 Task: Find connections with filter location Jüchen with filter topic #Hiringandpromotionwith filter profile language German with filter current company SBI Life Insurance Co. Ltd. with filter school PDM University  with filter industry Space Research and Technology with filter service category Personal Injury Law with filter keywords title Public Relations Specialist
Action: Mouse moved to (615, 99)
Screenshot: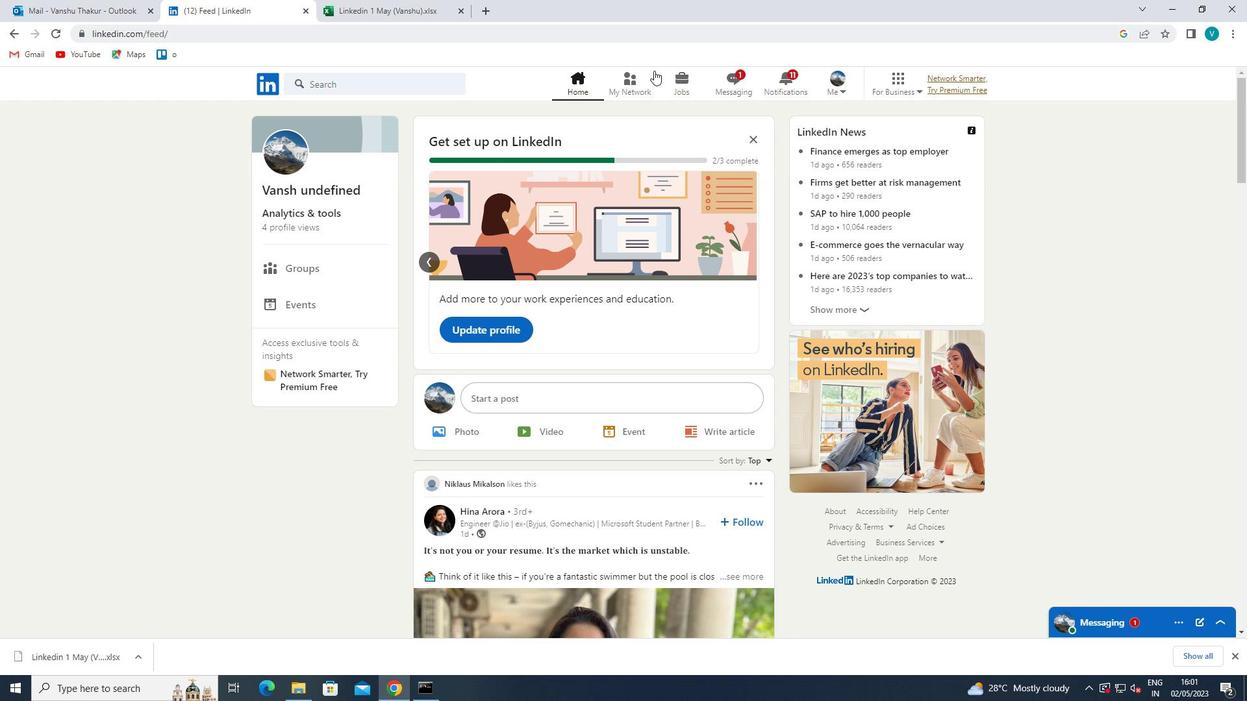 
Action: Mouse pressed left at (615, 99)
Screenshot: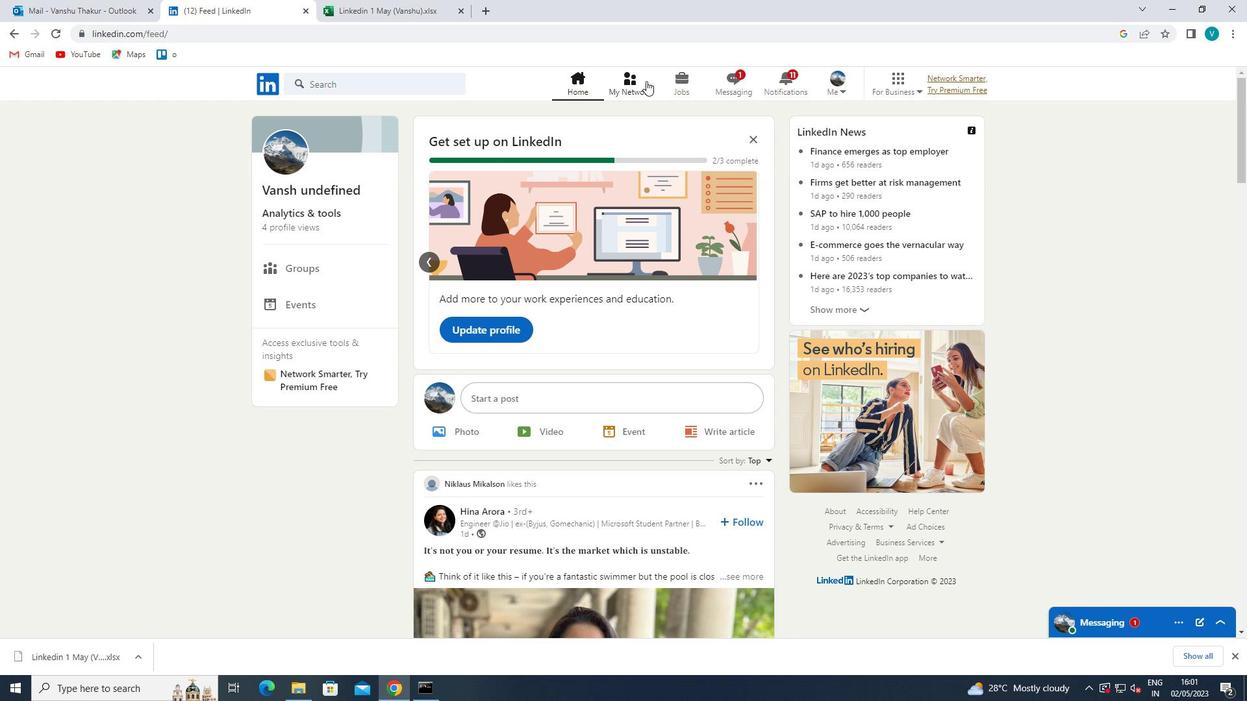 
Action: Mouse moved to (626, 86)
Screenshot: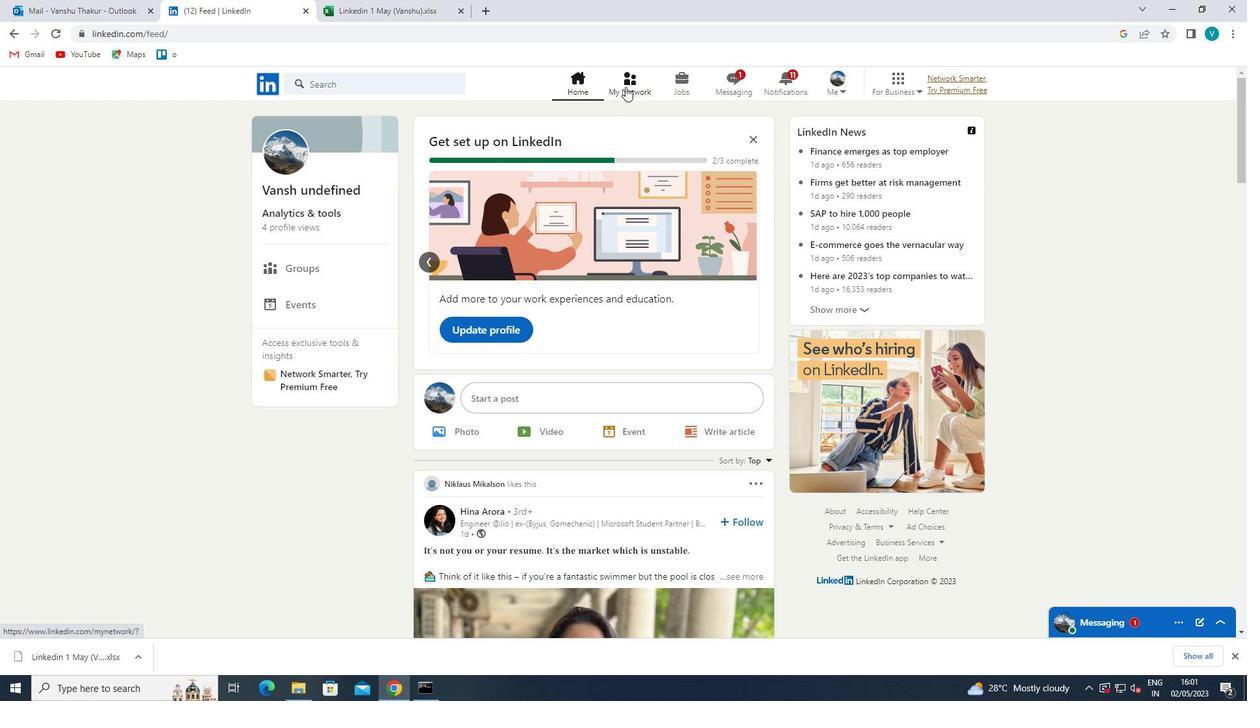 
Action: Mouse pressed left at (626, 86)
Screenshot: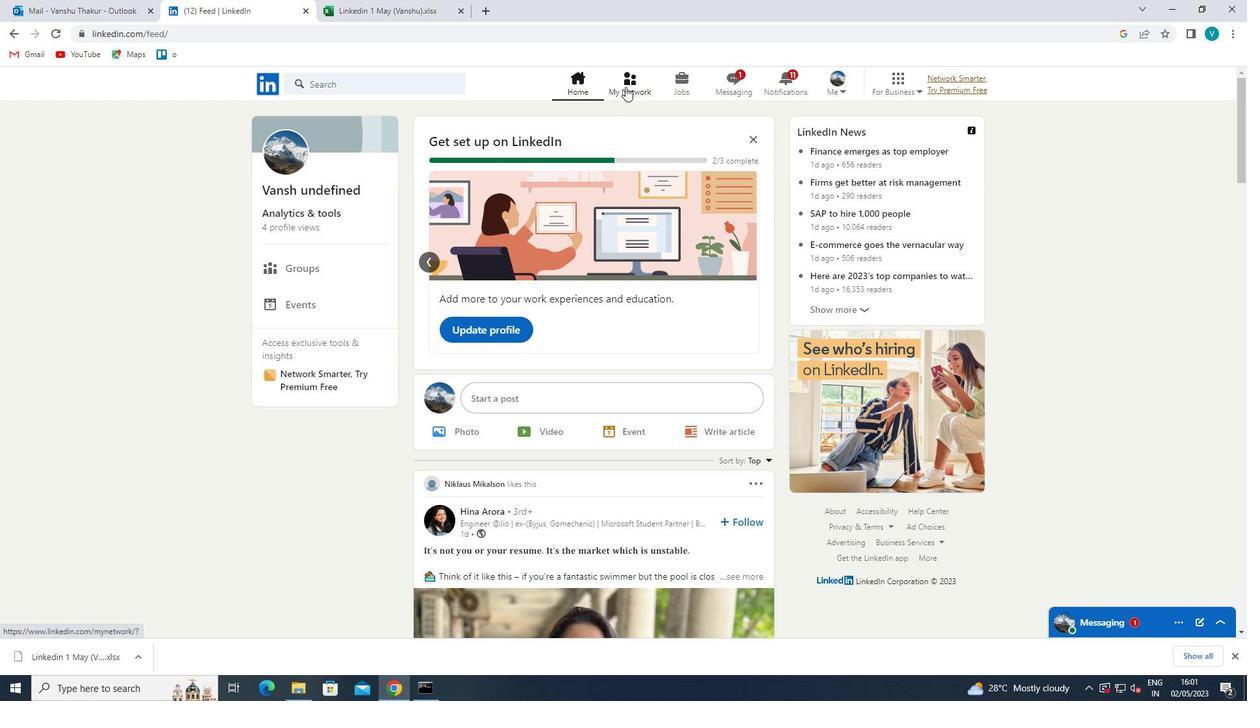 
Action: Mouse moved to (329, 159)
Screenshot: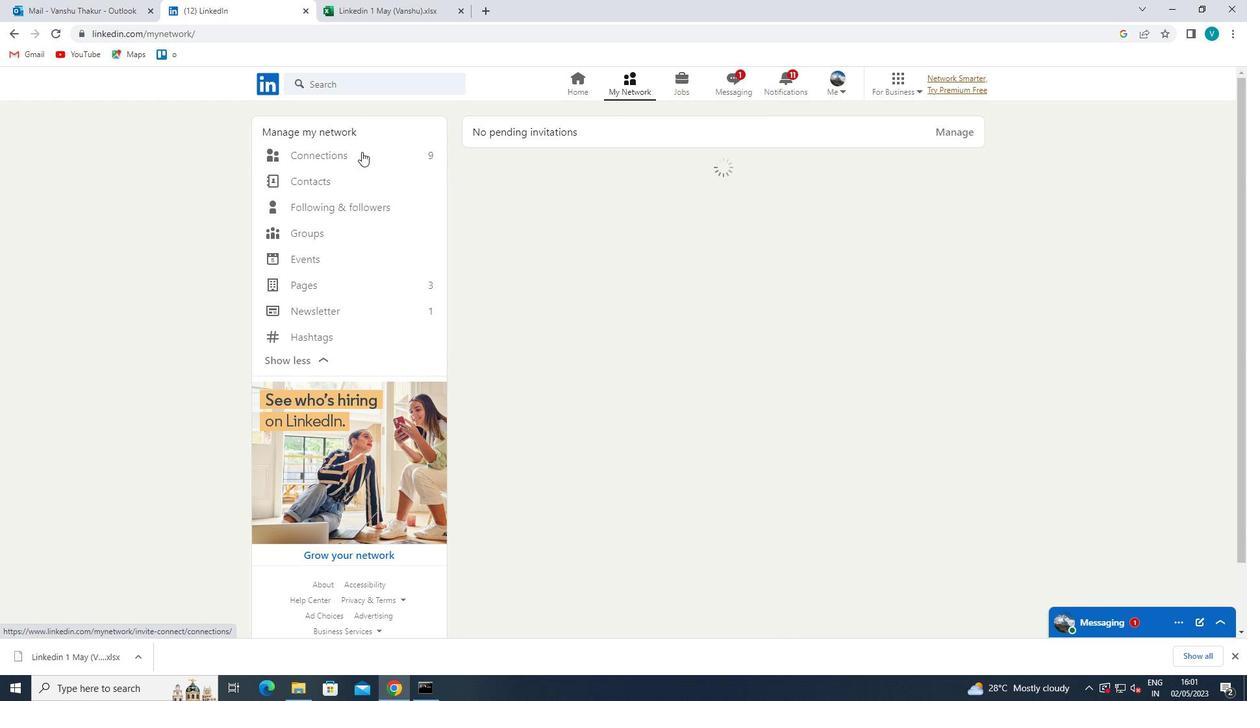 
Action: Mouse pressed left at (329, 159)
Screenshot: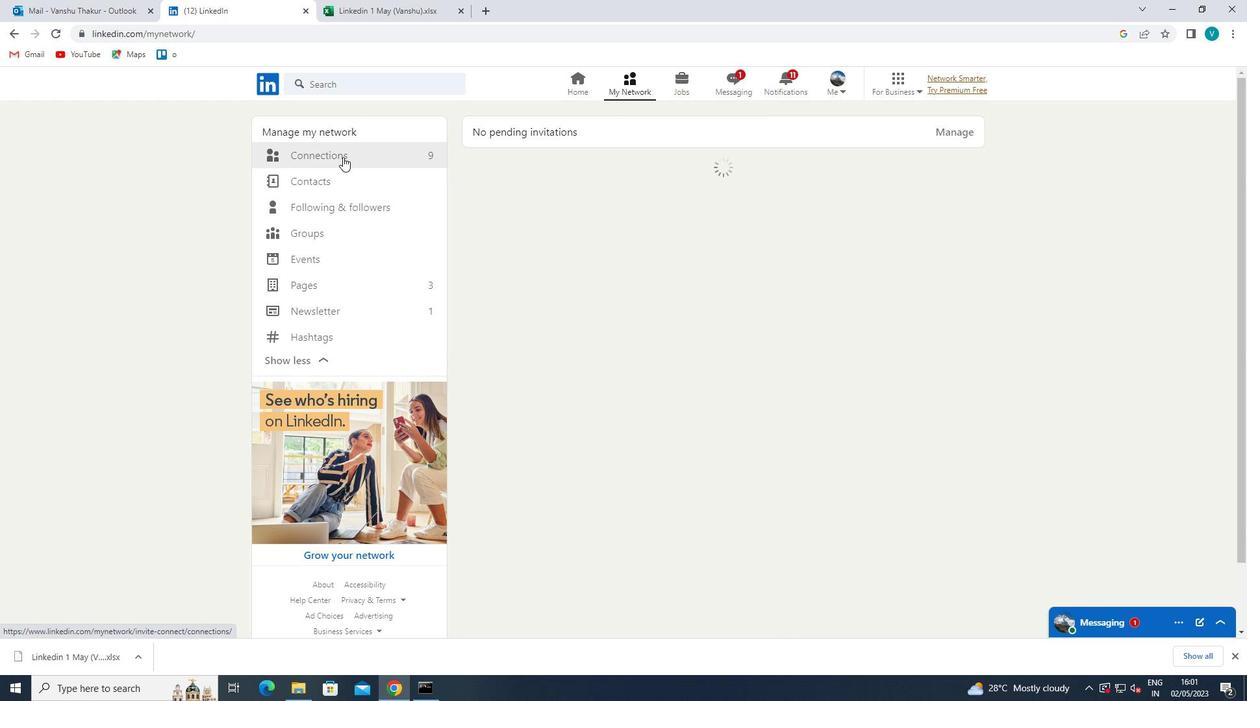 
Action: Mouse moved to (720, 153)
Screenshot: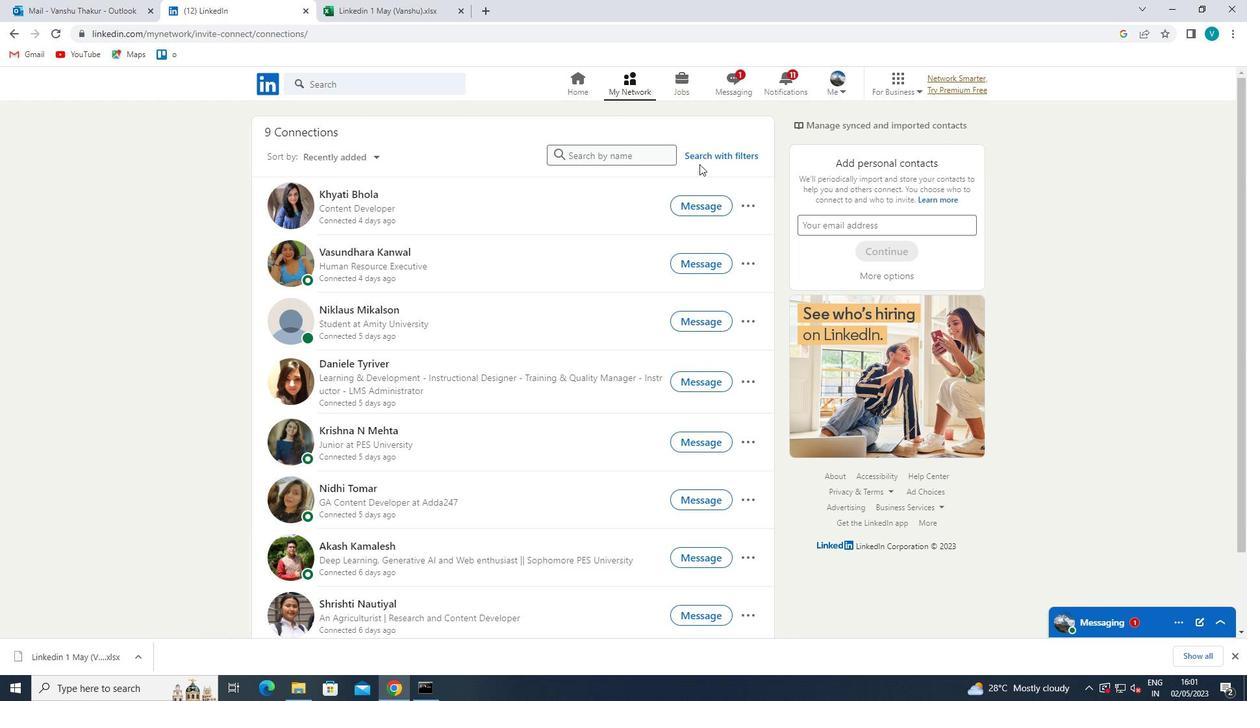 
Action: Mouse pressed left at (720, 153)
Screenshot: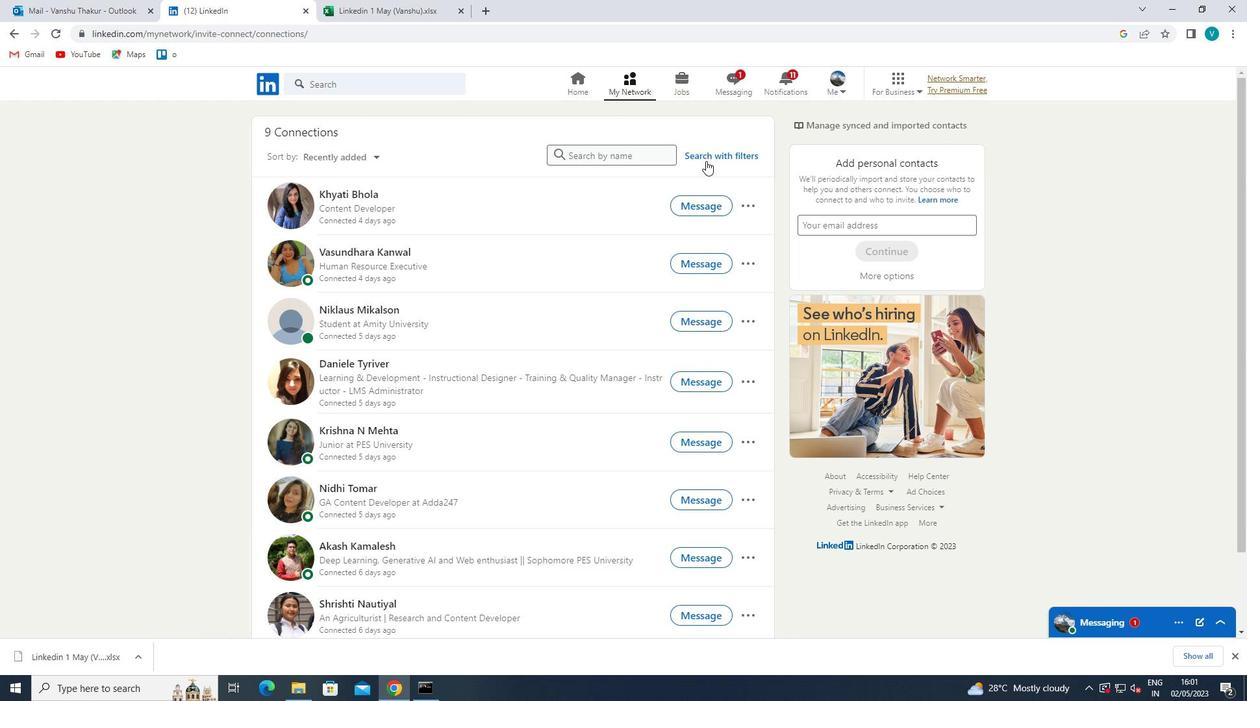 
Action: Mouse moved to (625, 126)
Screenshot: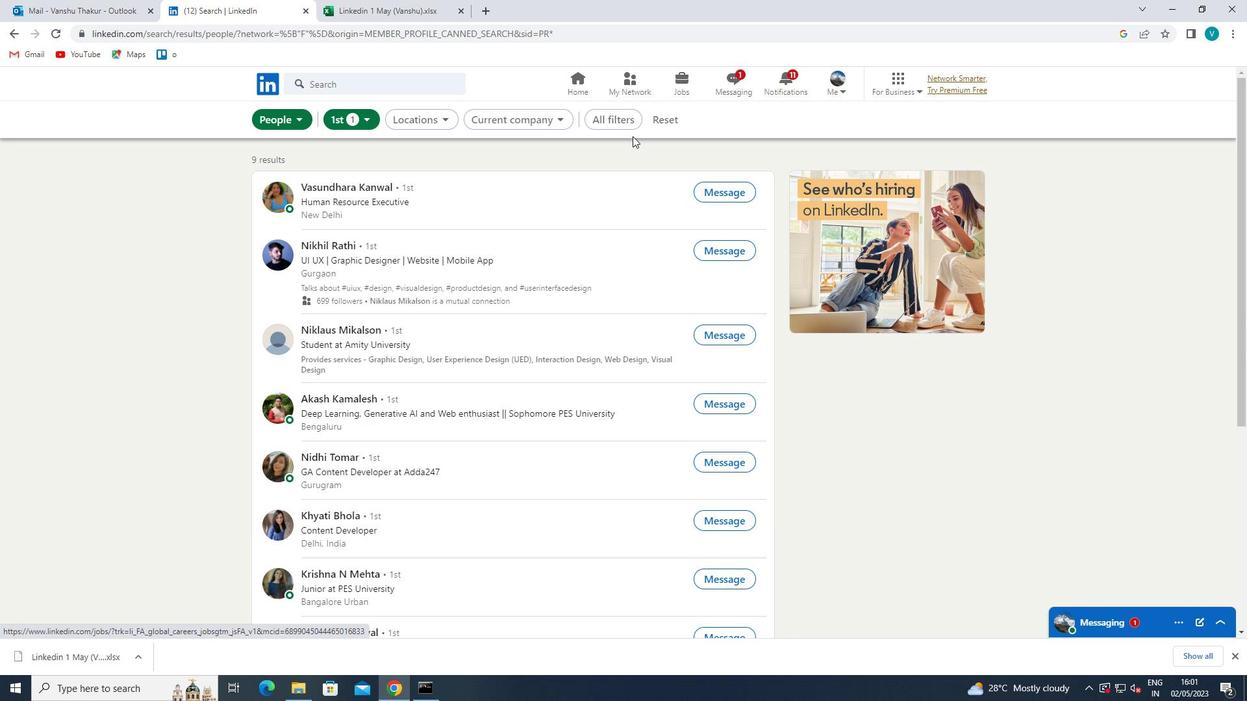 
Action: Mouse pressed left at (625, 126)
Screenshot: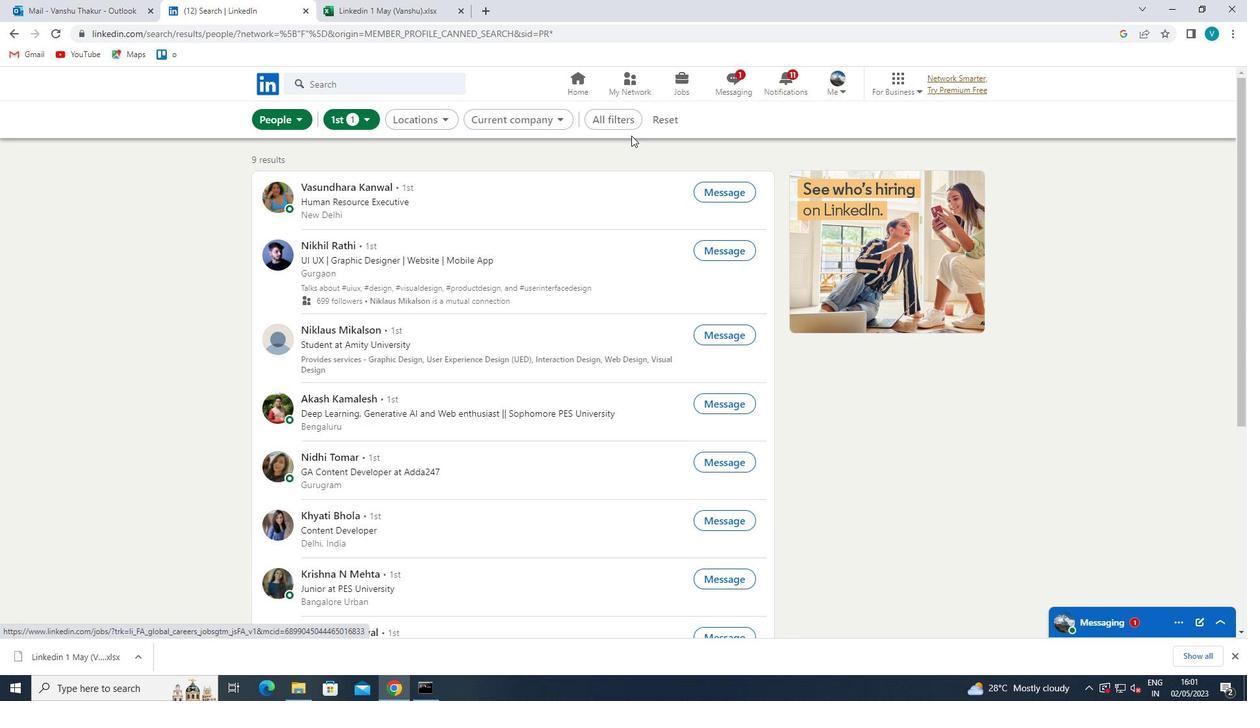 
Action: Mouse moved to (1088, 340)
Screenshot: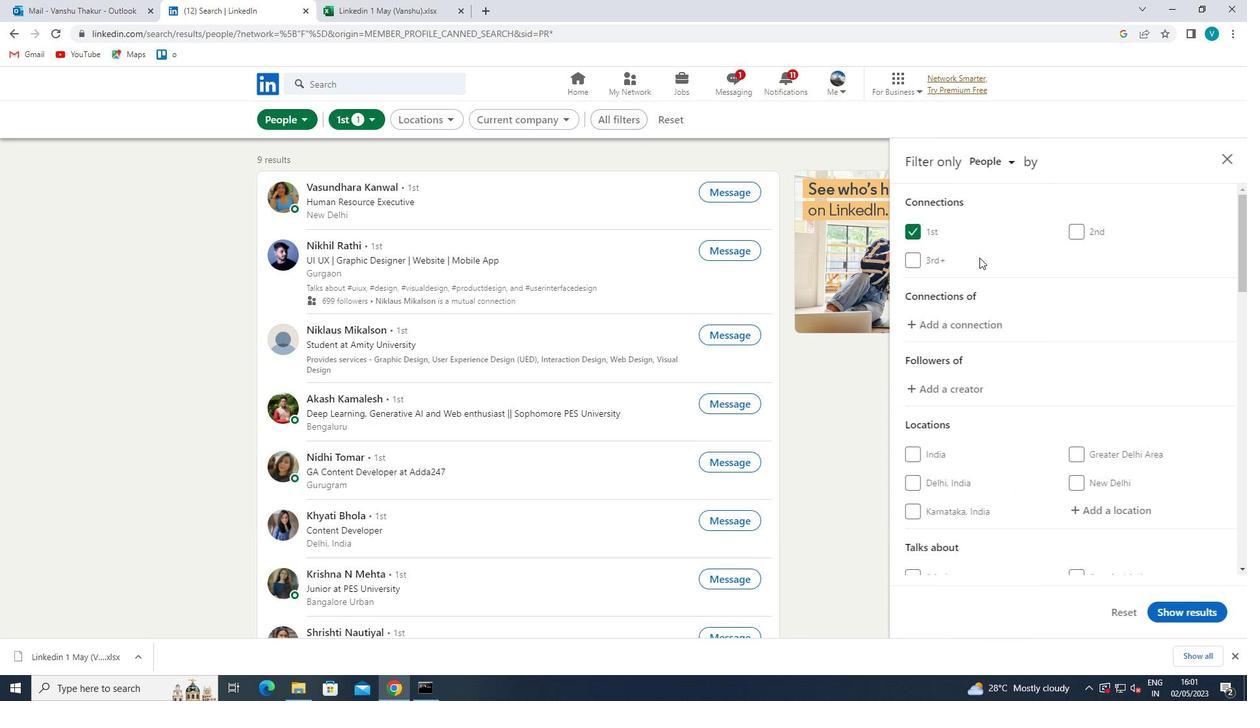 
Action: Mouse scrolled (1088, 339) with delta (0, 0)
Screenshot: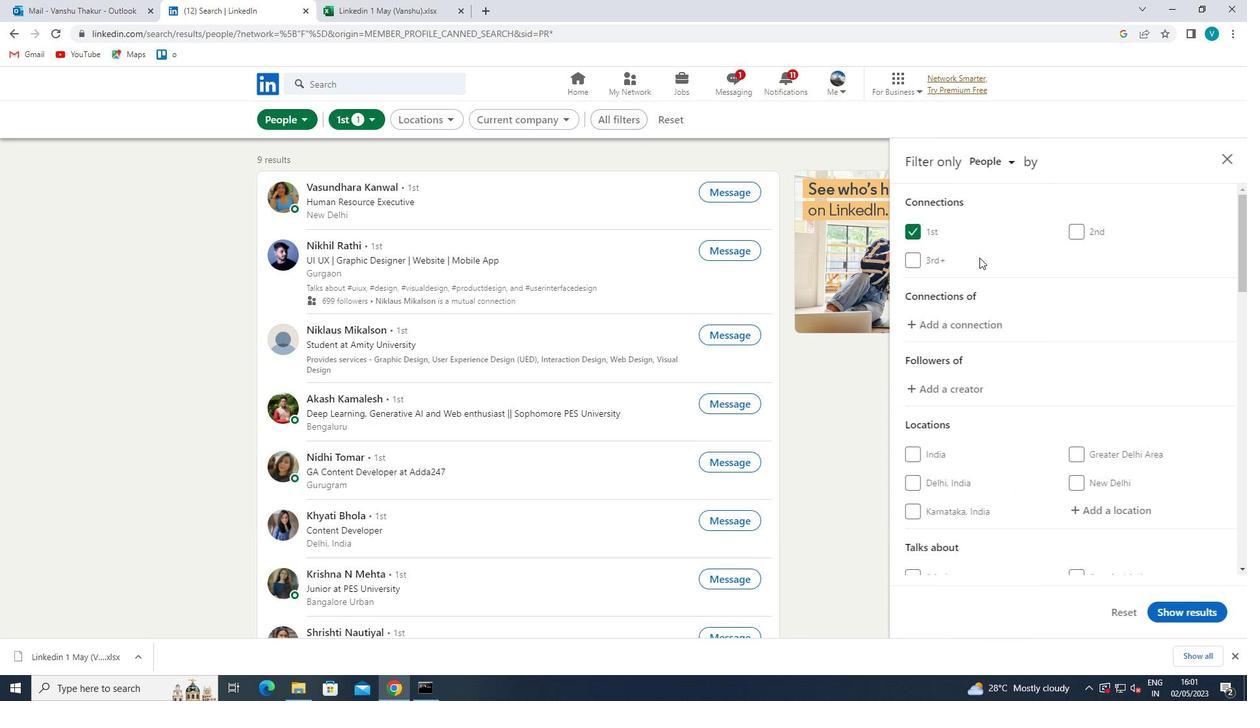 
Action: Mouse moved to (1089, 345)
Screenshot: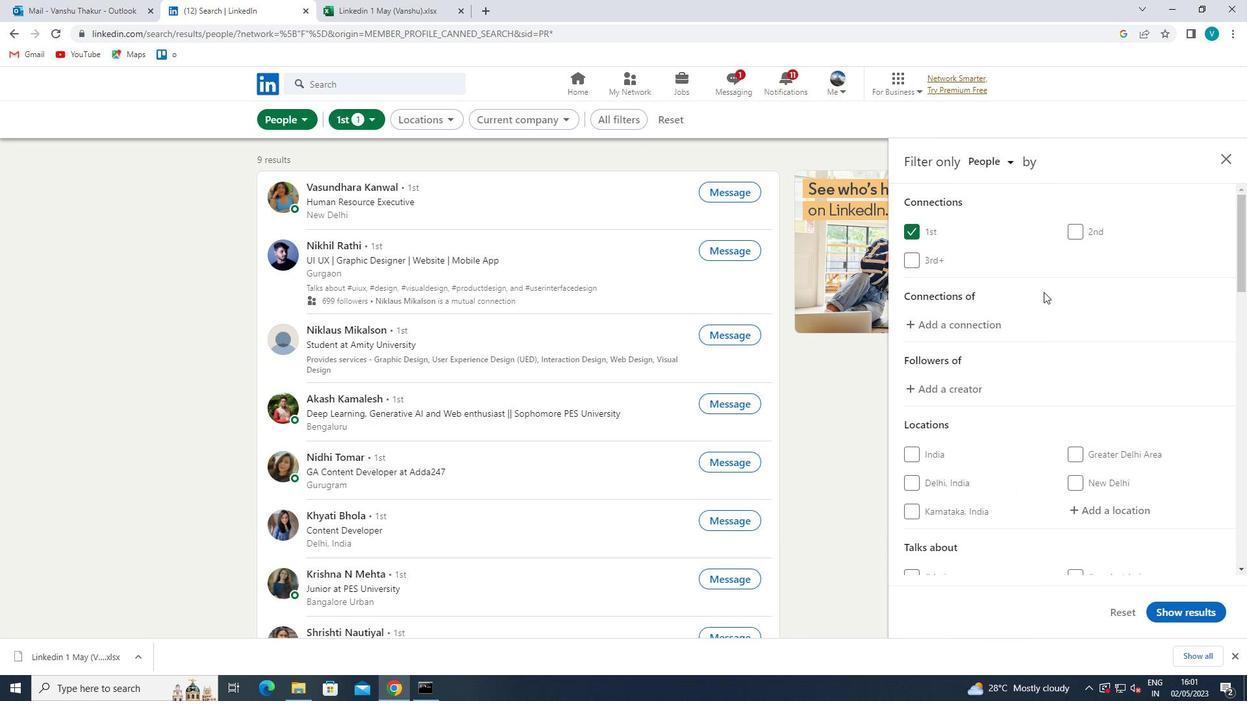
Action: Mouse scrolled (1089, 344) with delta (0, 0)
Screenshot: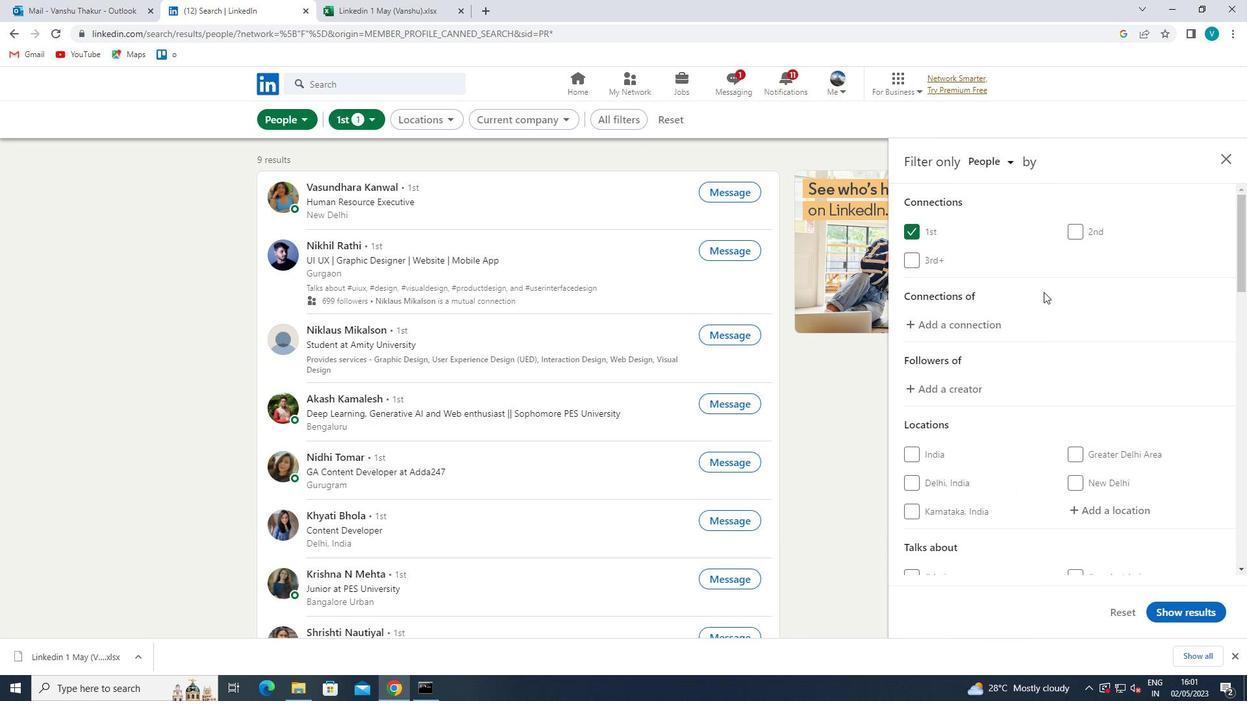
Action: Mouse moved to (1095, 378)
Screenshot: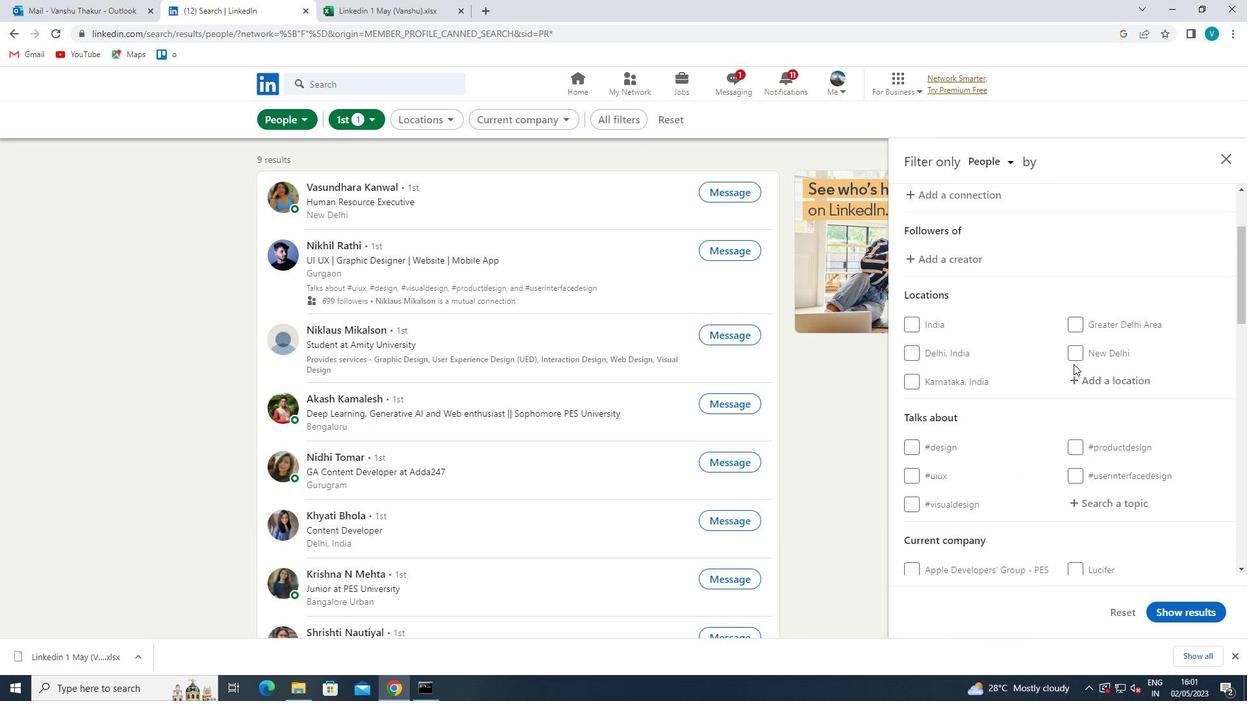 
Action: Mouse pressed left at (1095, 378)
Screenshot: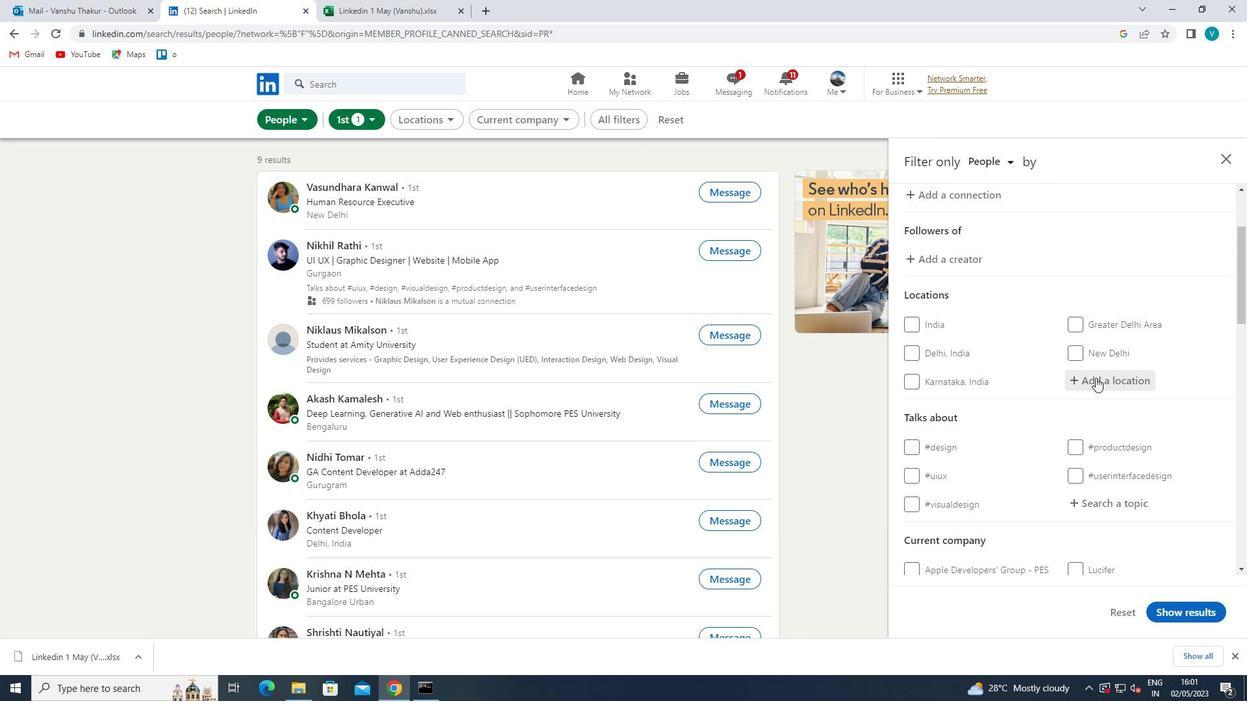 
Action: Mouse moved to (1047, 394)
Screenshot: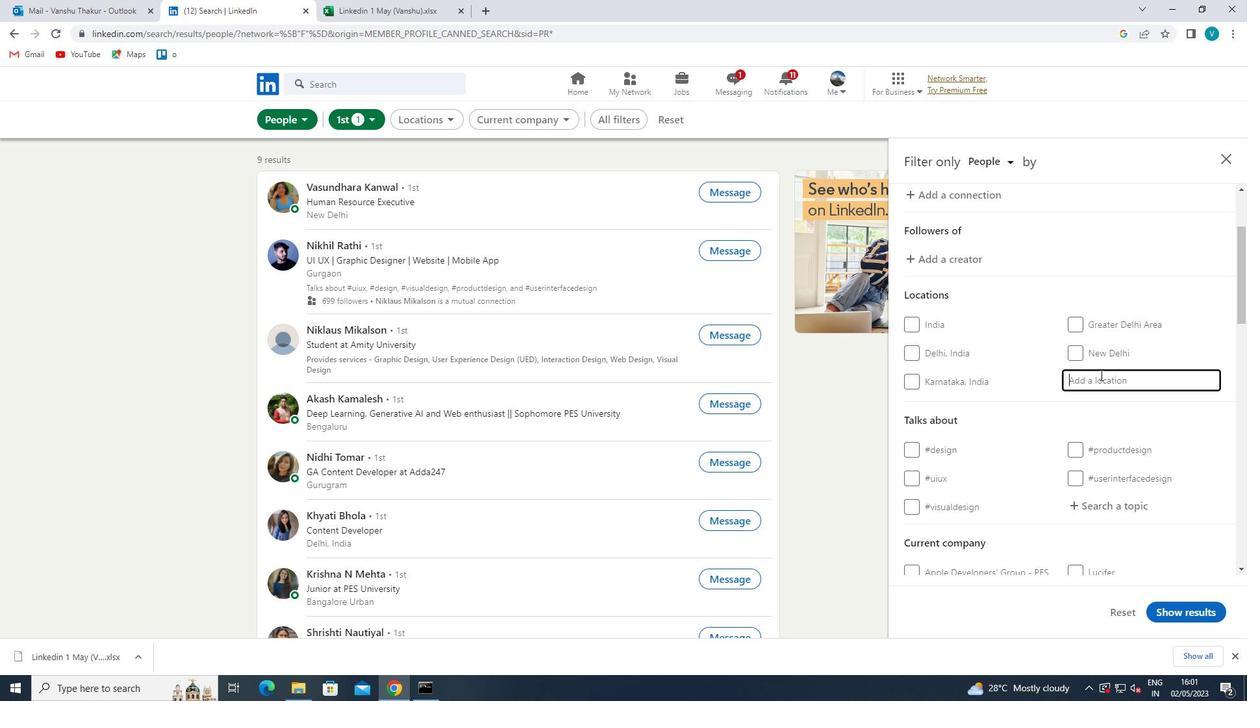 
Action: Key pressed <Key.shift>
Screenshot: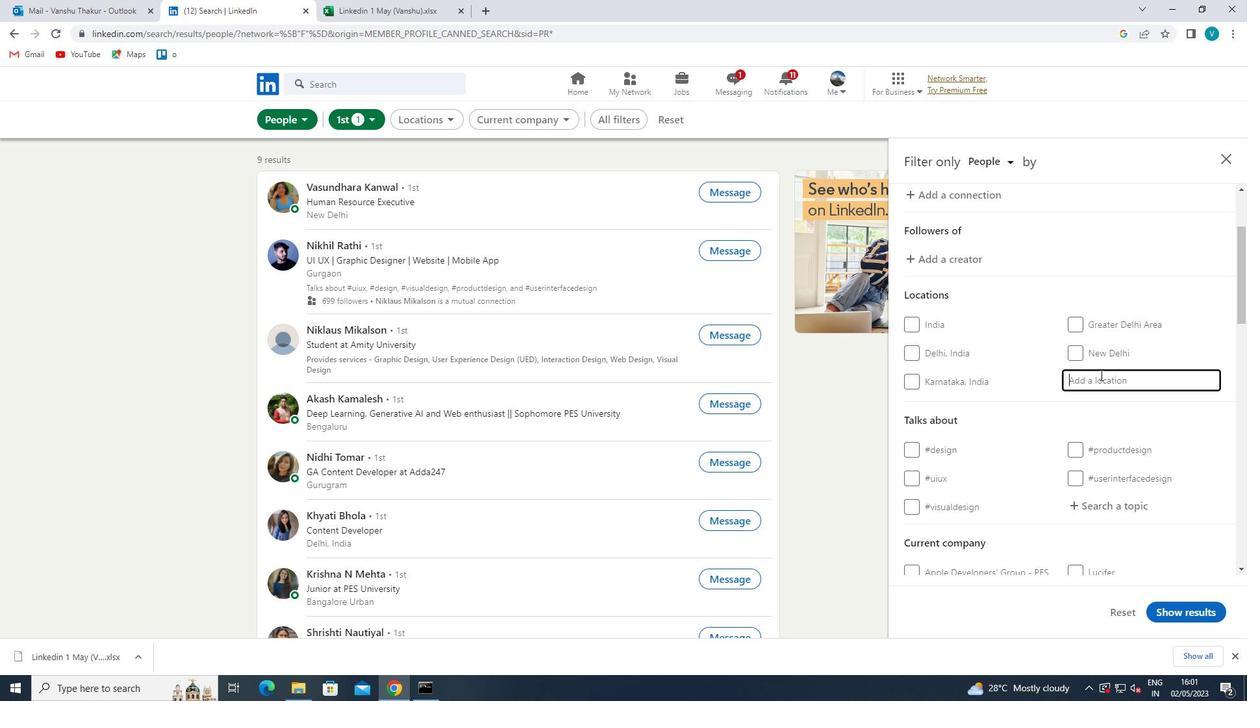 
Action: Mouse moved to (691, 373)
Screenshot: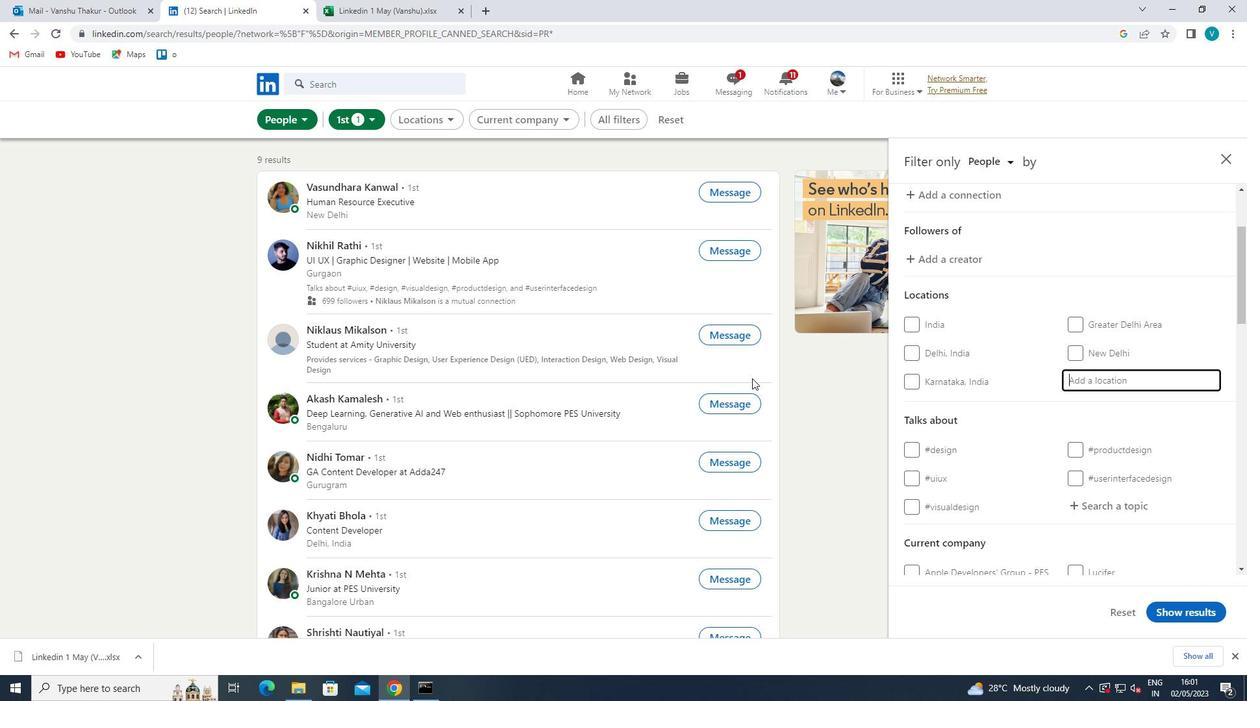 
Action: Key pressed <Key.shift><Key.shift>JUCHEN<Key.space>
Screenshot: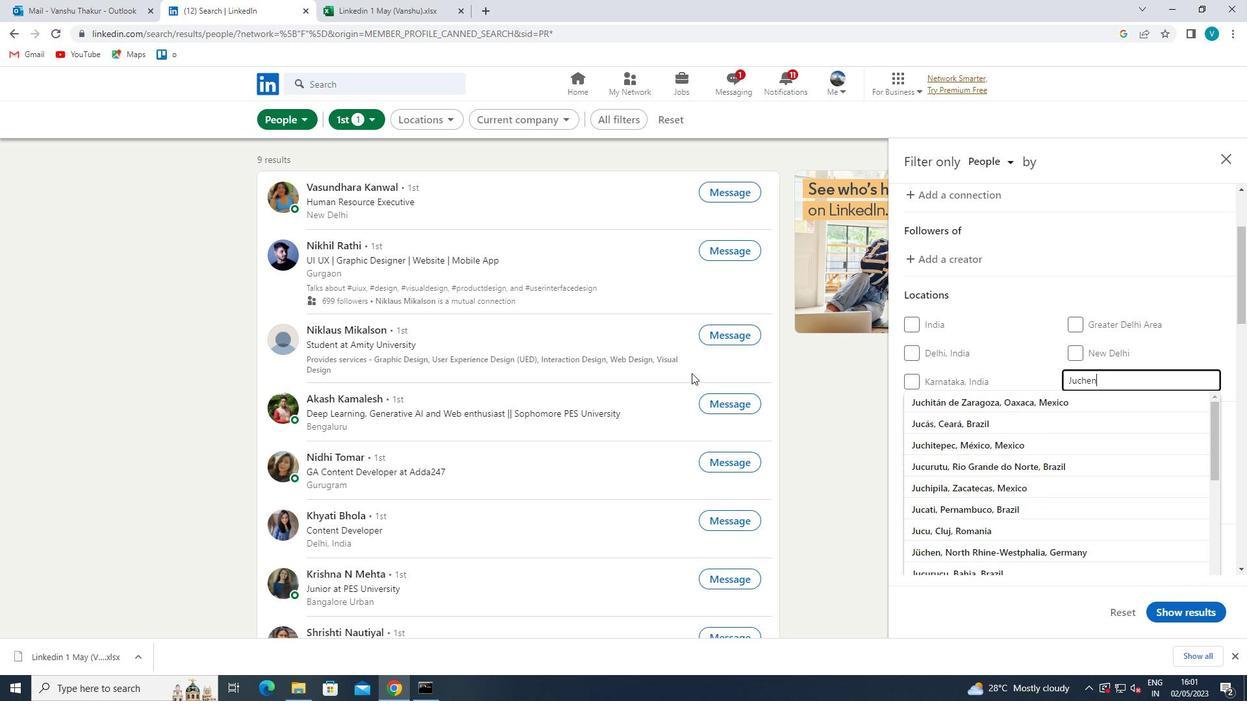 
Action: Mouse moved to (1004, 404)
Screenshot: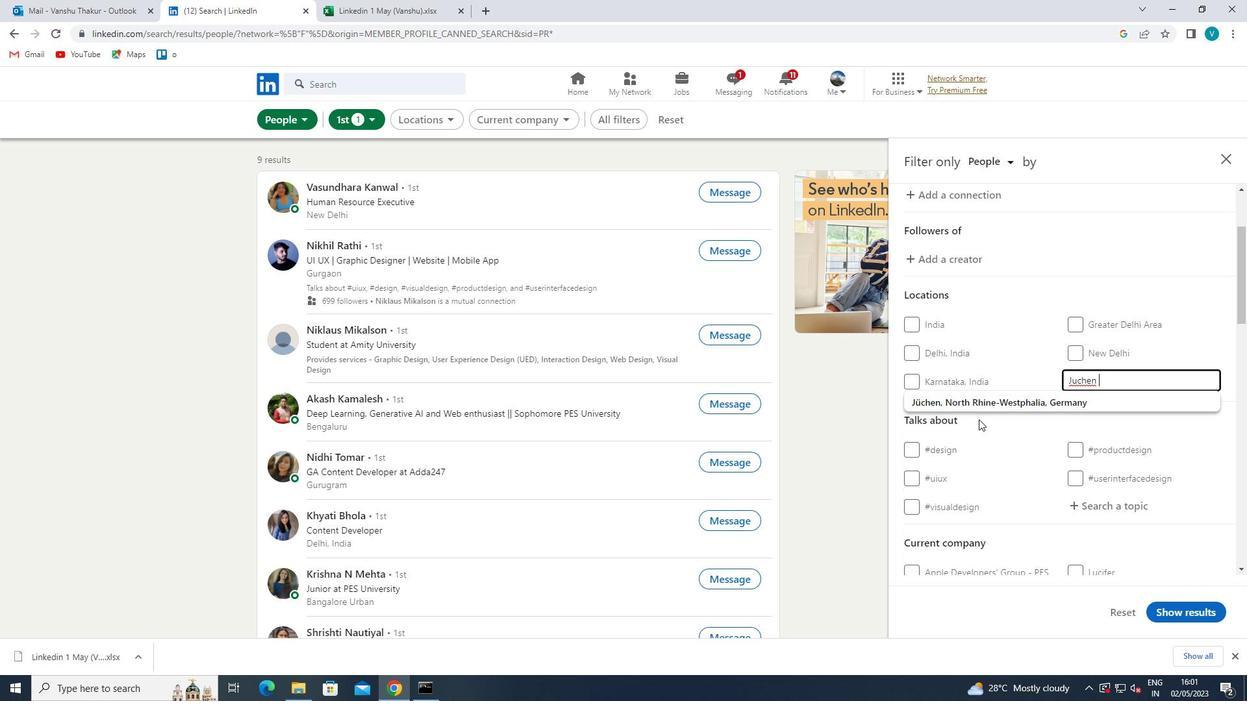 
Action: Mouse pressed left at (1004, 404)
Screenshot: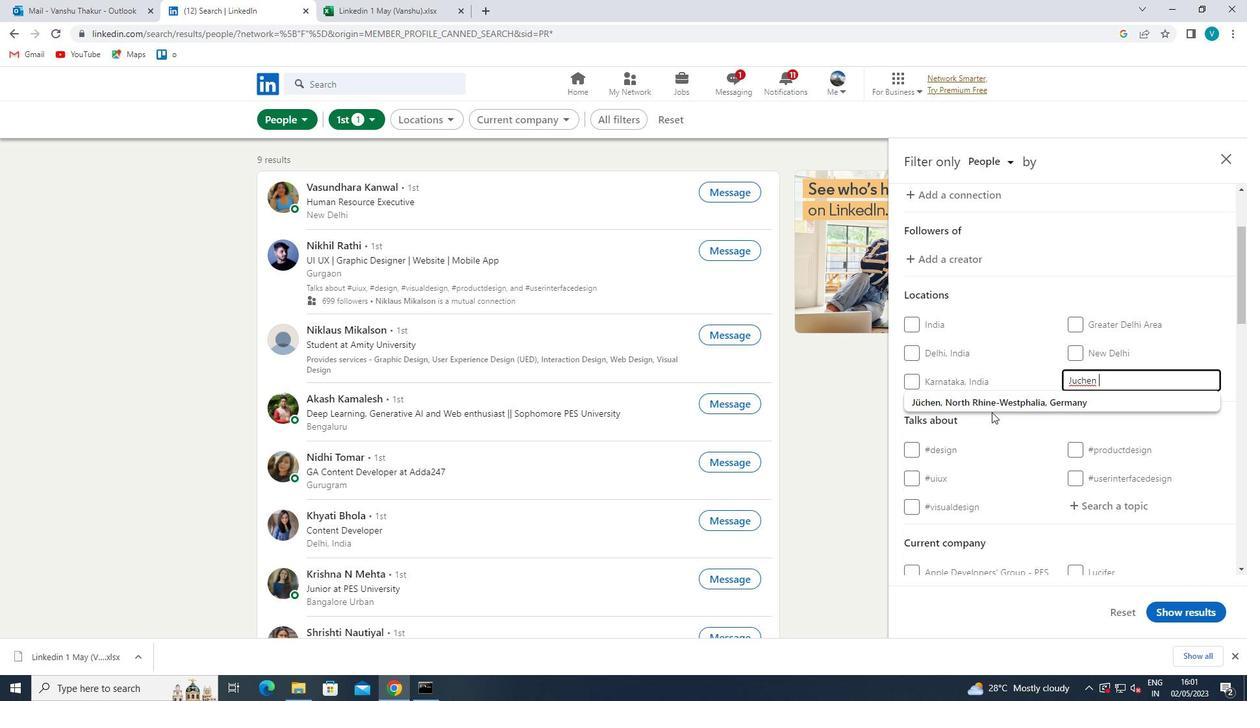 
Action: Mouse moved to (1007, 394)
Screenshot: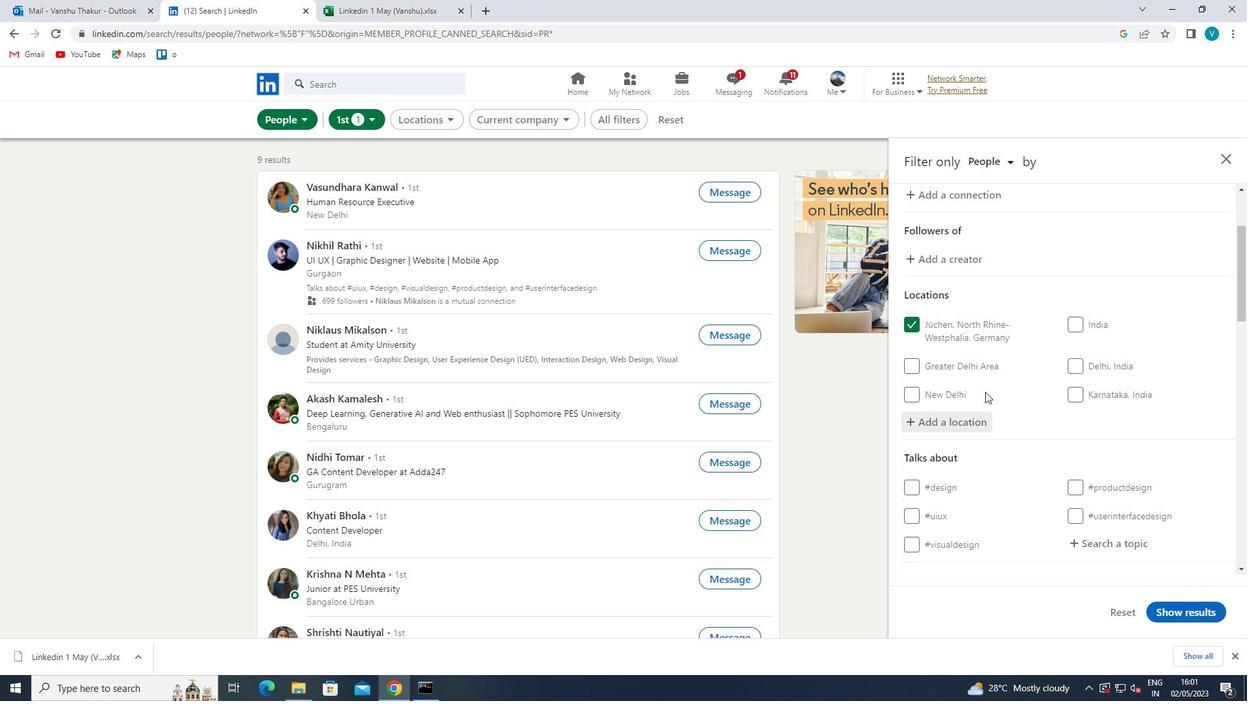 
Action: Mouse scrolled (1007, 394) with delta (0, 0)
Screenshot: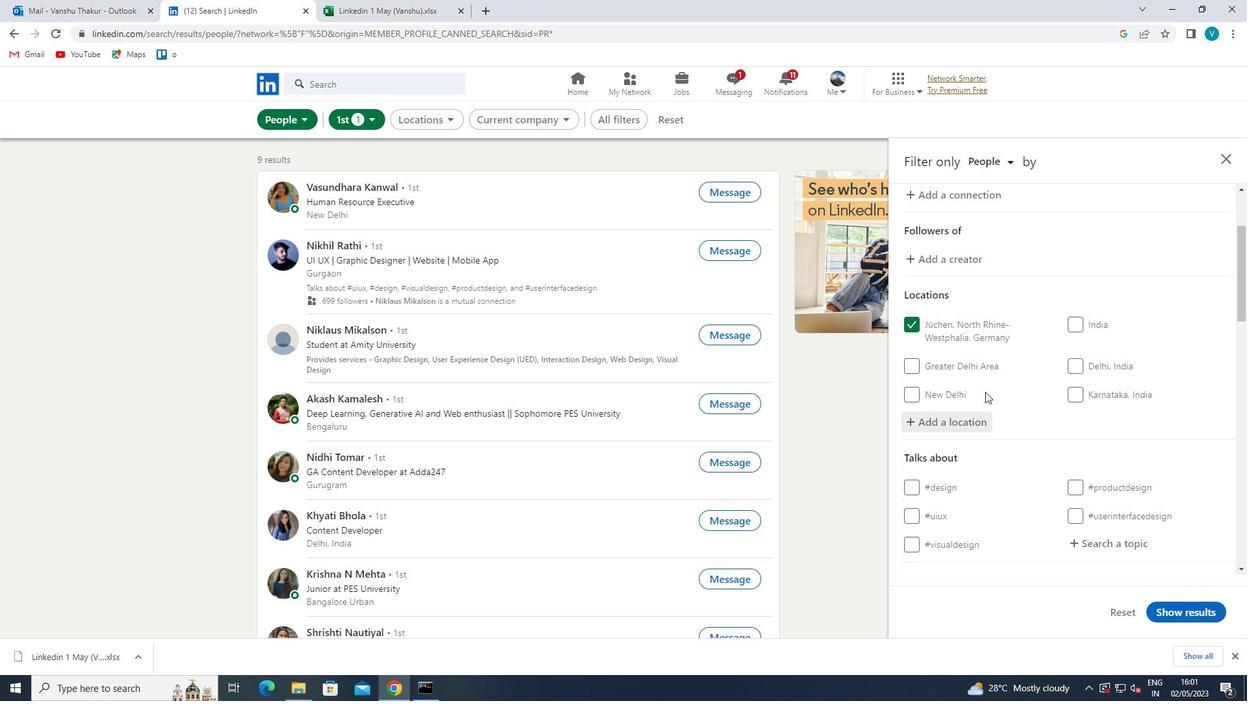 
Action: Mouse moved to (1010, 396)
Screenshot: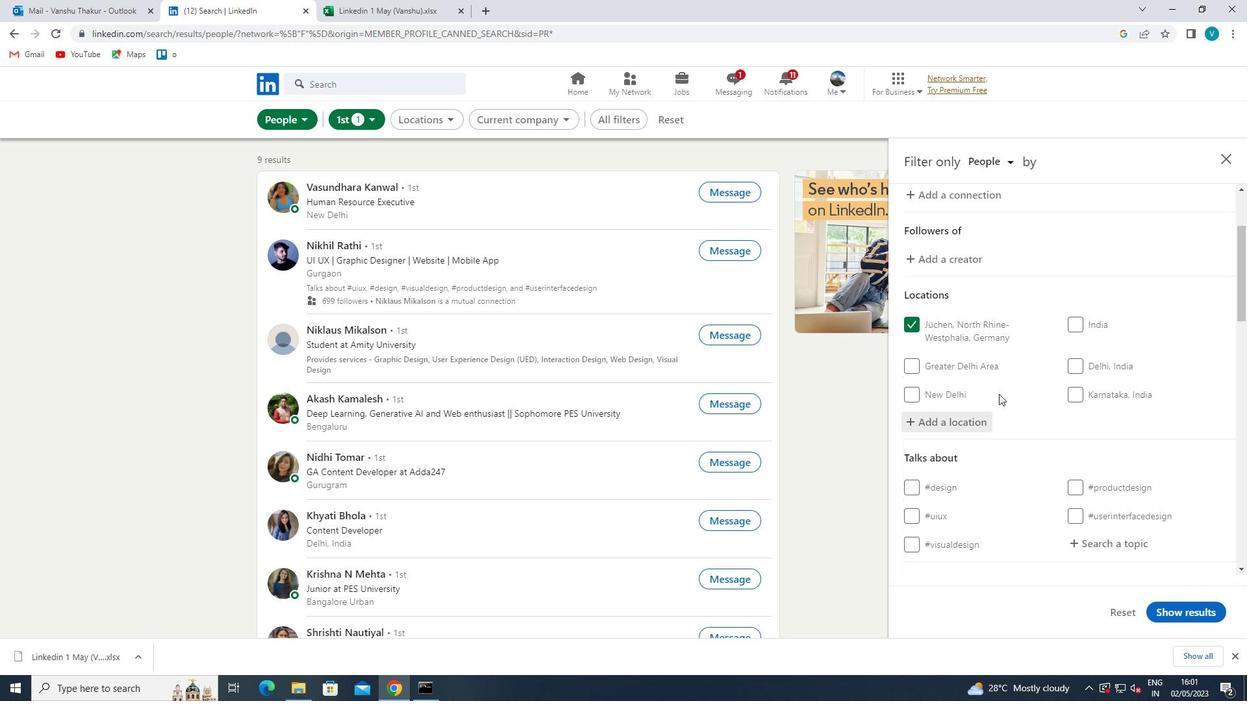 
Action: Mouse scrolled (1010, 395) with delta (0, 0)
Screenshot: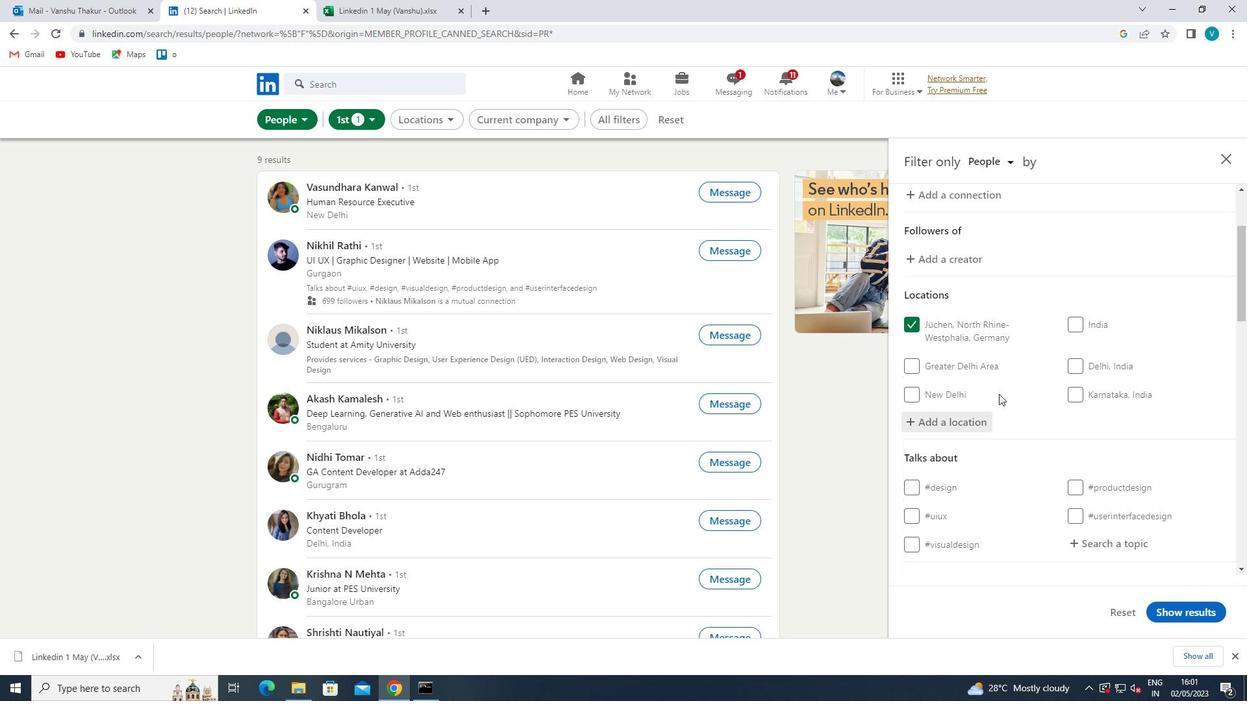 
Action: Mouse moved to (1117, 416)
Screenshot: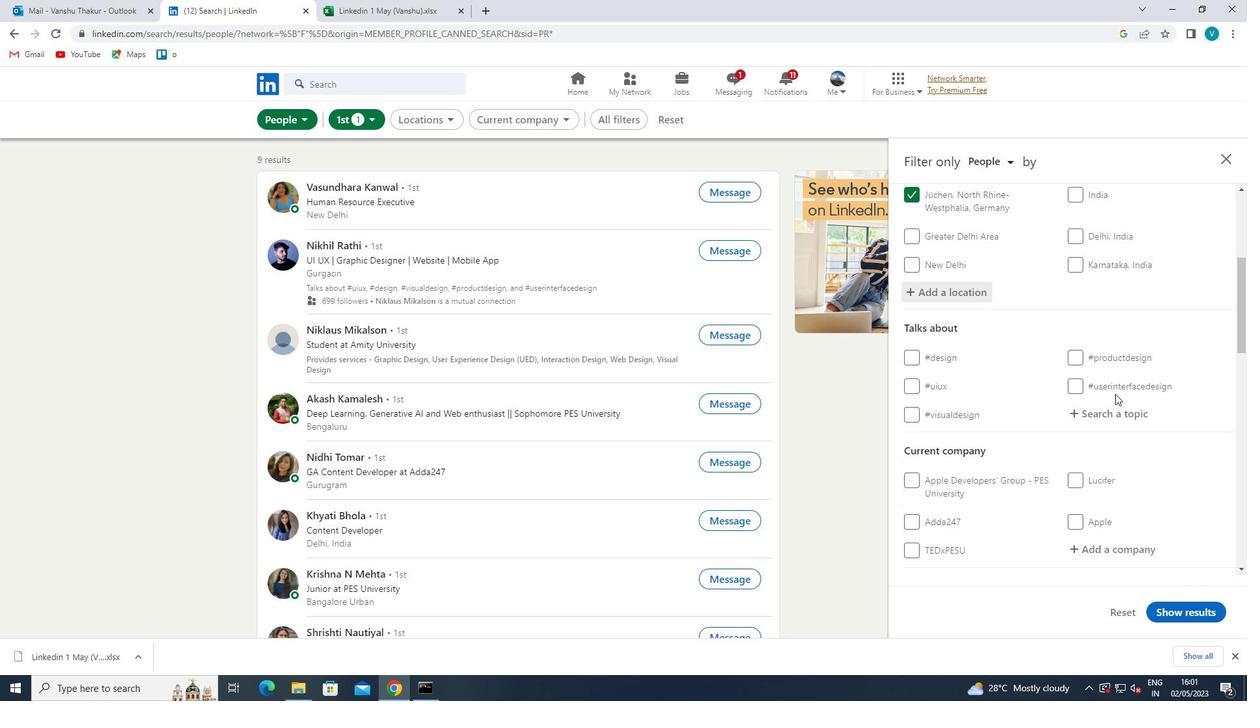 
Action: Mouse pressed left at (1117, 416)
Screenshot: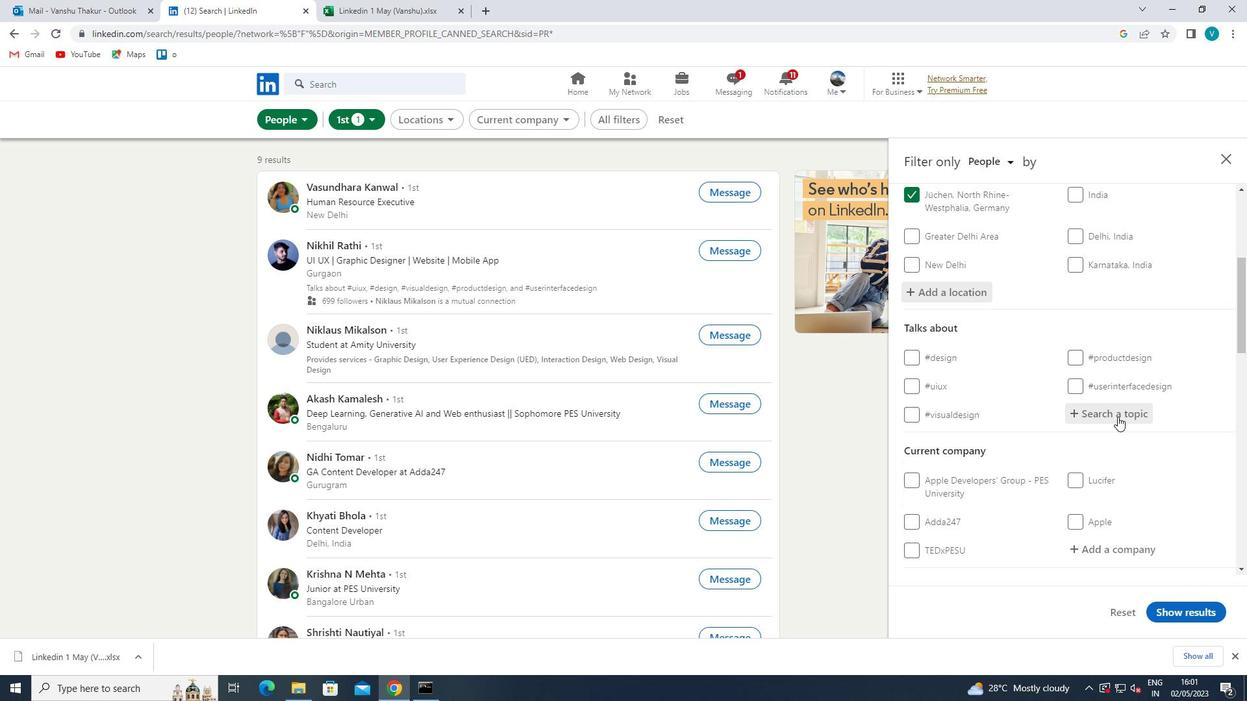 
Action: Mouse moved to (806, 449)
Screenshot: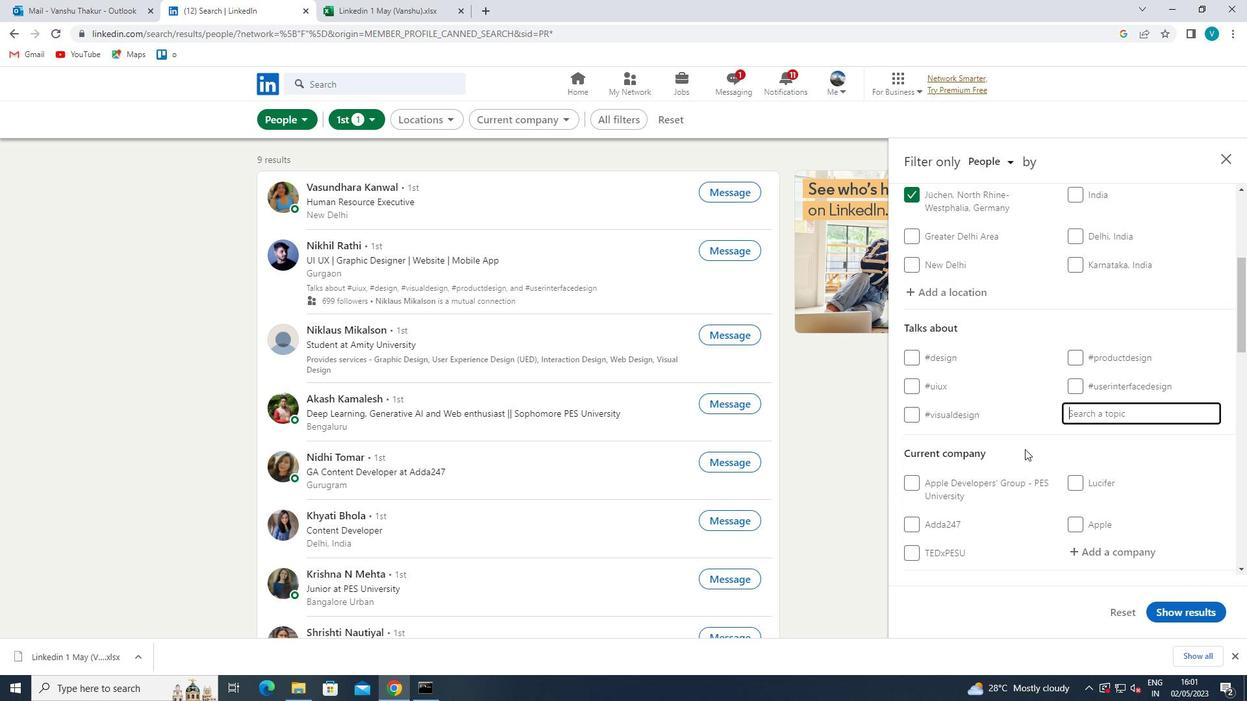 
Action: Key pressed HIRINGA
Screenshot: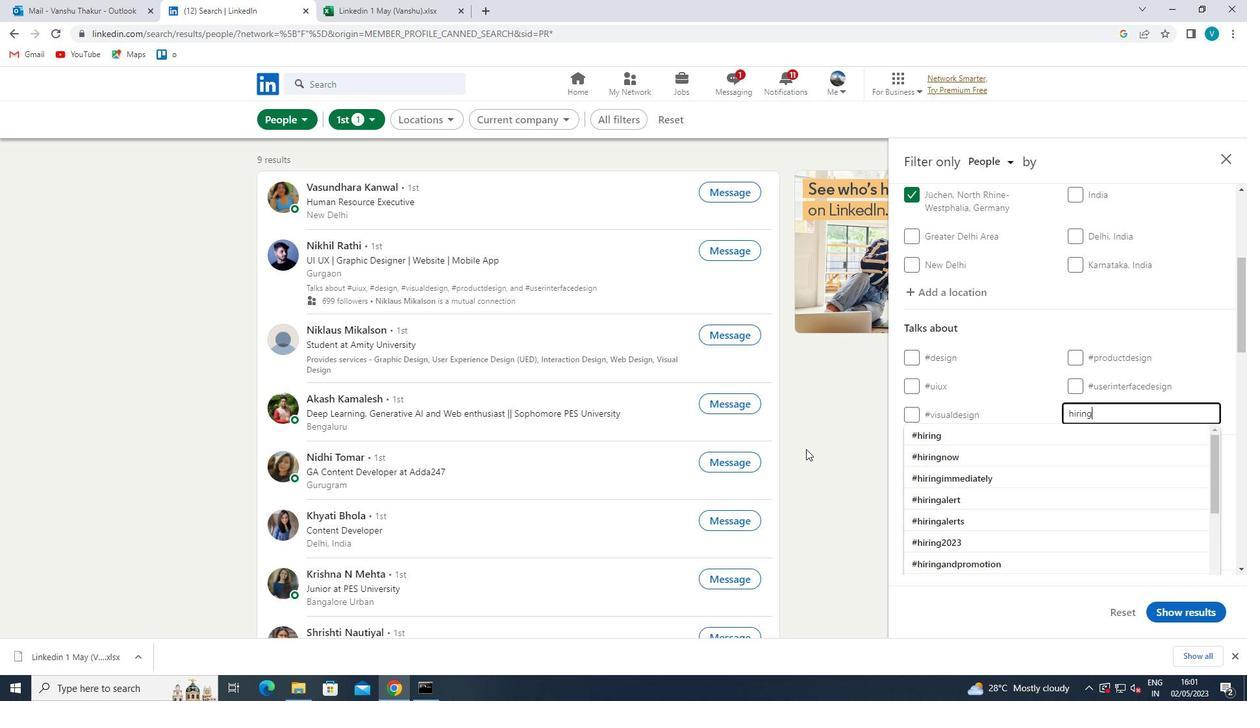 
Action: Mouse moved to (1027, 470)
Screenshot: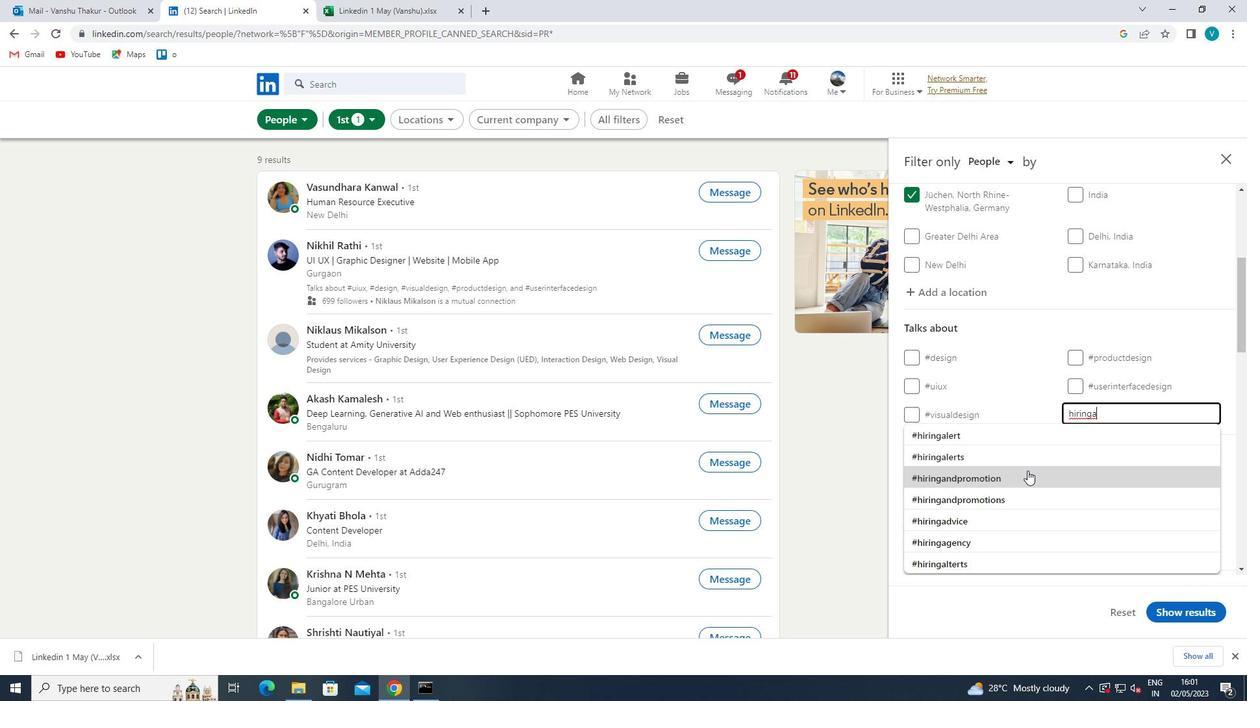 
Action: Mouse pressed left at (1027, 470)
Screenshot: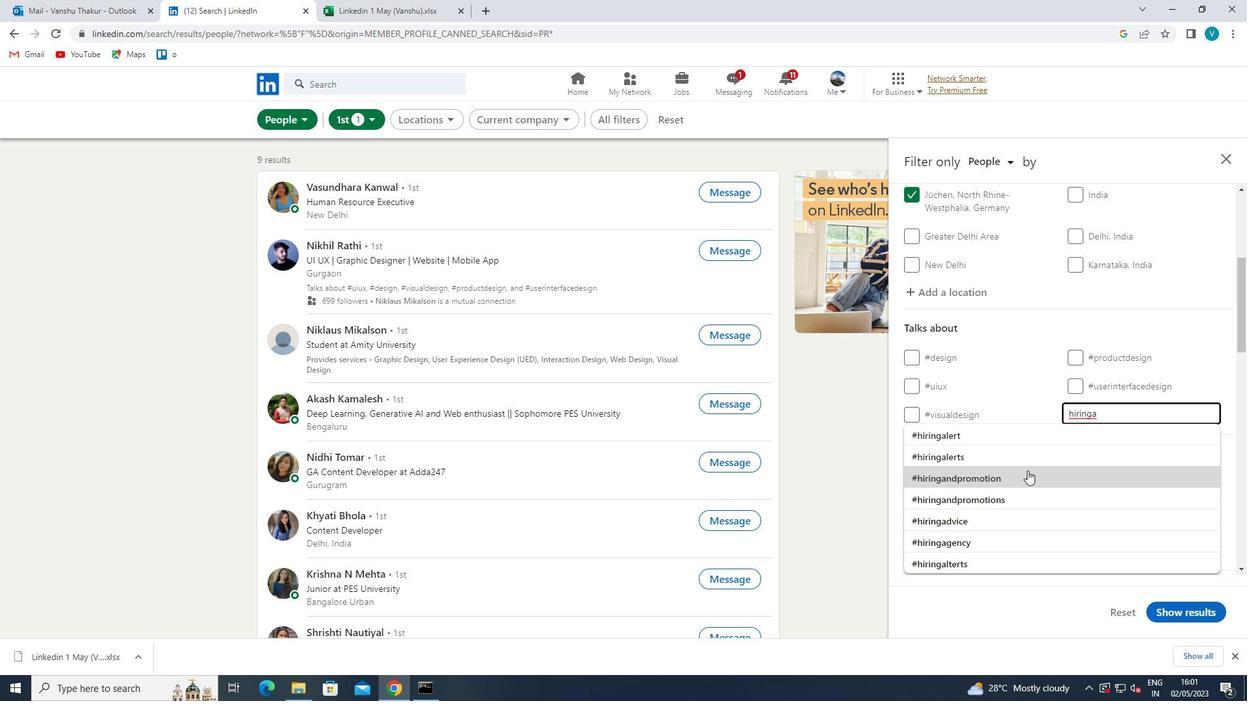 
Action: Mouse moved to (1066, 448)
Screenshot: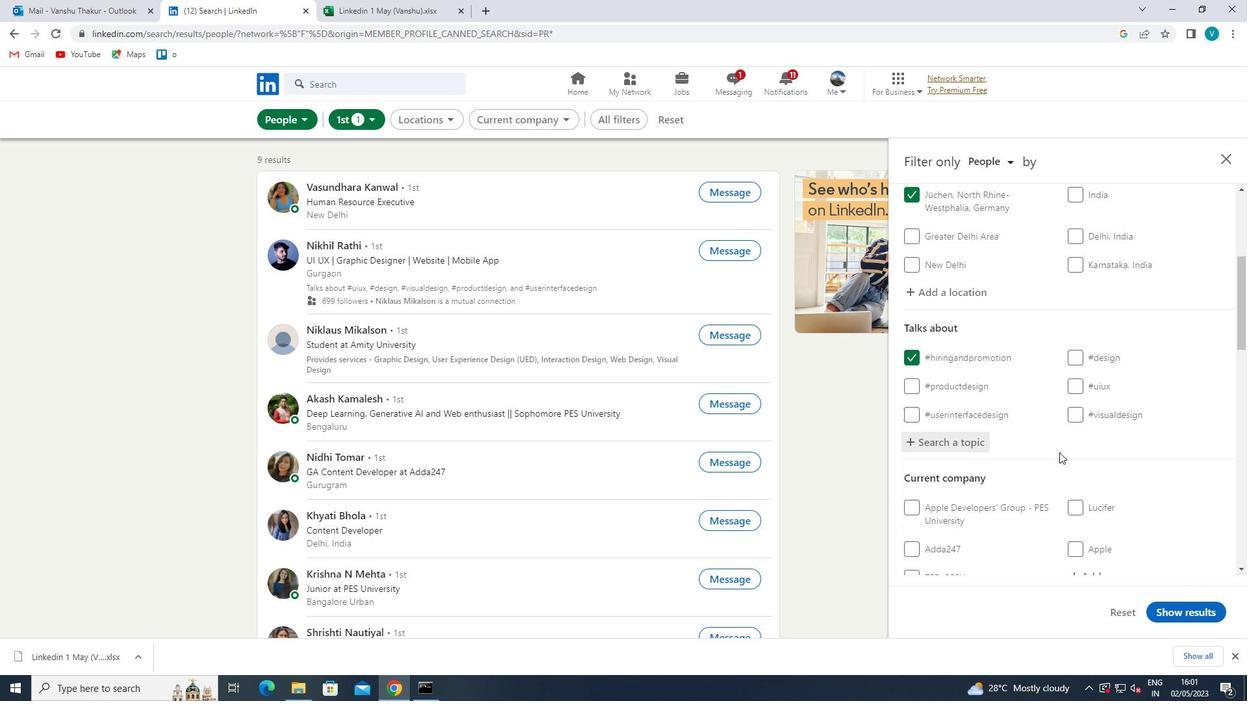 
Action: Mouse scrolled (1066, 448) with delta (0, 0)
Screenshot: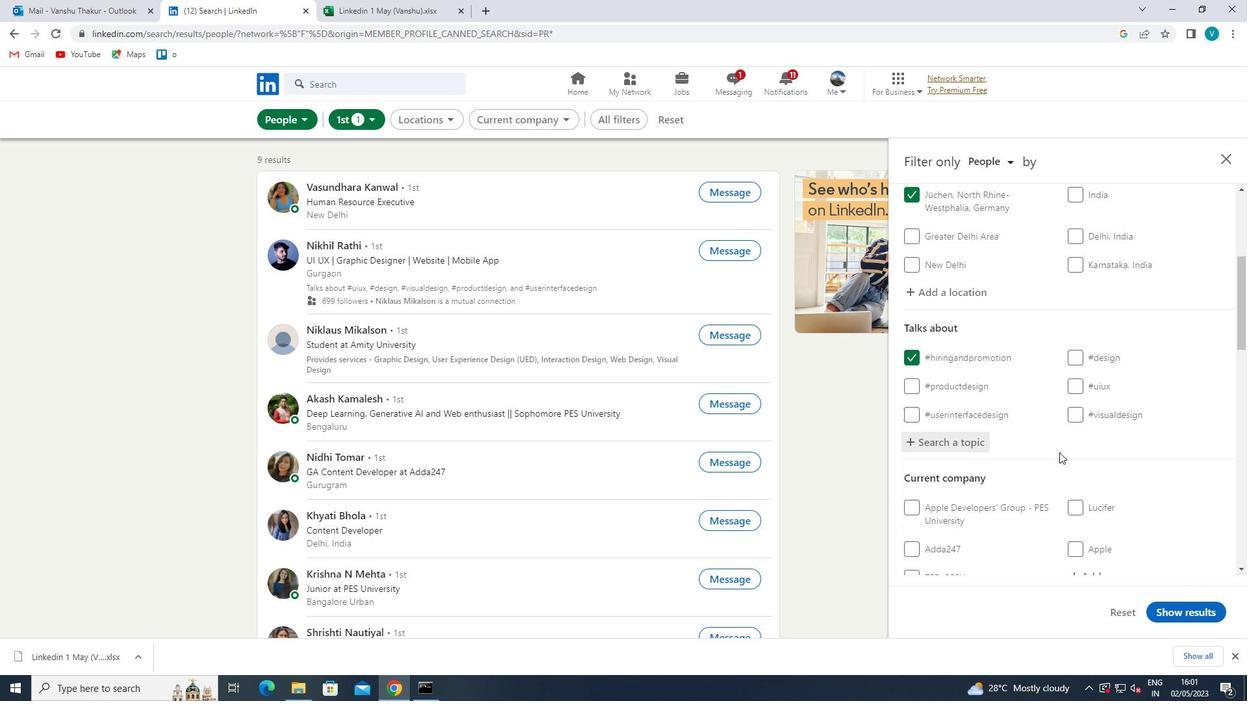 
Action: Mouse moved to (1069, 446)
Screenshot: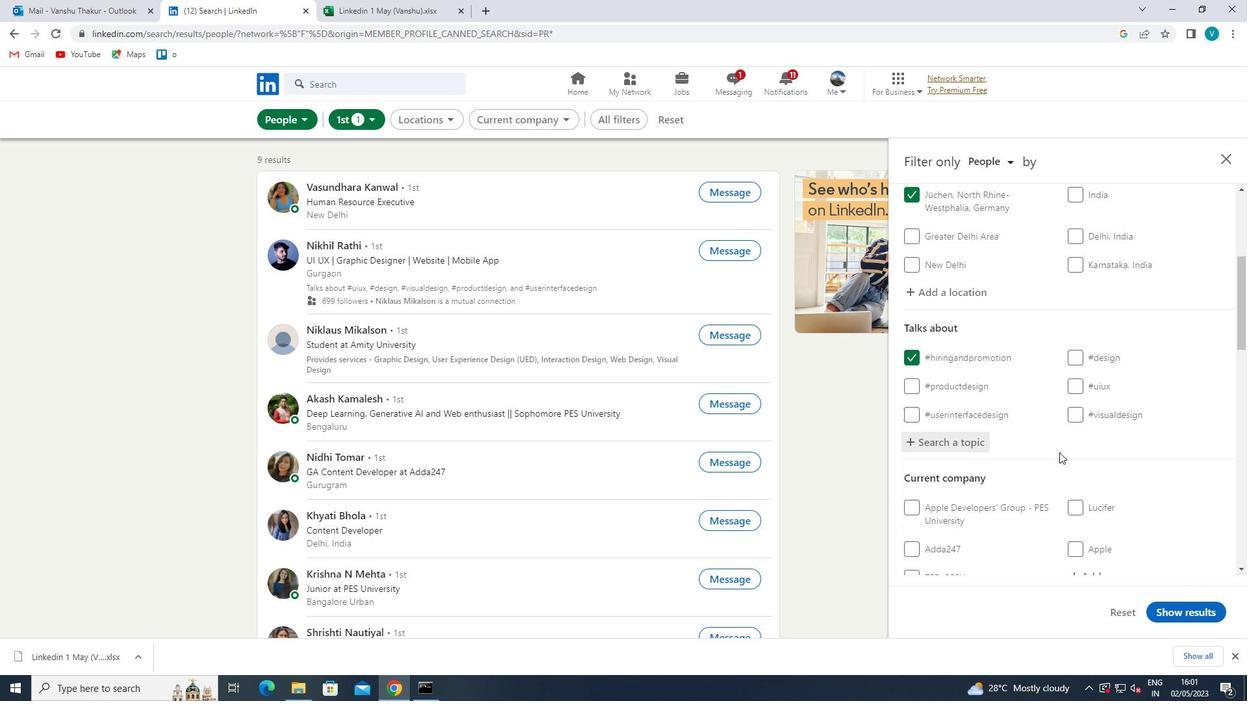 
Action: Mouse scrolled (1069, 446) with delta (0, 0)
Screenshot: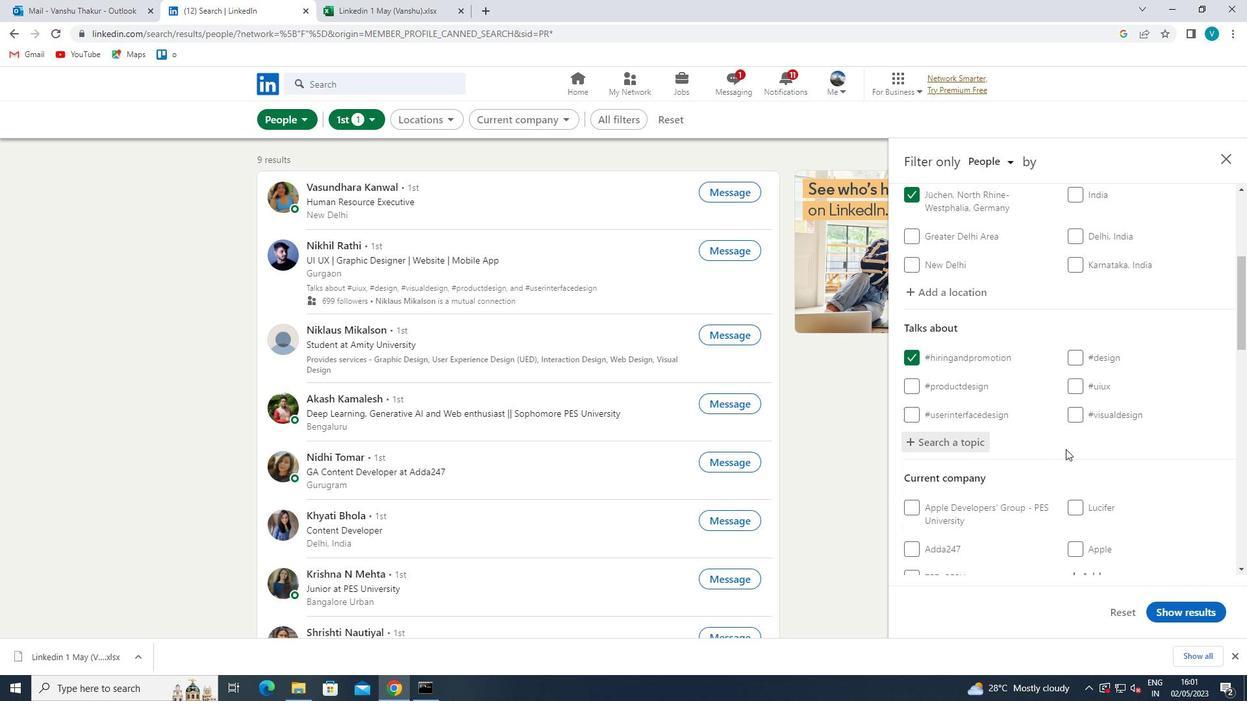 
Action: Mouse scrolled (1069, 446) with delta (0, 0)
Screenshot: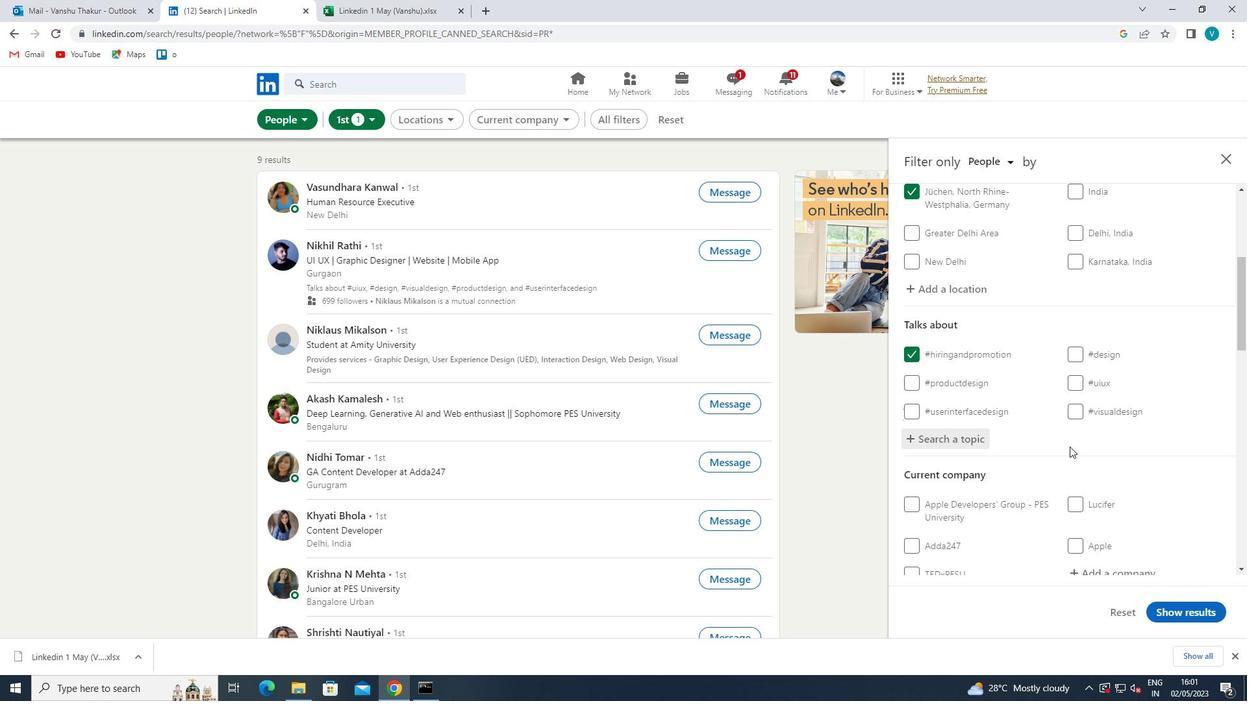 
Action: Mouse moved to (1126, 377)
Screenshot: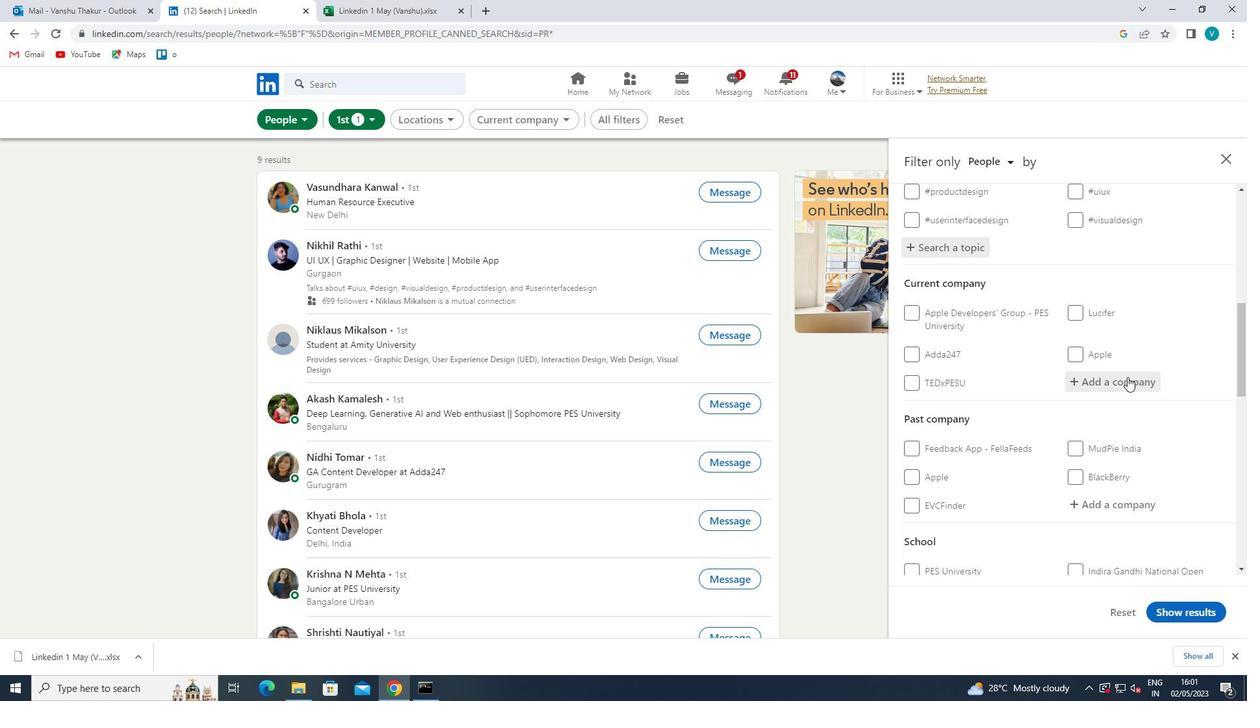 
Action: Mouse pressed left at (1126, 377)
Screenshot: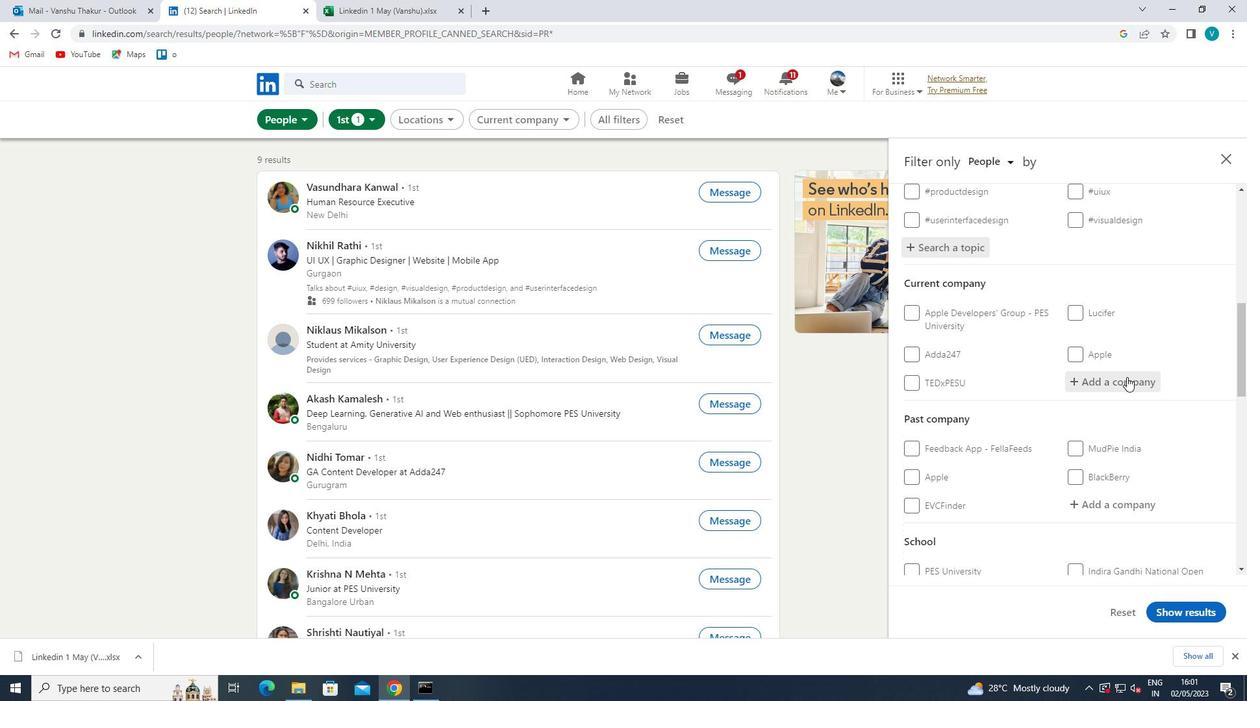 
Action: Key pressed <Key.shift>
Screenshot: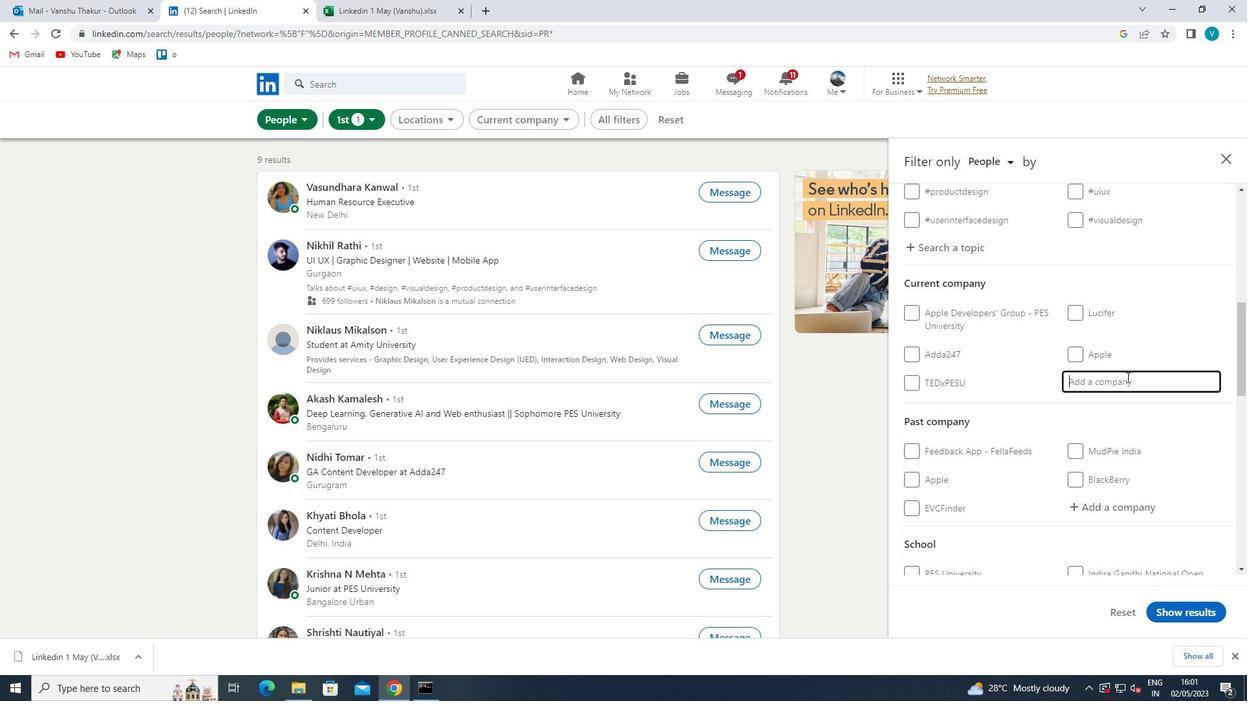 
Action: Mouse moved to (1117, 381)
Screenshot: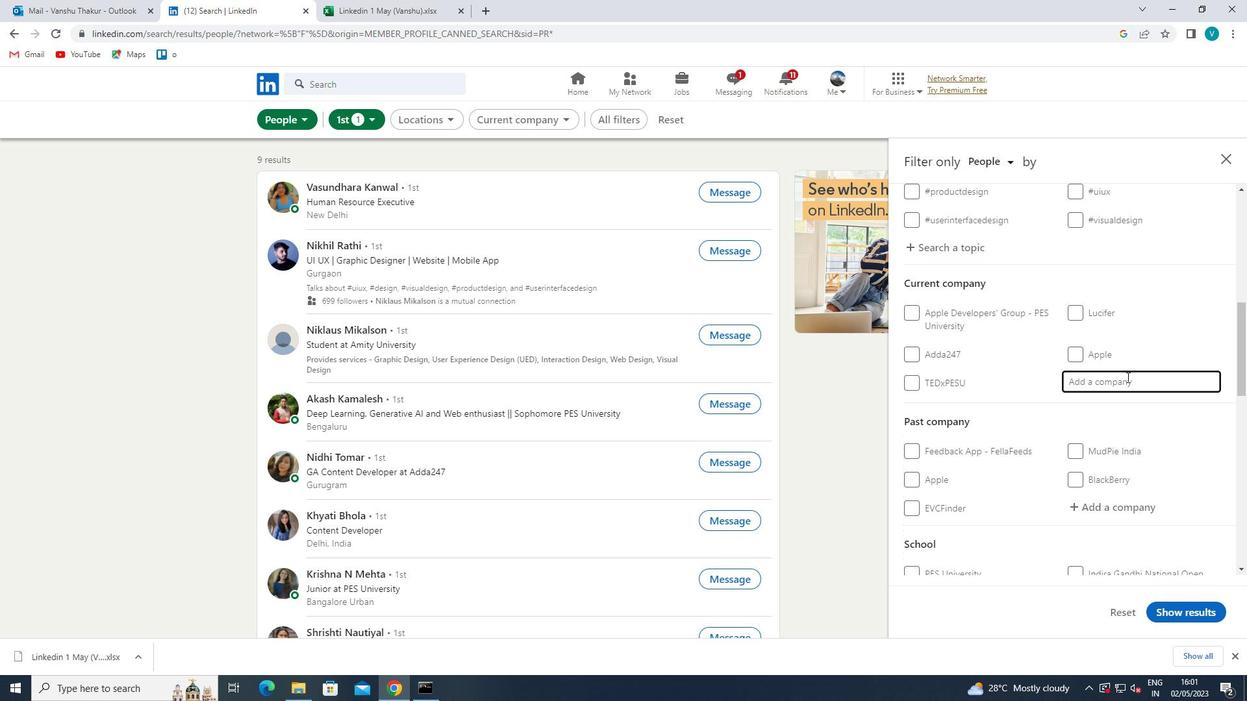 
Action: Key pressed S
Screenshot: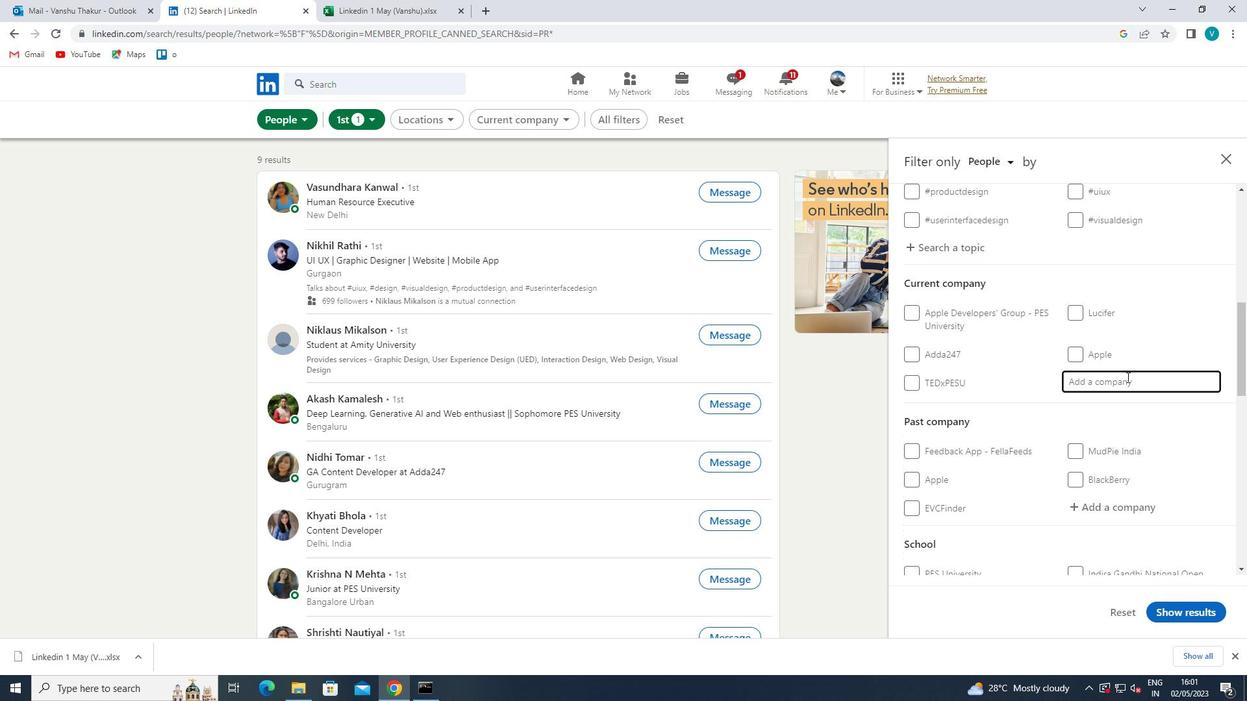 
Action: Mouse moved to (823, 457)
Screenshot: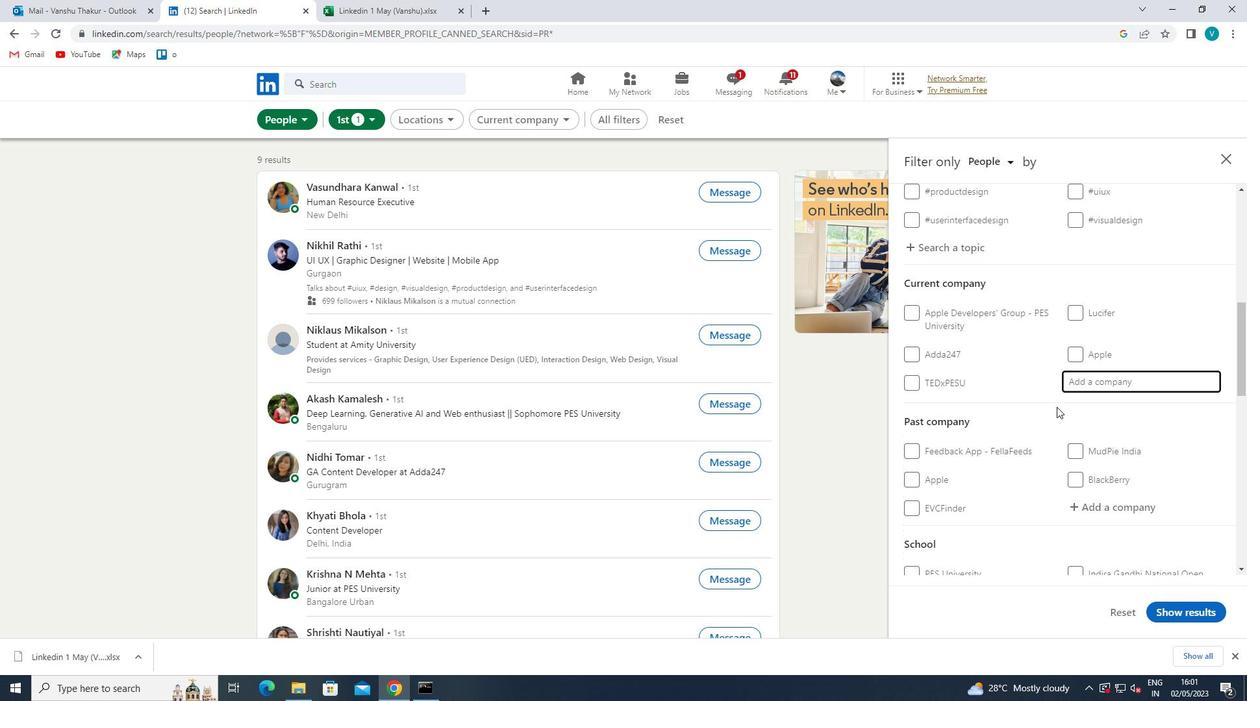 
Action: Key pressed BI<Key.space><Key.shift>L
Screenshot: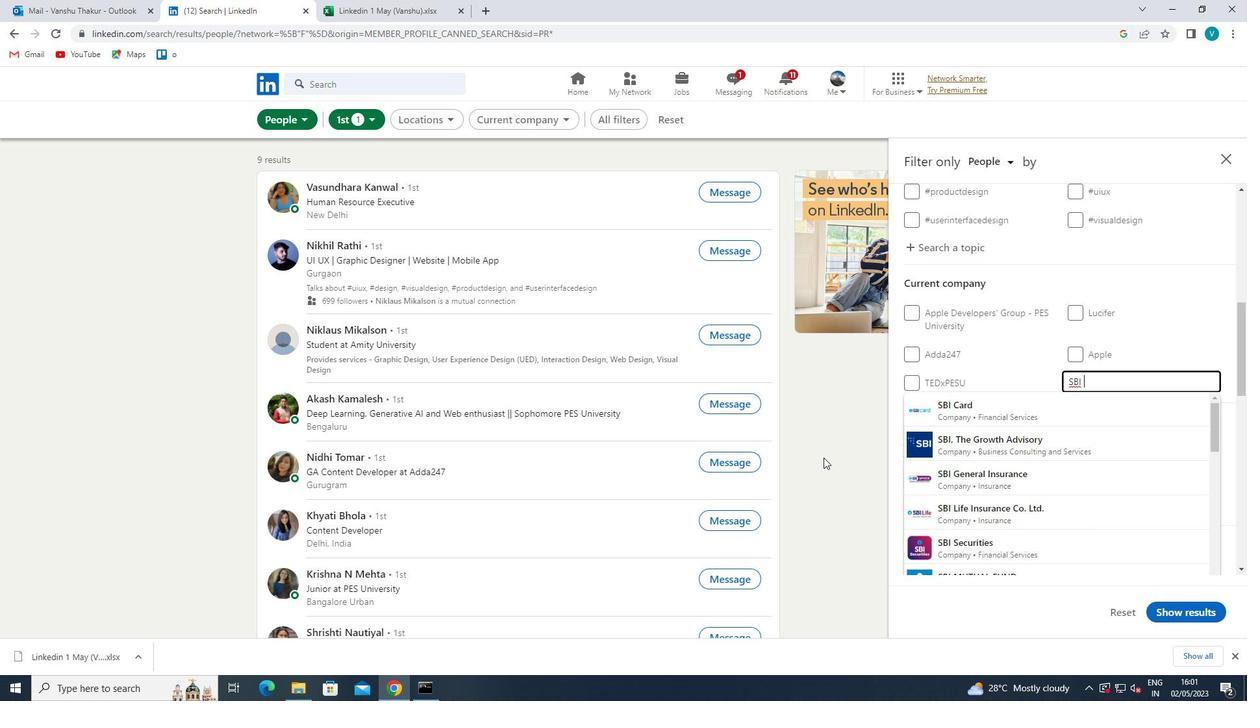 
Action: Mouse moved to (1036, 445)
Screenshot: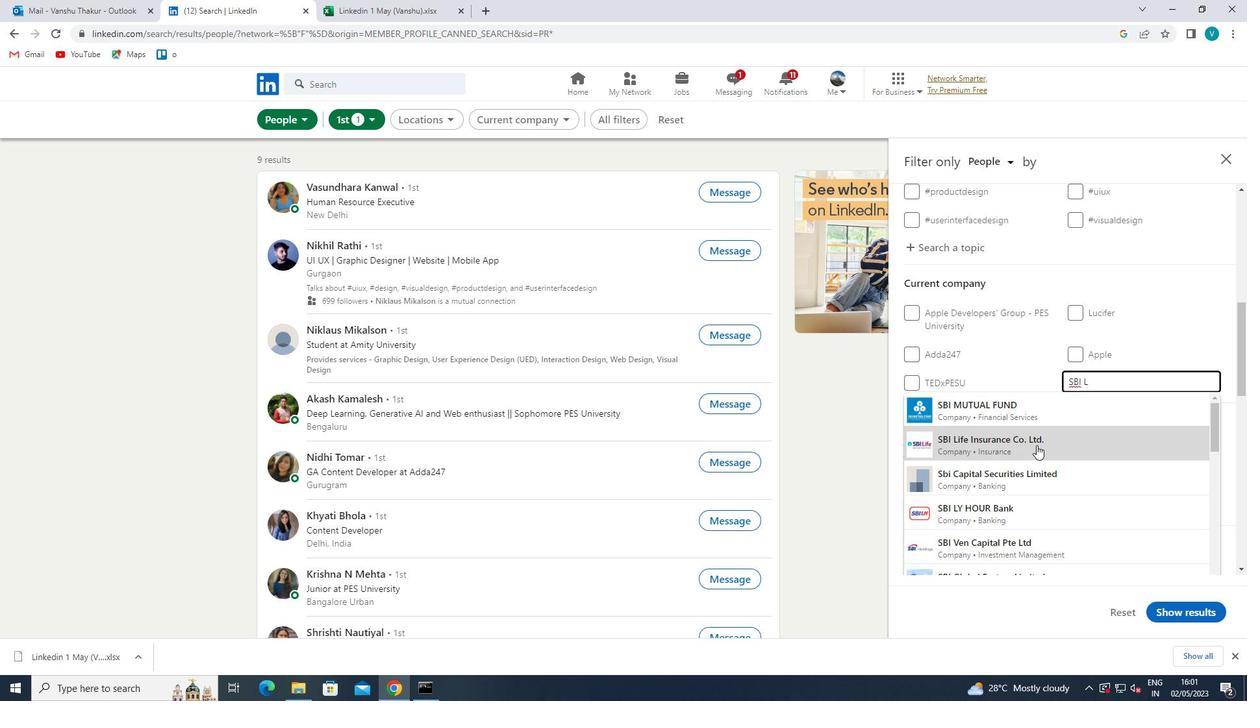 
Action: Mouse pressed left at (1036, 445)
Screenshot: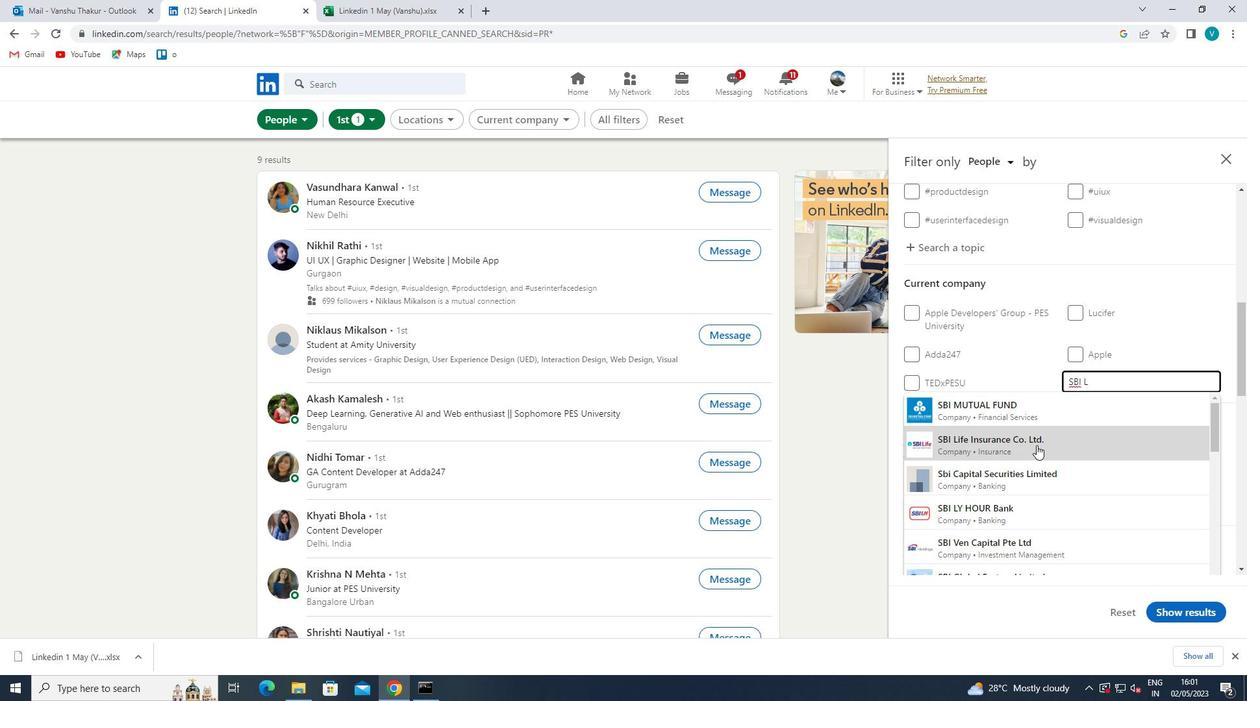 
Action: Mouse moved to (1021, 457)
Screenshot: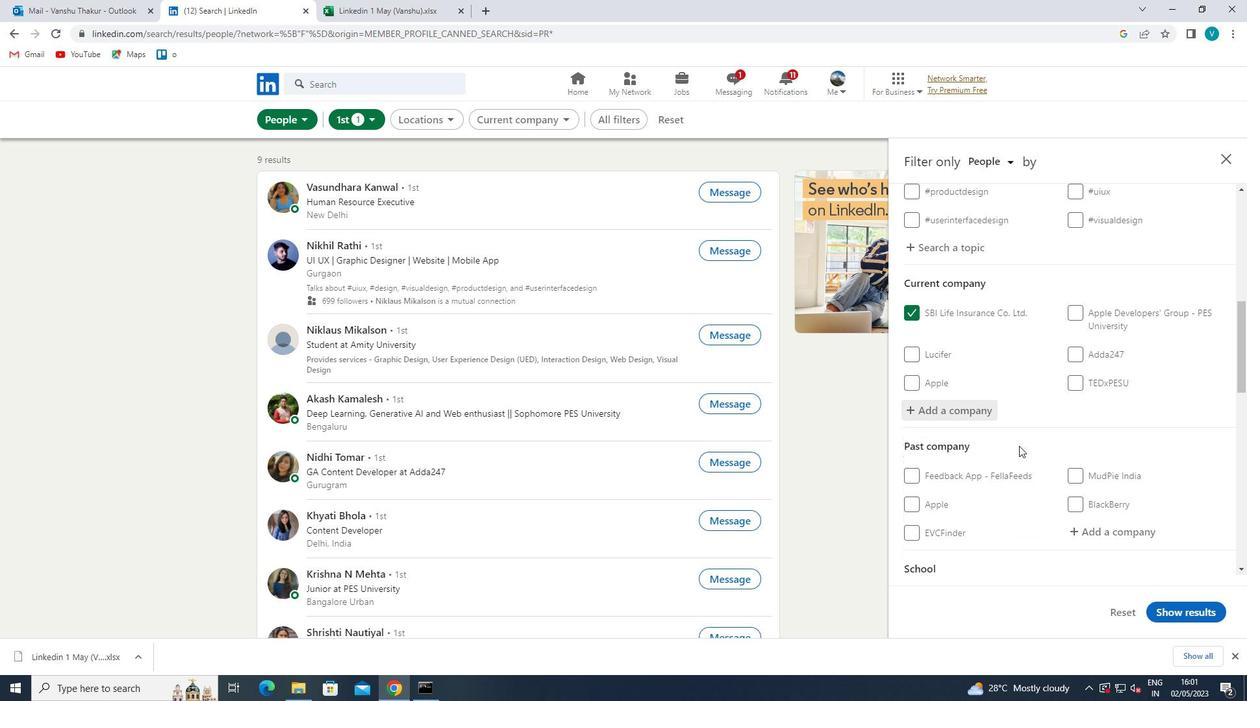 
Action: Mouse scrolled (1021, 456) with delta (0, 0)
Screenshot: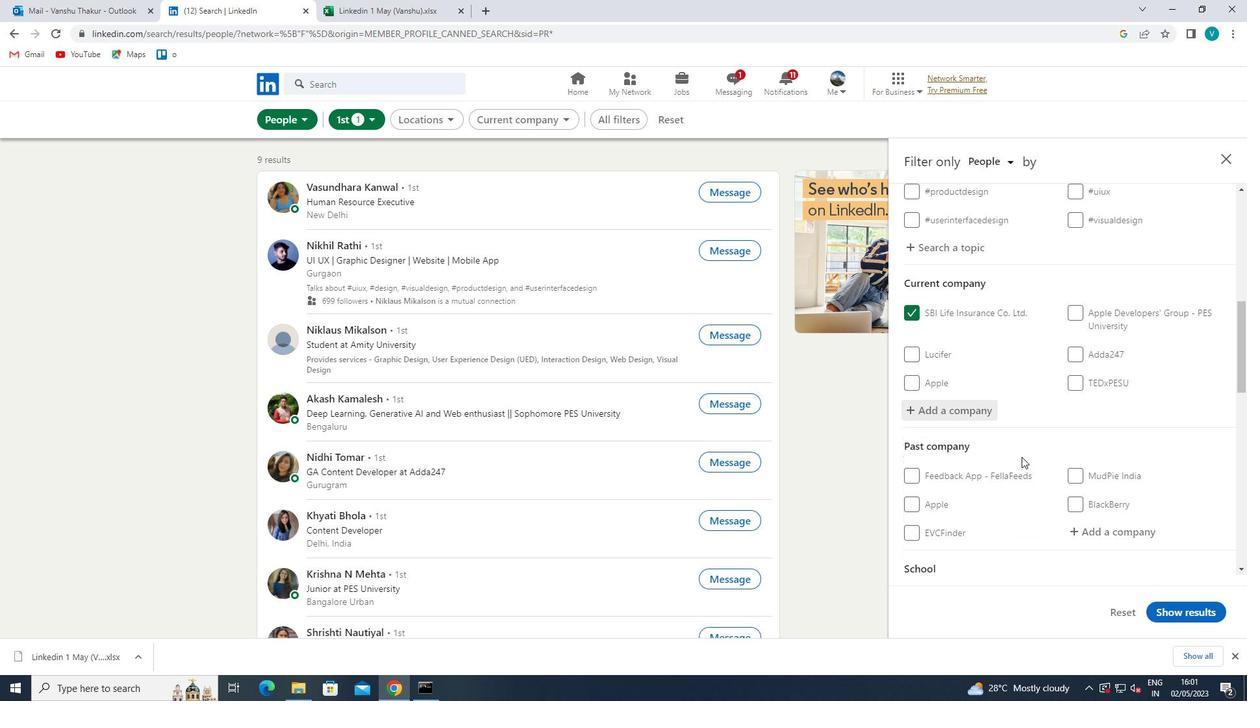 
Action: Mouse scrolled (1021, 456) with delta (0, 0)
Screenshot: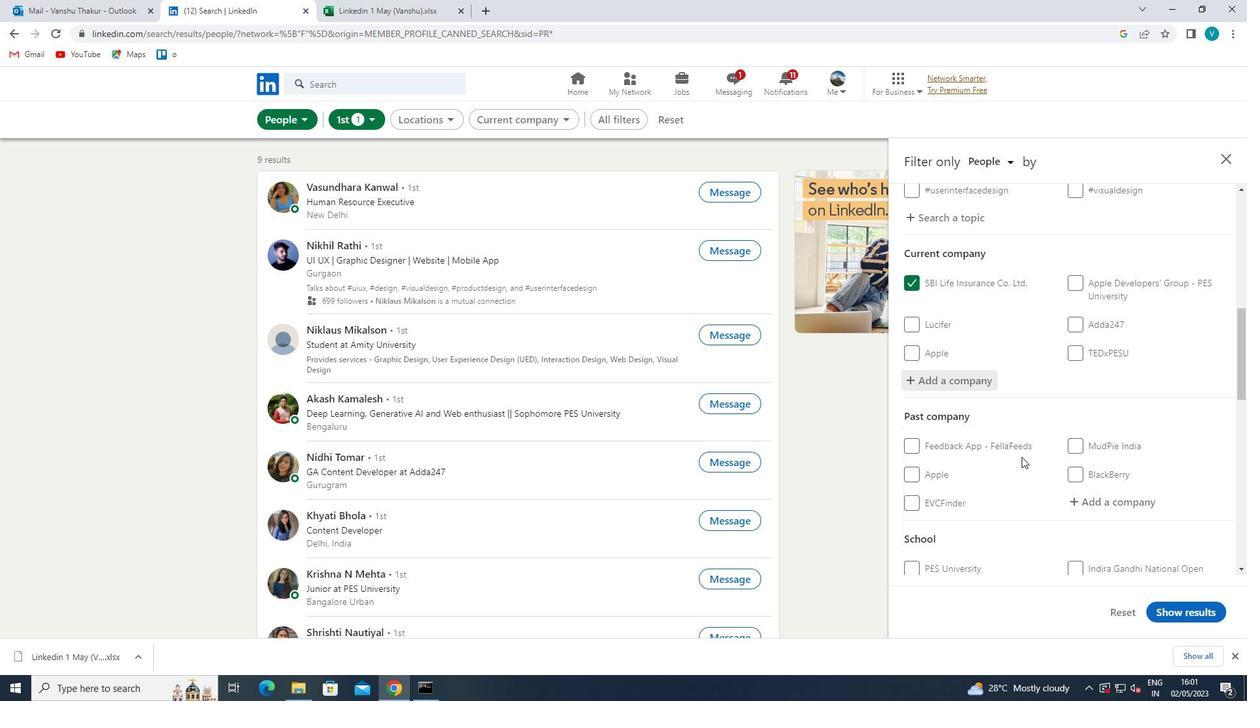 
Action: Mouse scrolled (1021, 456) with delta (0, 0)
Screenshot: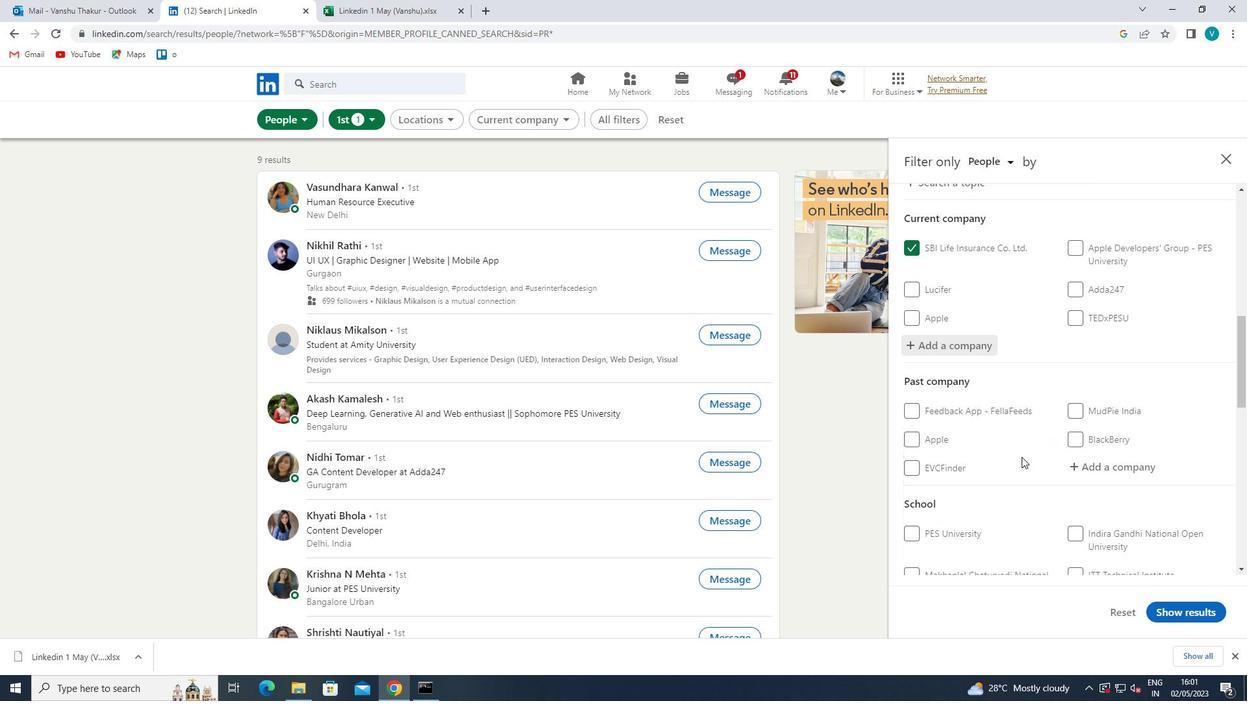 
Action: Mouse scrolled (1021, 456) with delta (0, 0)
Screenshot: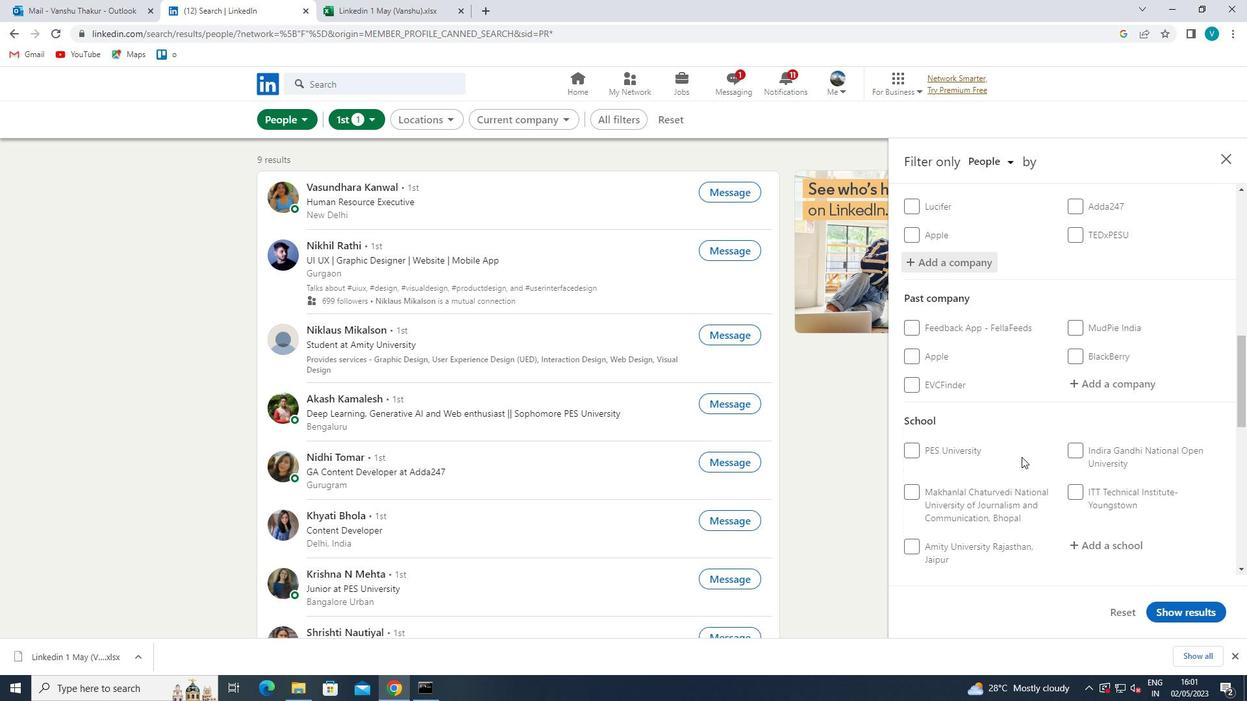 
Action: Mouse moved to (1091, 428)
Screenshot: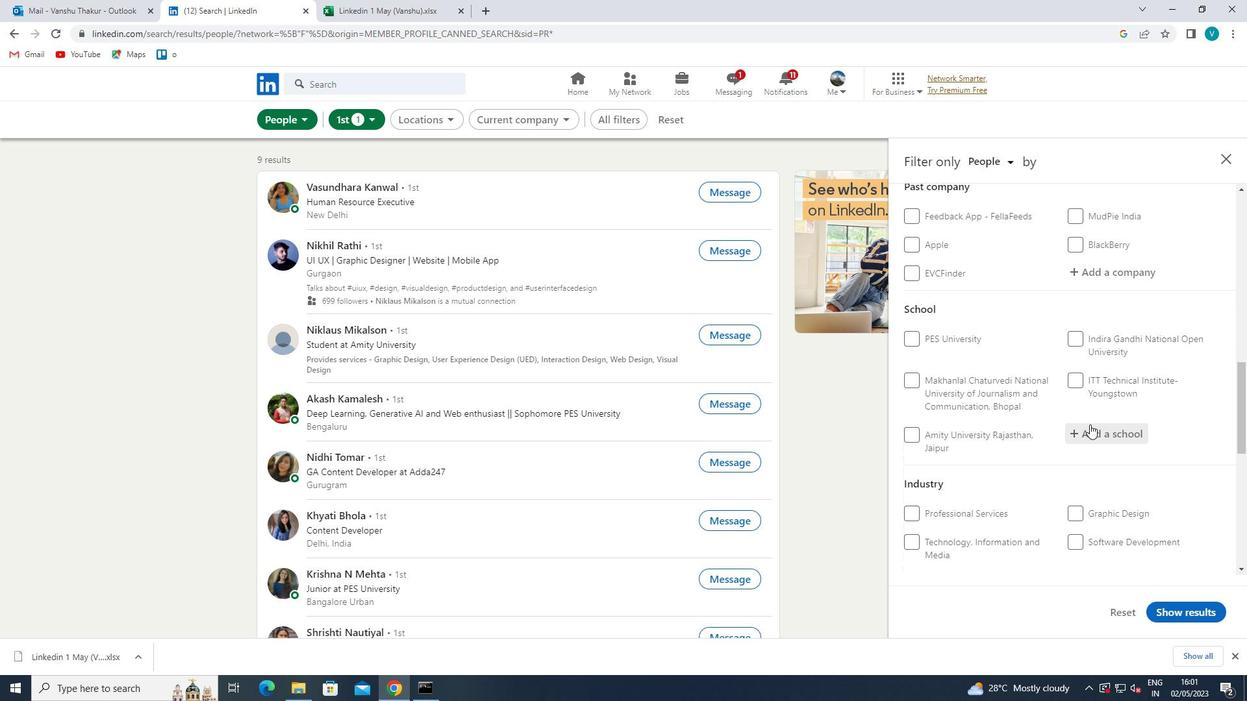 
Action: Mouse pressed left at (1091, 428)
Screenshot: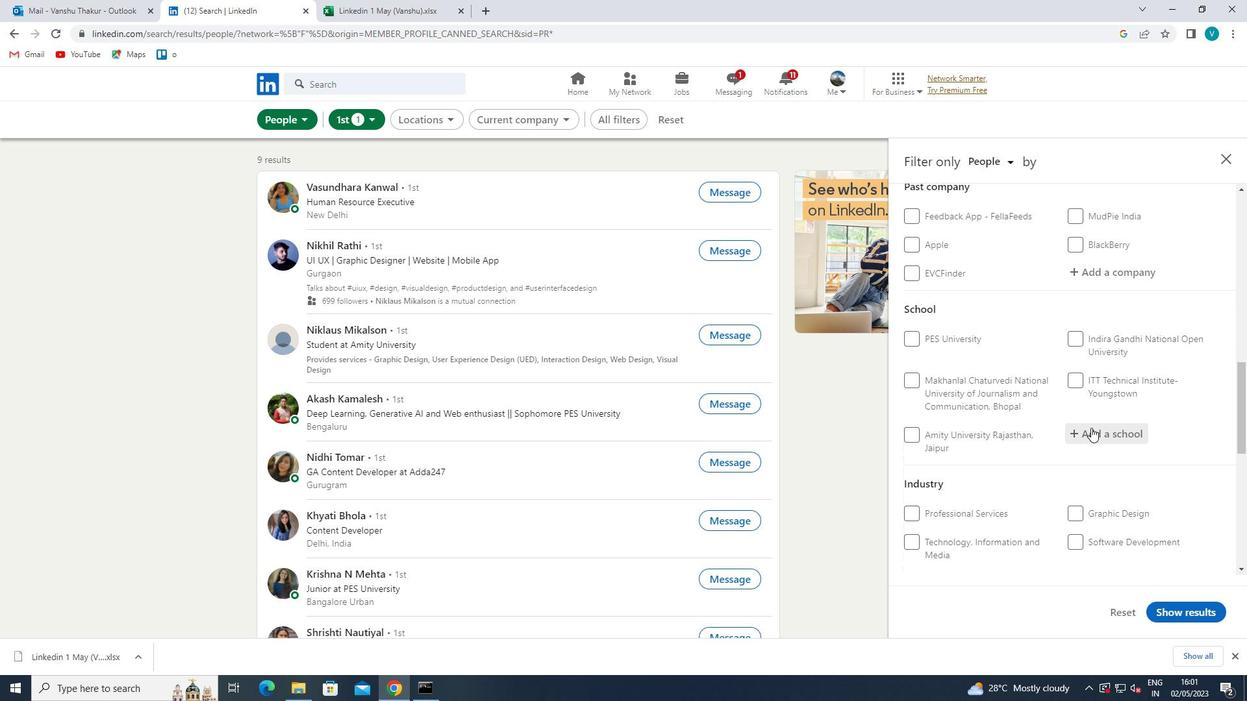 
Action: Mouse moved to (698, 483)
Screenshot: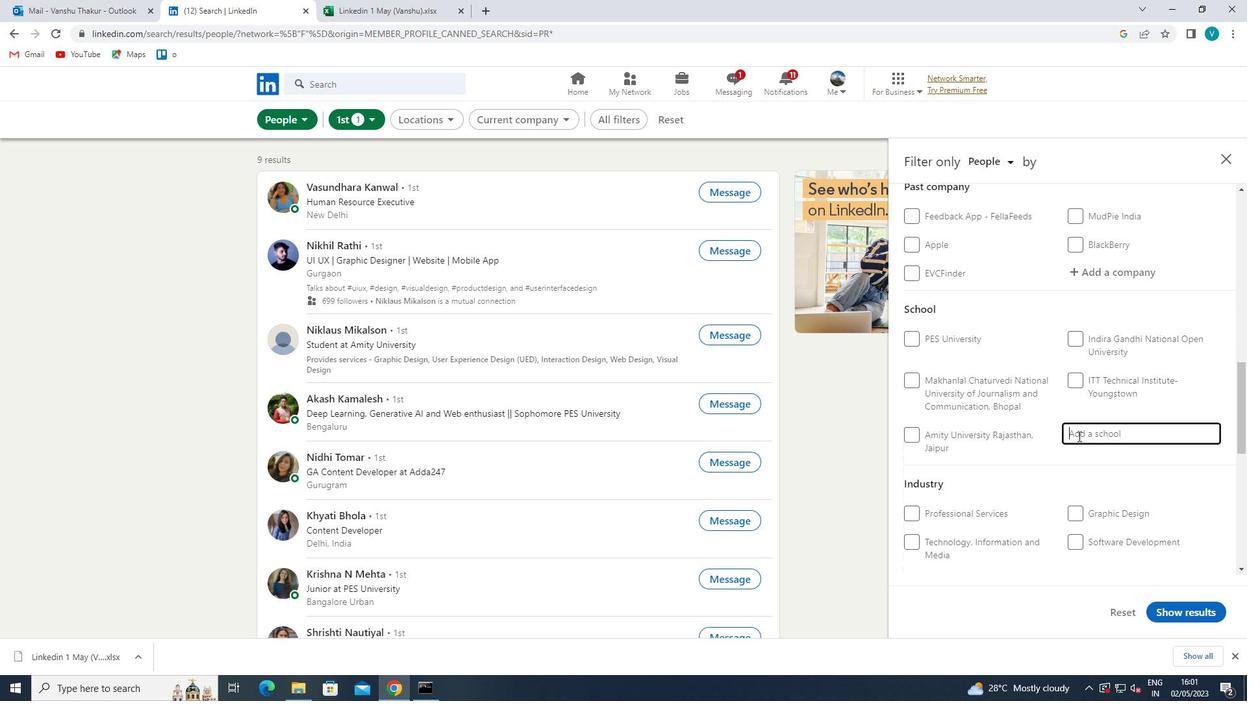 
Action: Key pressed <Key.shift>
Screenshot: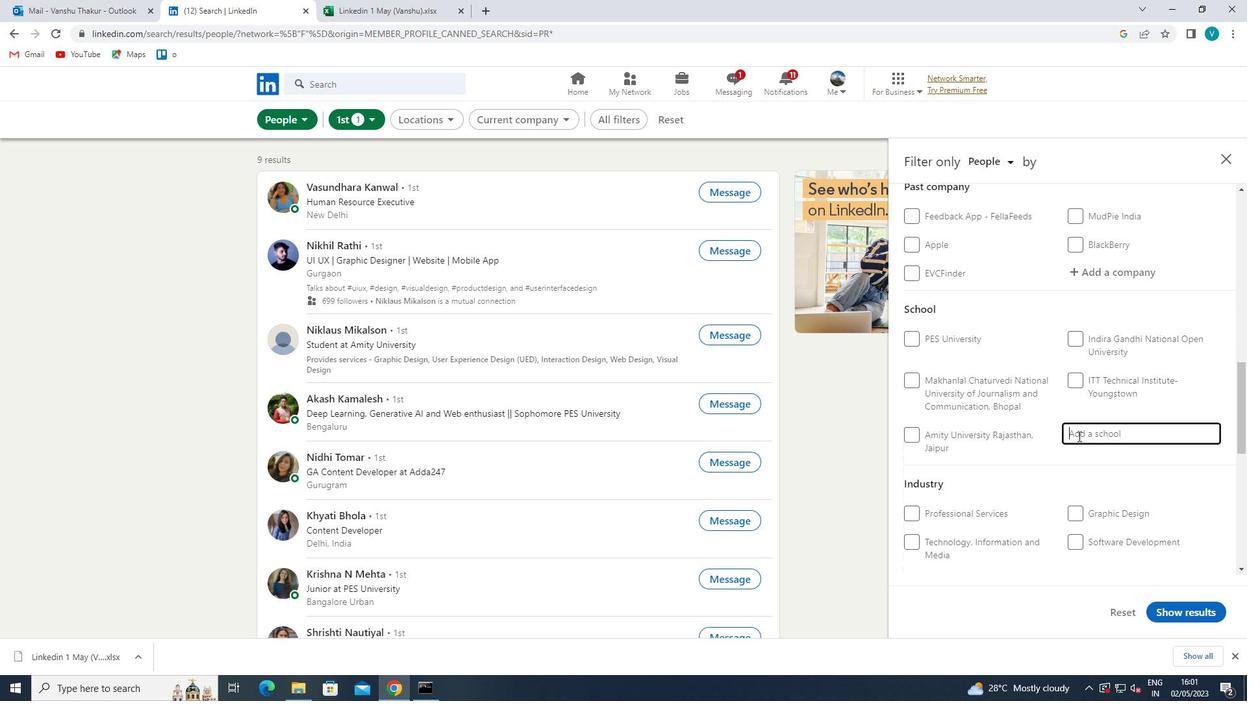 
Action: Mouse moved to (669, 467)
Screenshot: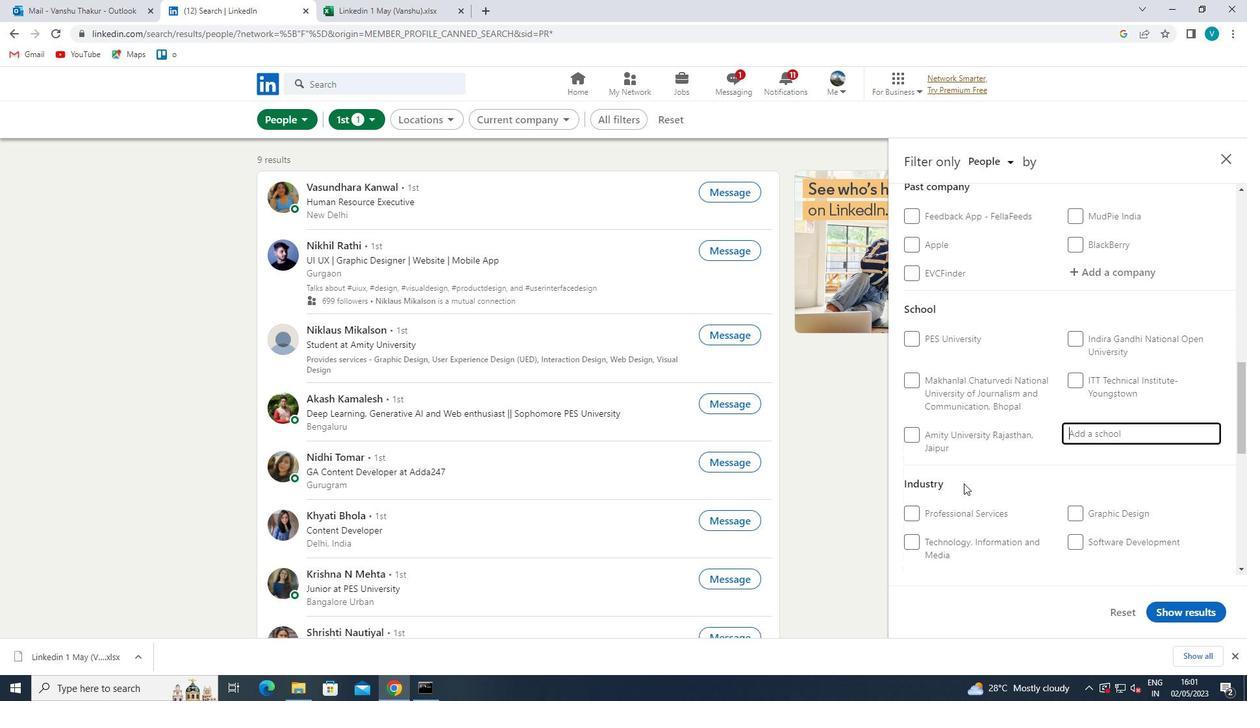 
Action: Key pressed <Key.shift><Key.shift><Key.shift><Key.shift><Key.shift><Key.shift>PDM<Key.space><Key.shift><Key.shift><Key.shift><Key.shift><Key.shift><Key.shift><Key.shift><Key.shift><Key.shift><Key.shift><Key.shift><Key.shift><Key.shift><Key.shift><Key.shift><Key.shift><Key.shift><Key.shift><Key.shift><Key.shift><Key.shift><Key.shift><Key.shift>
Screenshot: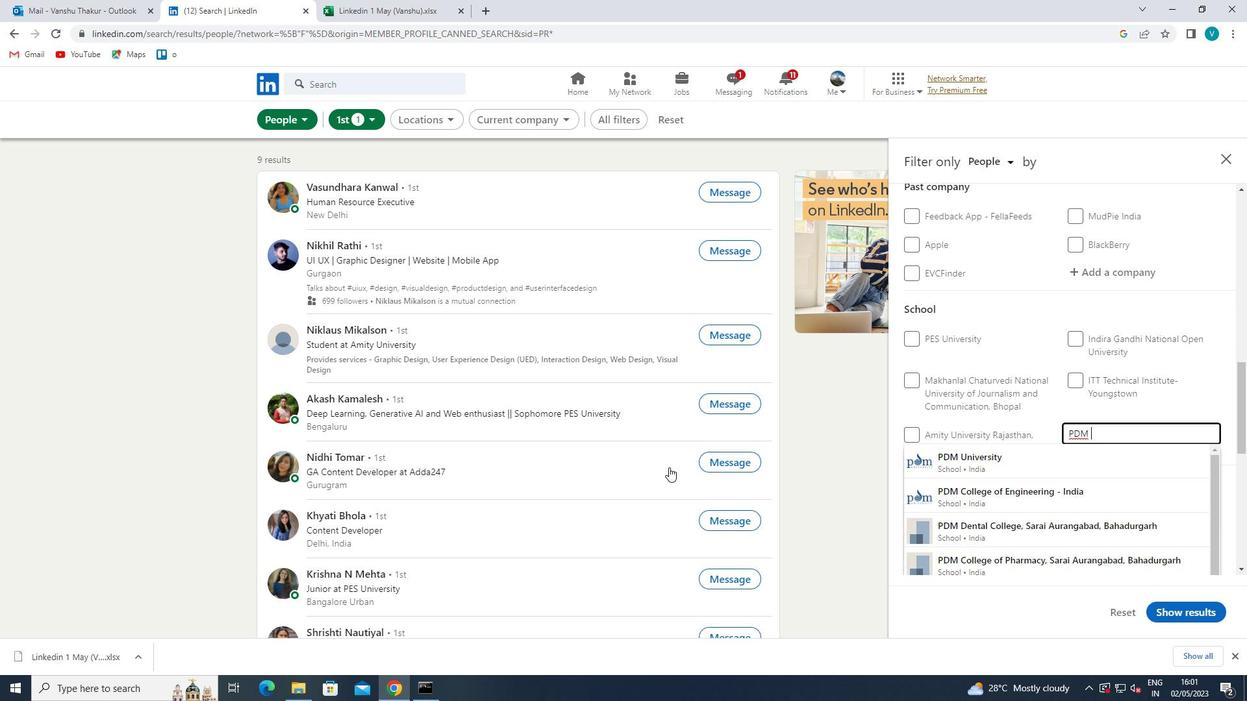 
Action: Mouse moved to (1026, 452)
Screenshot: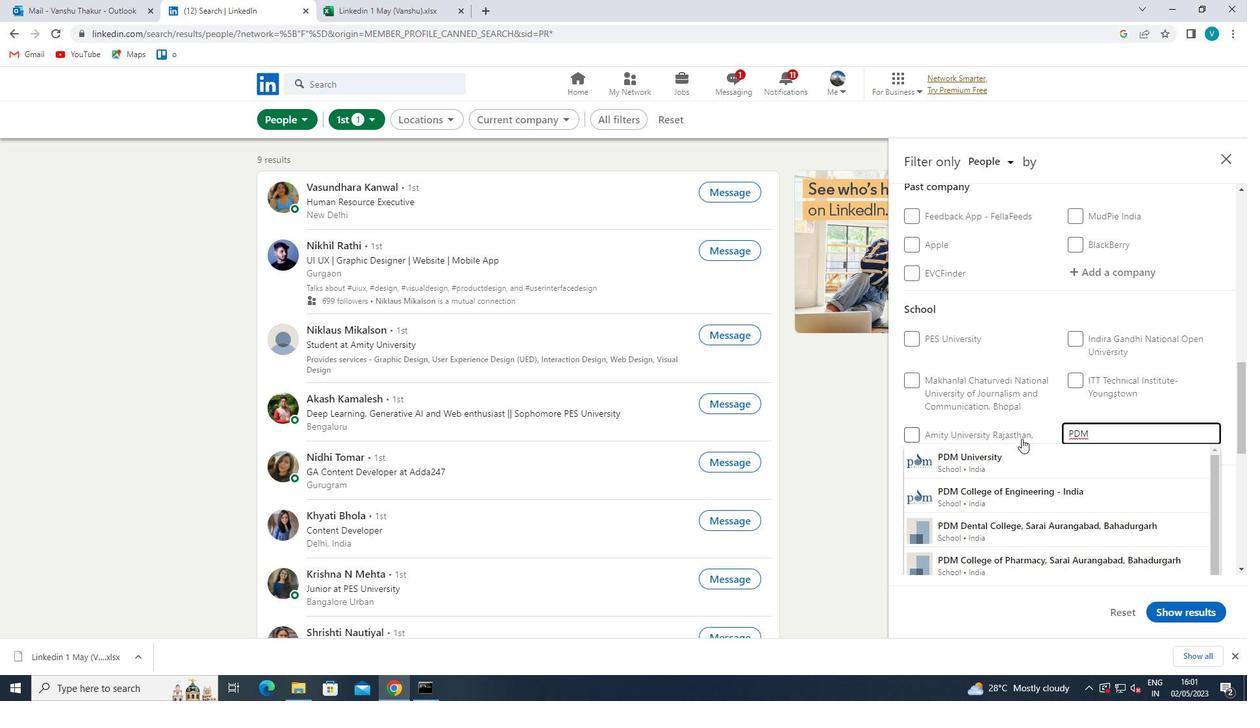 
Action: Mouse pressed left at (1026, 452)
Screenshot: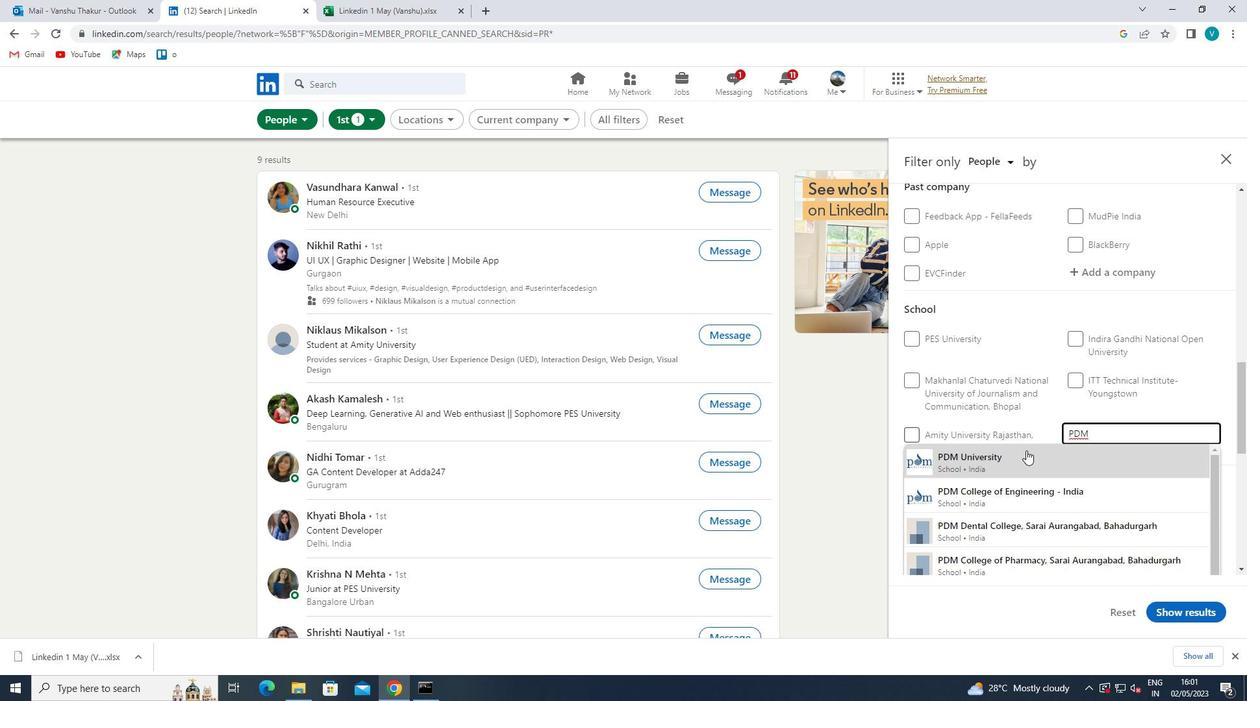 
Action: Mouse moved to (1022, 442)
Screenshot: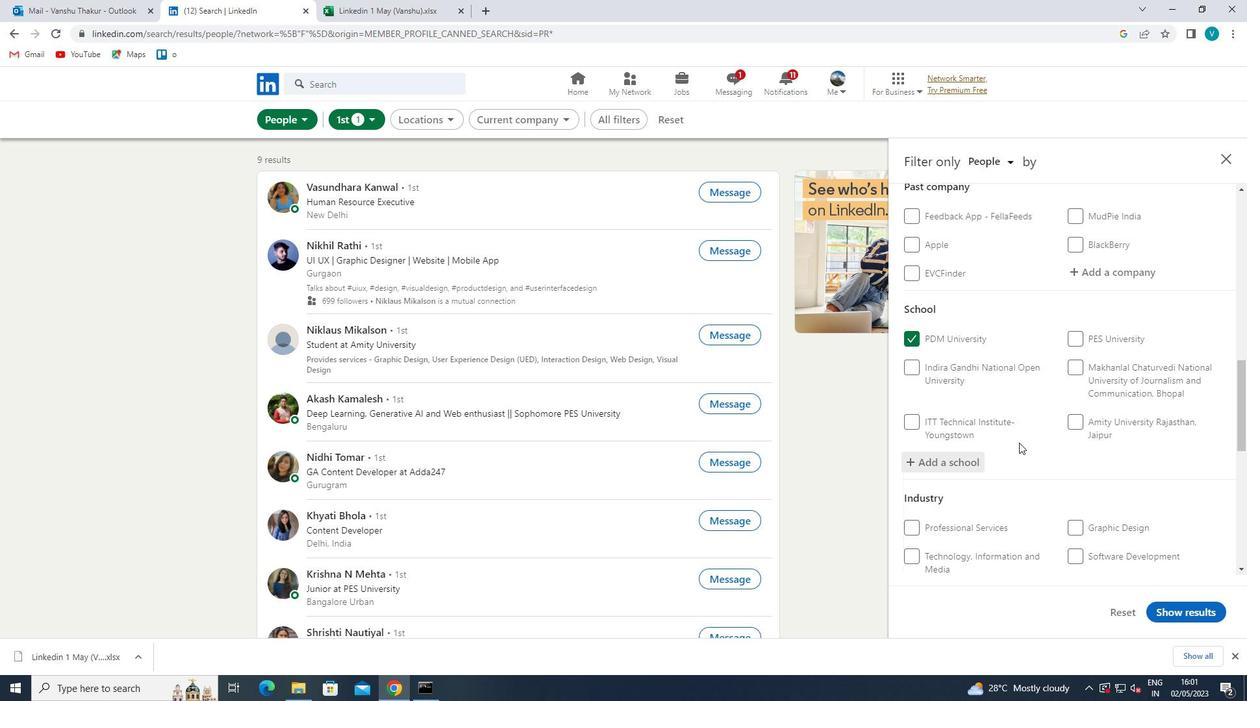 
Action: Mouse scrolled (1022, 442) with delta (0, 0)
Screenshot: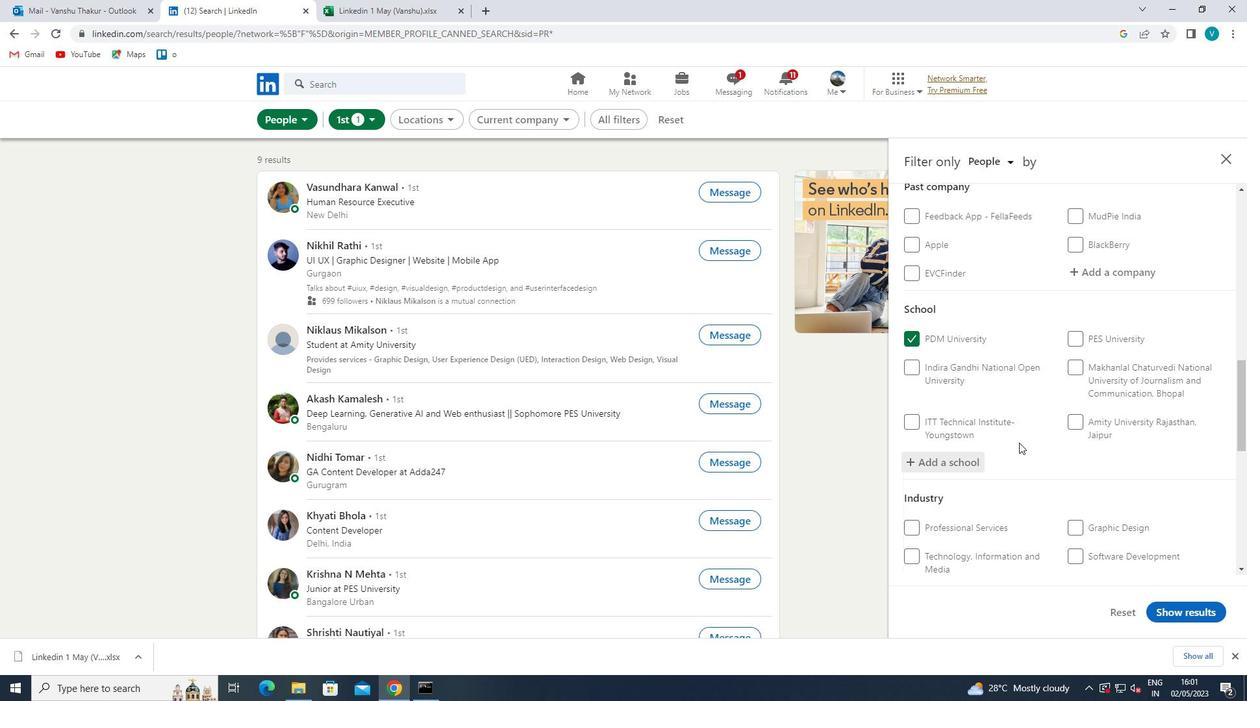 
Action: Mouse scrolled (1022, 442) with delta (0, 0)
Screenshot: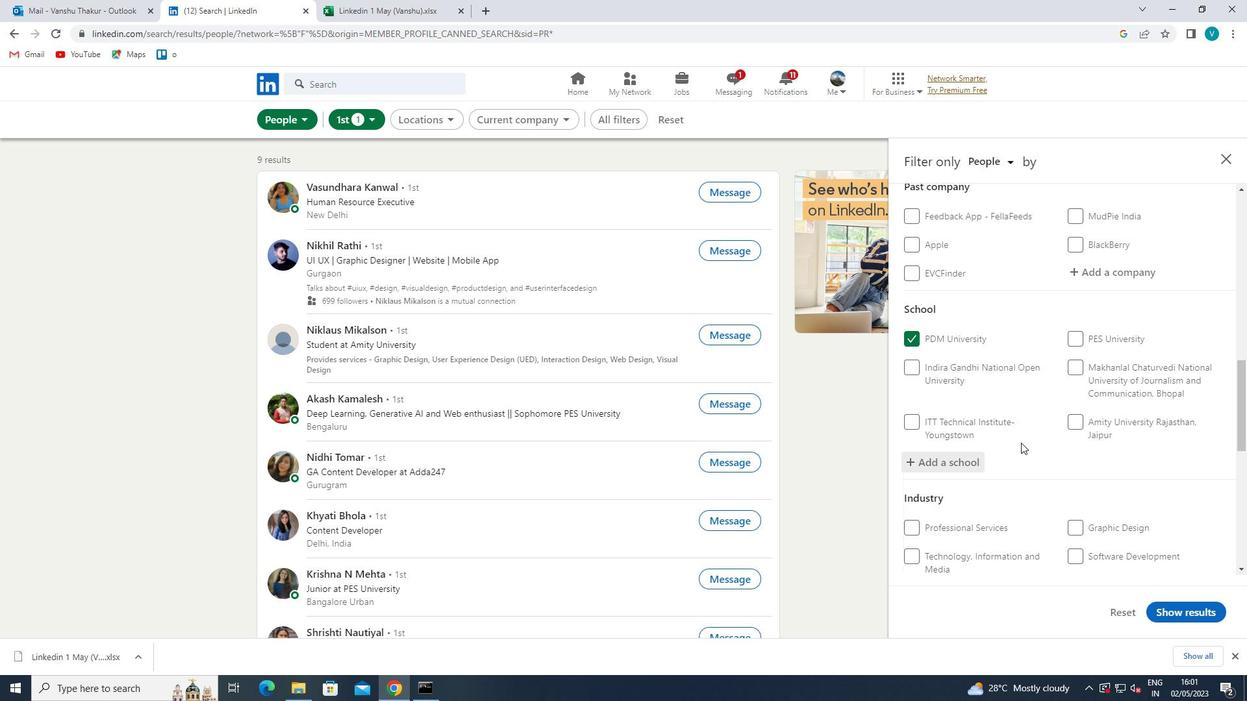 
Action: Mouse scrolled (1022, 442) with delta (0, 0)
Screenshot: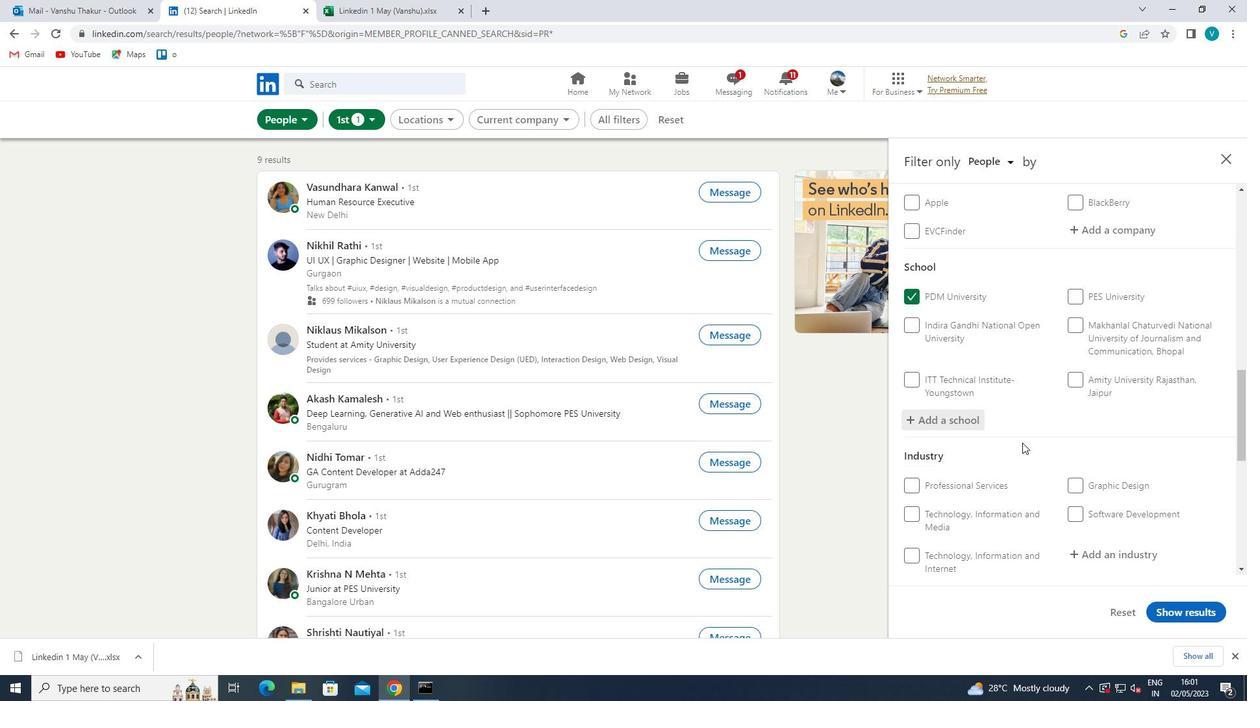 
Action: Mouse moved to (1115, 400)
Screenshot: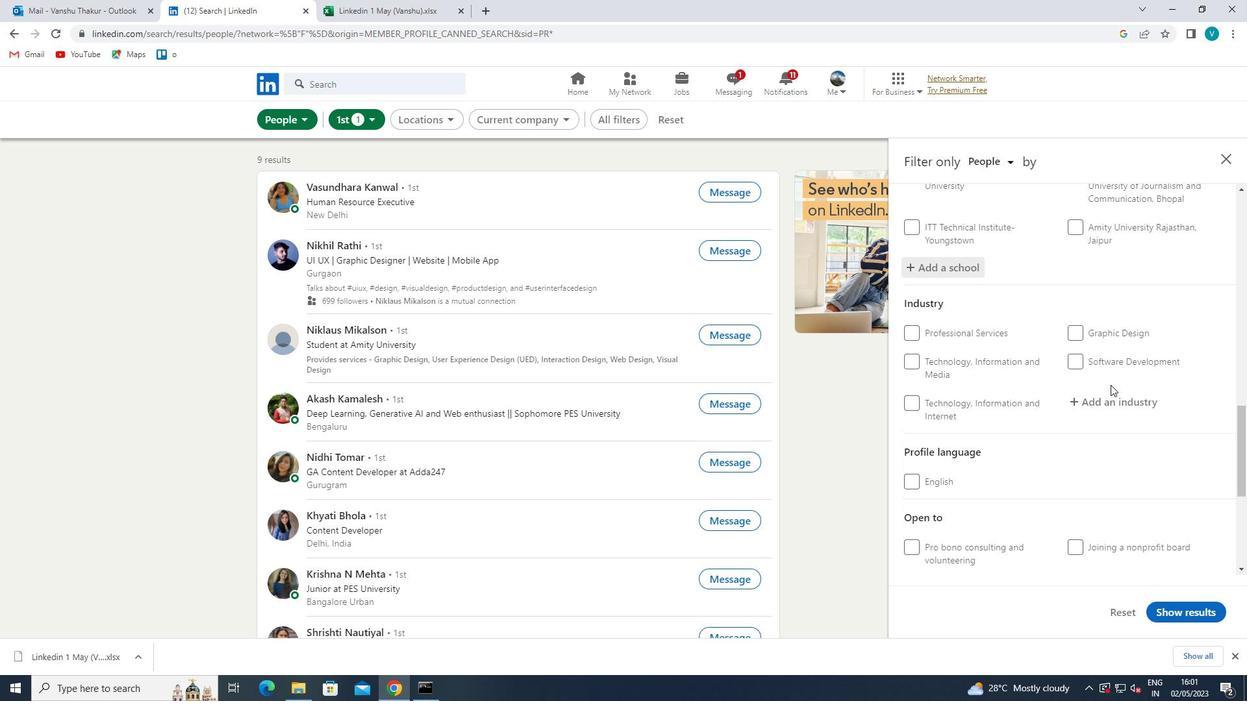 
Action: Mouse pressed left at (1115, 400)
Screenshot: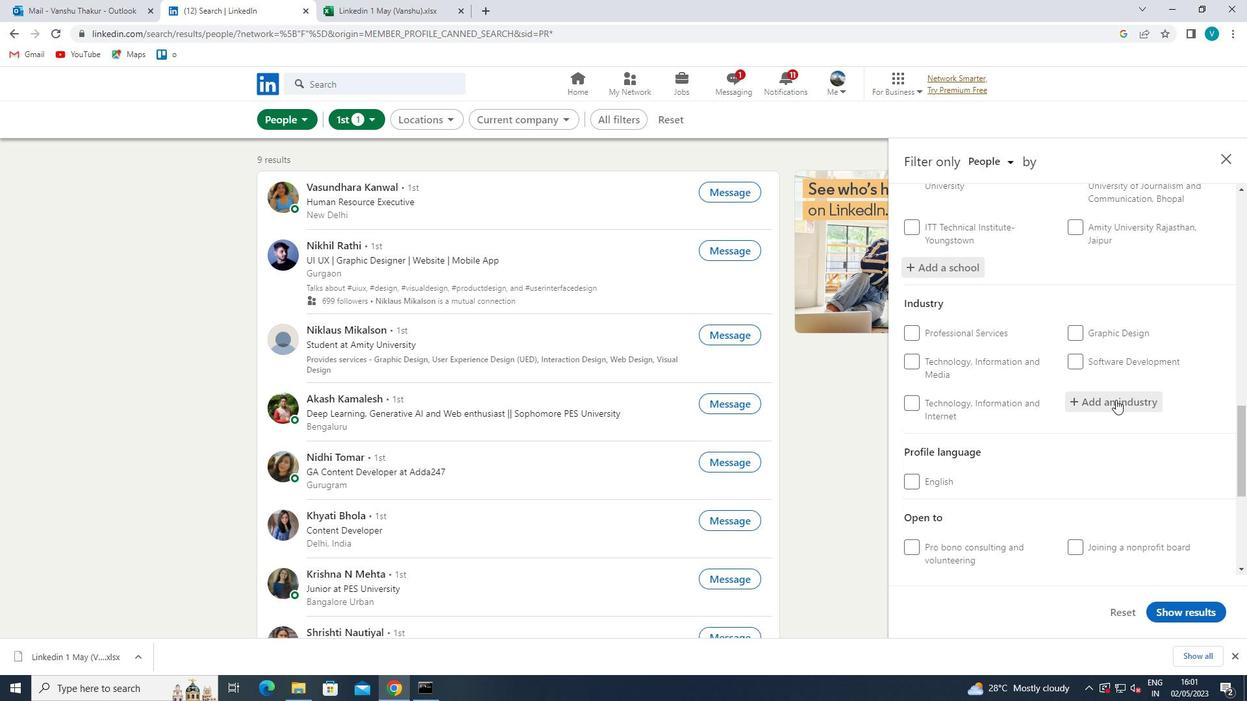 
Action: Key pressed <Key.shift>
Screenshot: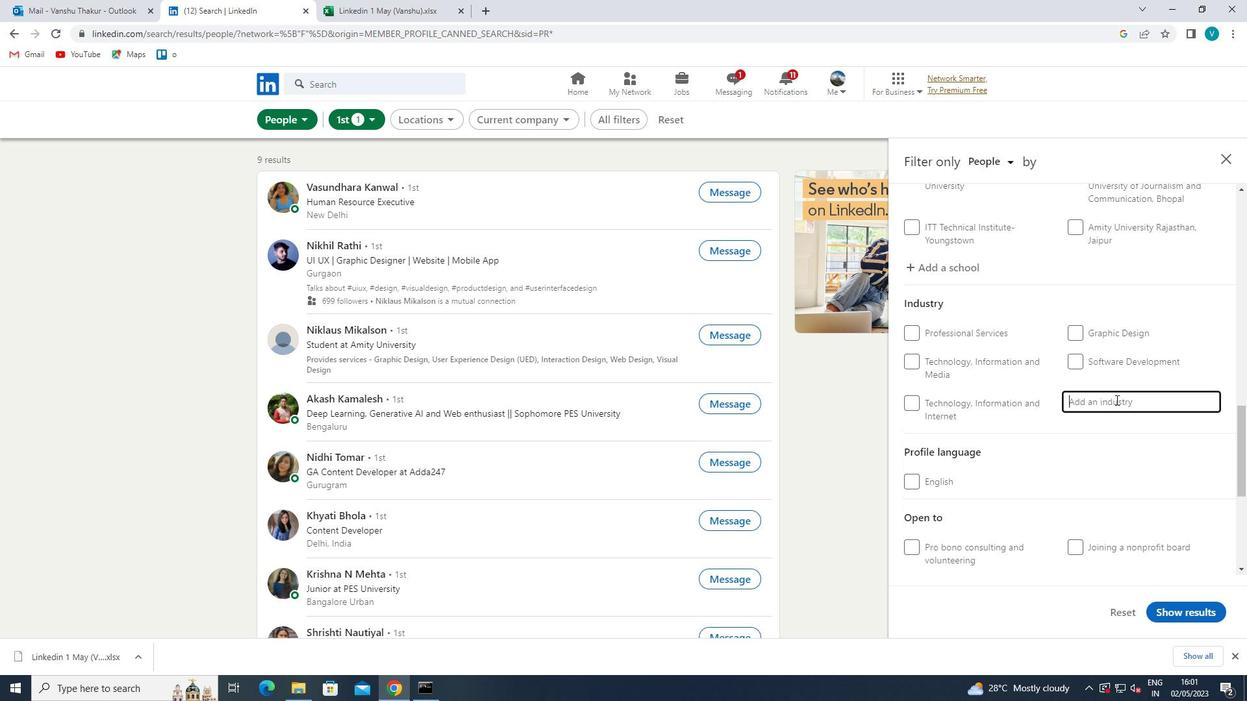 
Action: Mouse moved to (945, 331)
Screenshot: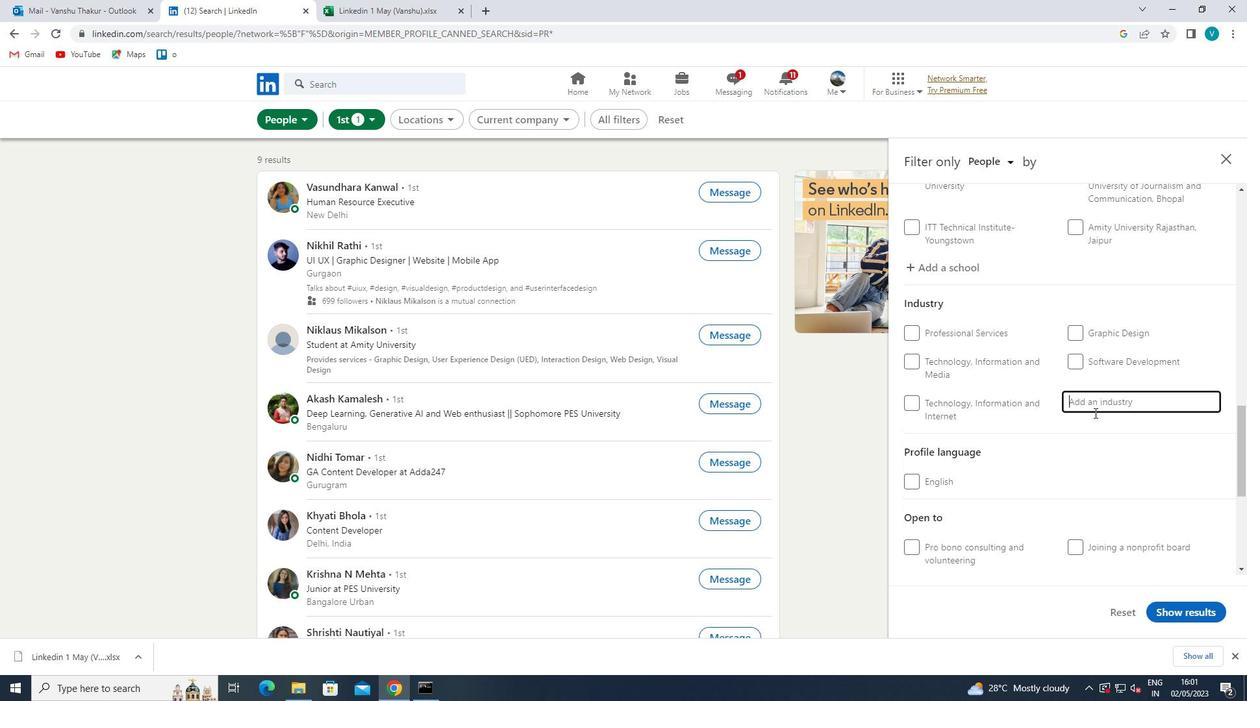
Action: Key pressed SPACE<Key.space><Key.shift><Key.shift><Key.shift><Key.shift><Key.shift><Key.shift><Key.shift><Key.shift><Key.shift><Key.shift><Key.shift><Key.shift><Key.shift><Key.shift><Key.shift><Key.shift><Key.shift><Key.shift><Key.shift><Key.shift><Key.shift>RE
Screenshot: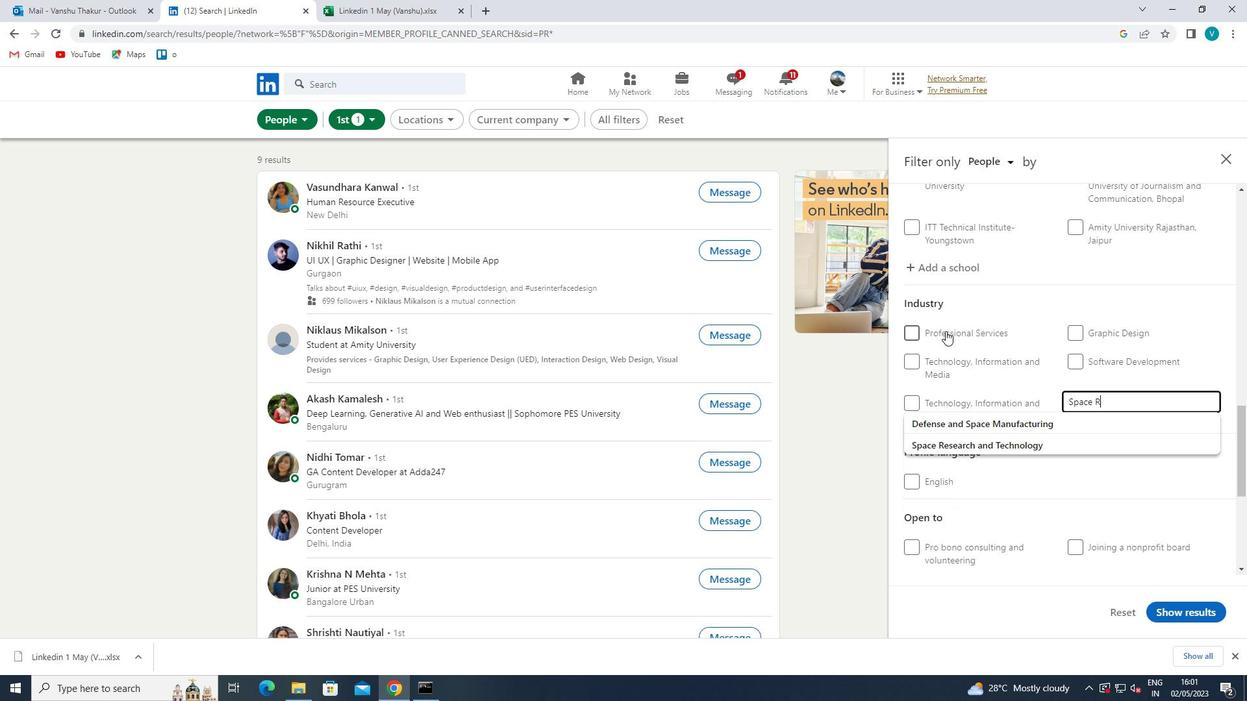 
Action: Mouse moved to (1044, 418)
Screenshot: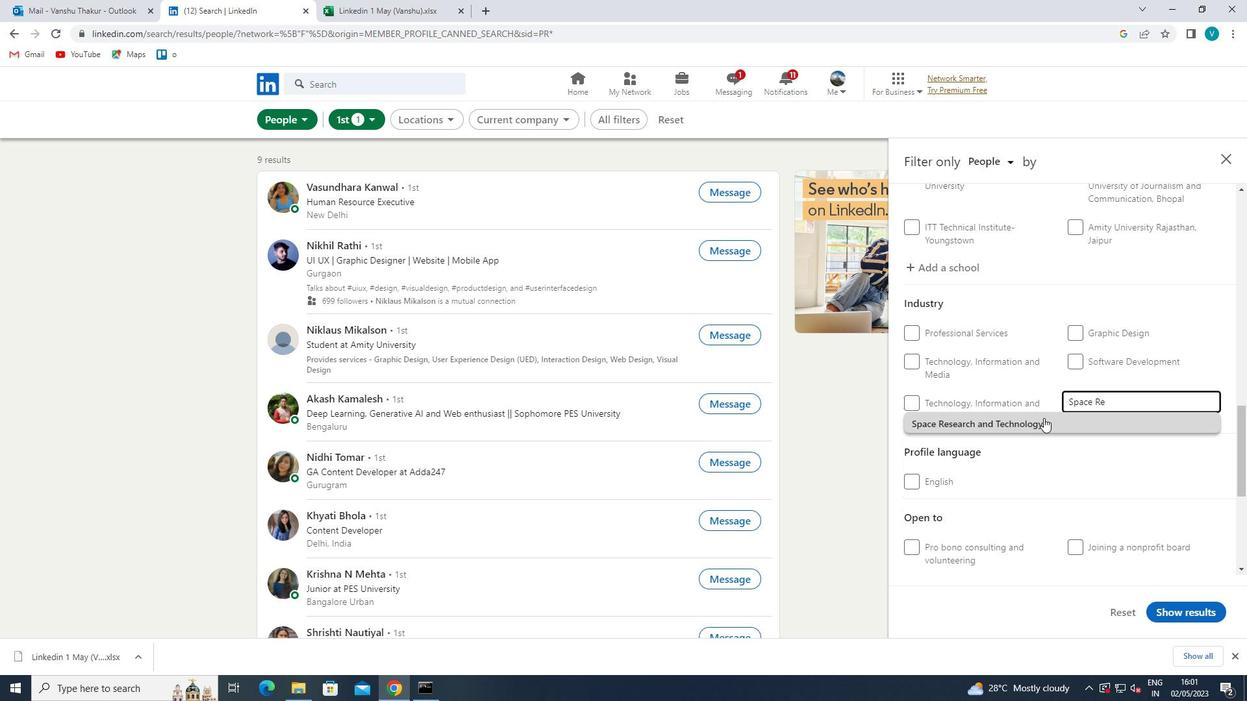 
Action: Mouse pressed left at (1044, 418)
Screenshot: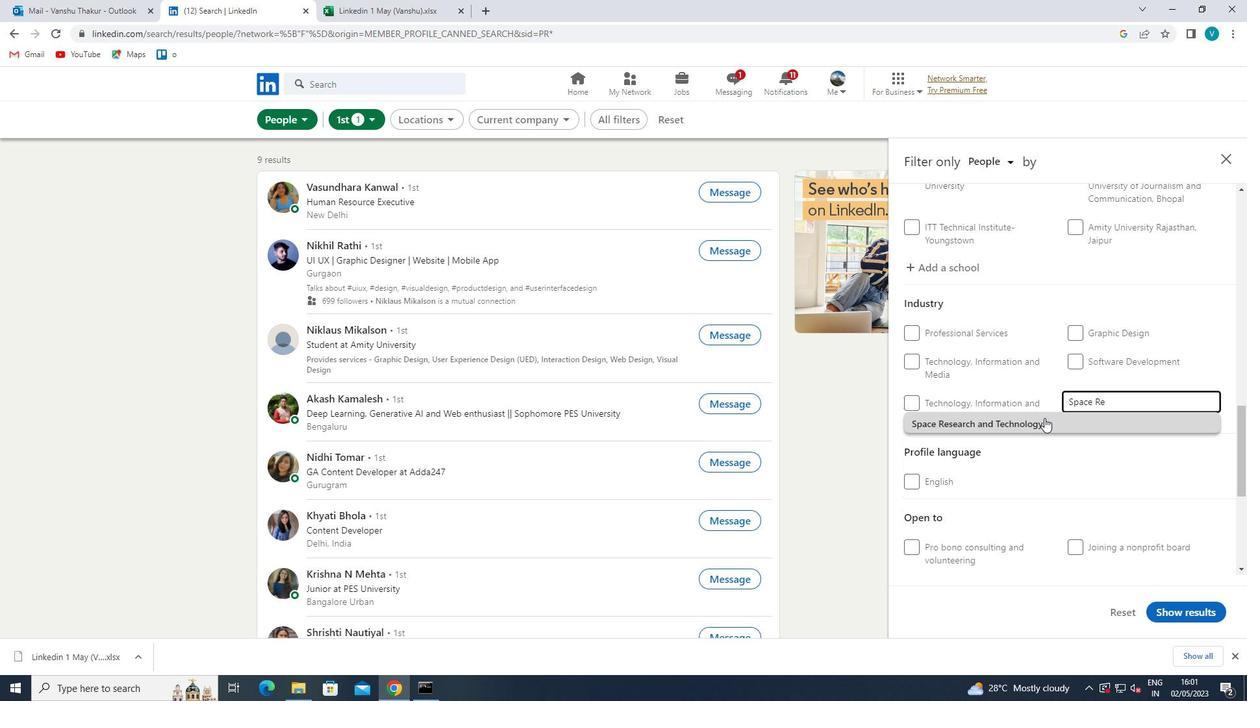 
Action: Mouse moved to (1058, 411)
Screenshot: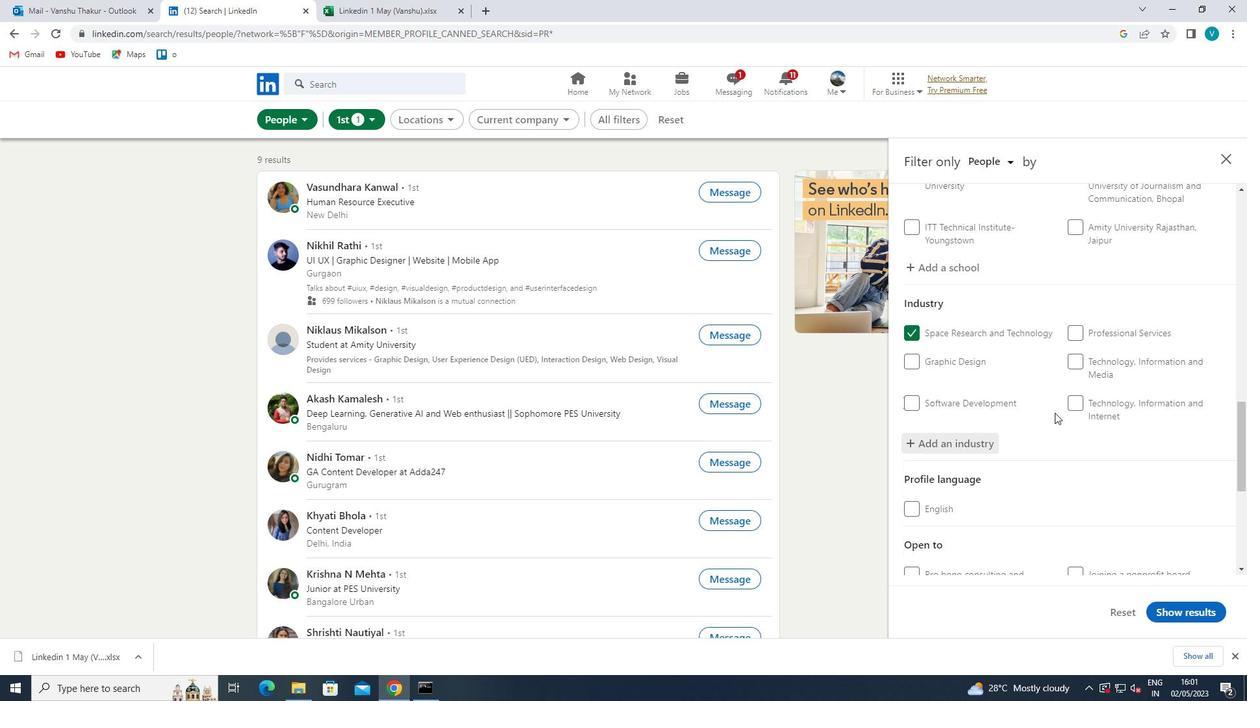 
Action: Mouse scrolled (1058, 410) with delta (0, 0)
Screenshot: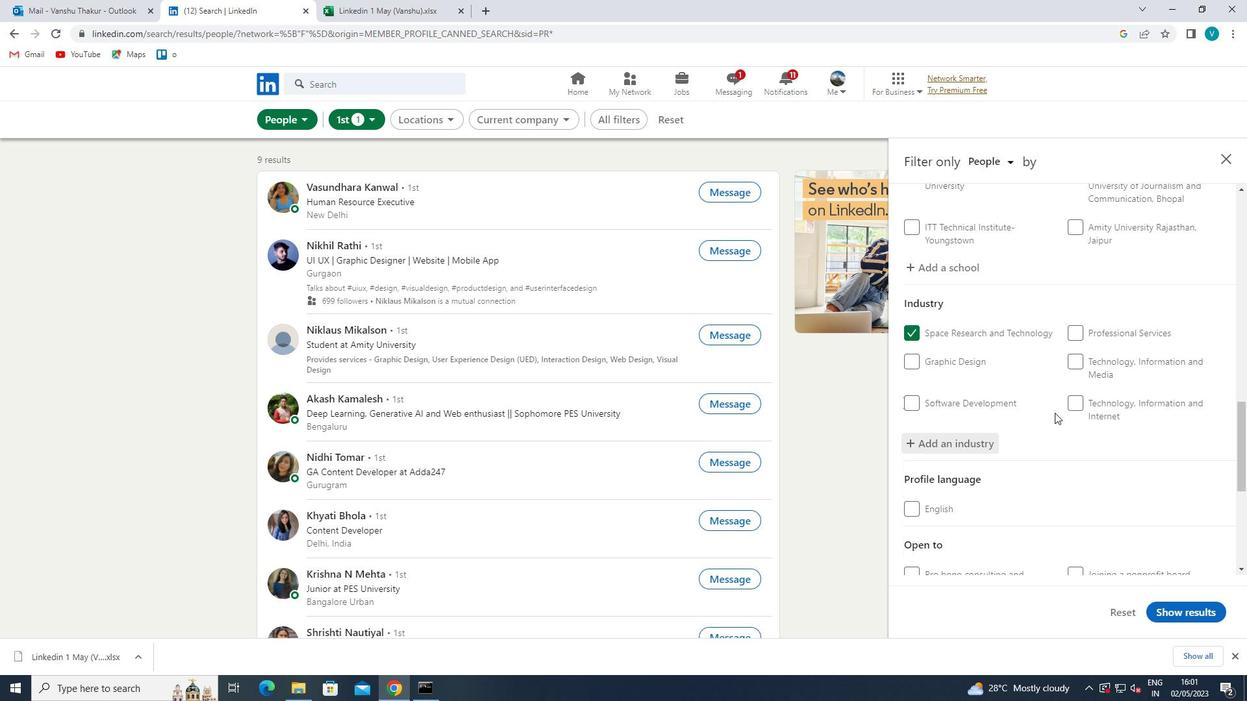 
Action: Mouse scrolled (1058, 410) with delta (0, 0)
Screenshot: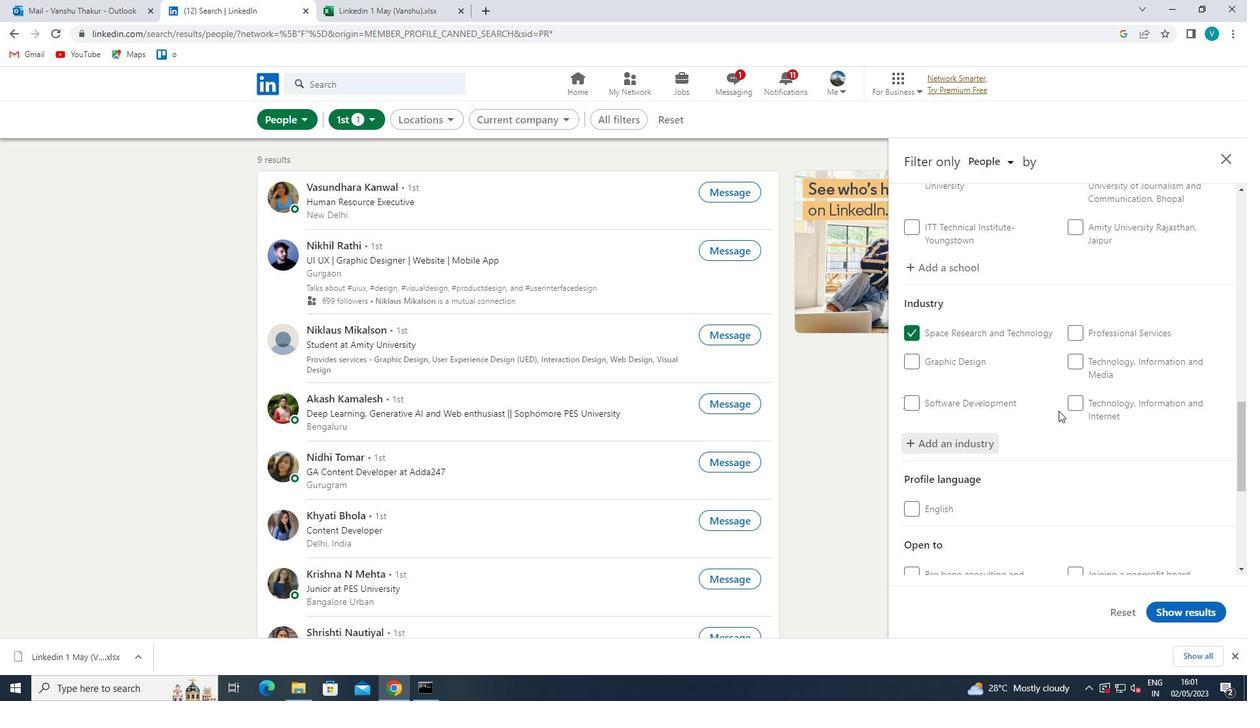 
Action: Mouse scrolled (1058, 410) with delta (0, 0)
Screenshot: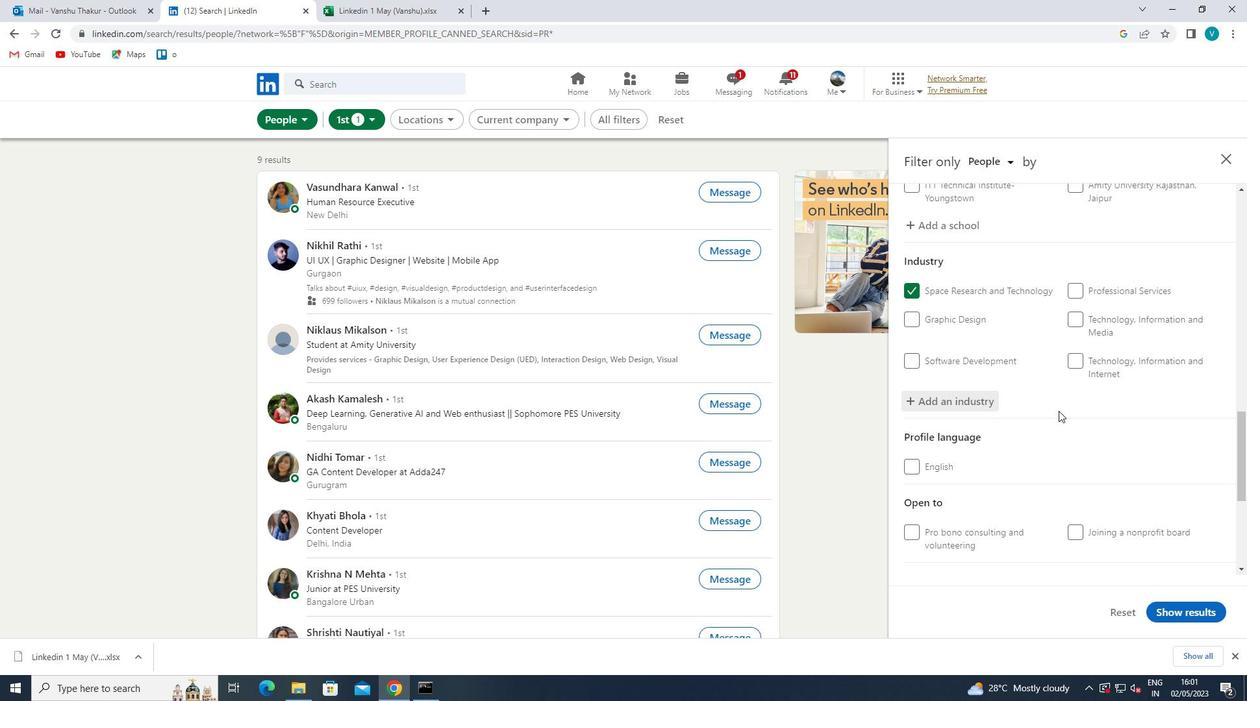 
Action: Mouse scrolled (1058, 410) with delta (0, 0)
Screenshot: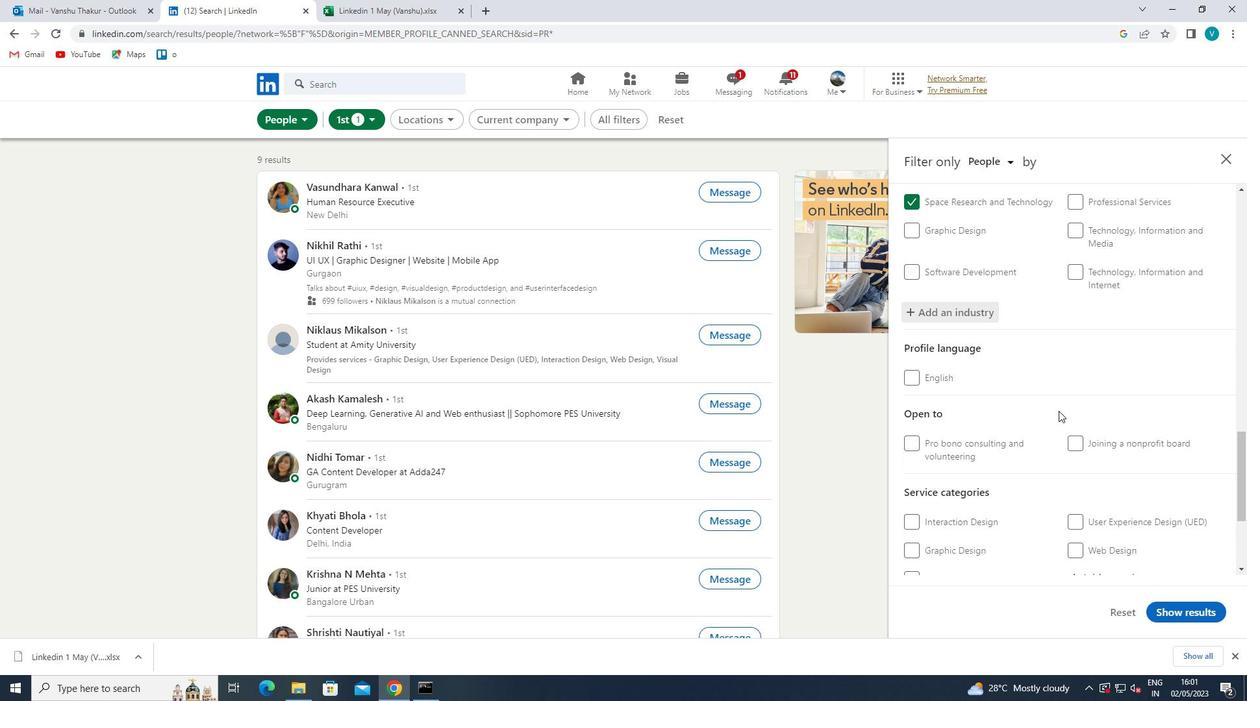 
Action: Mouse moved to (1134, 443)
Screenshot: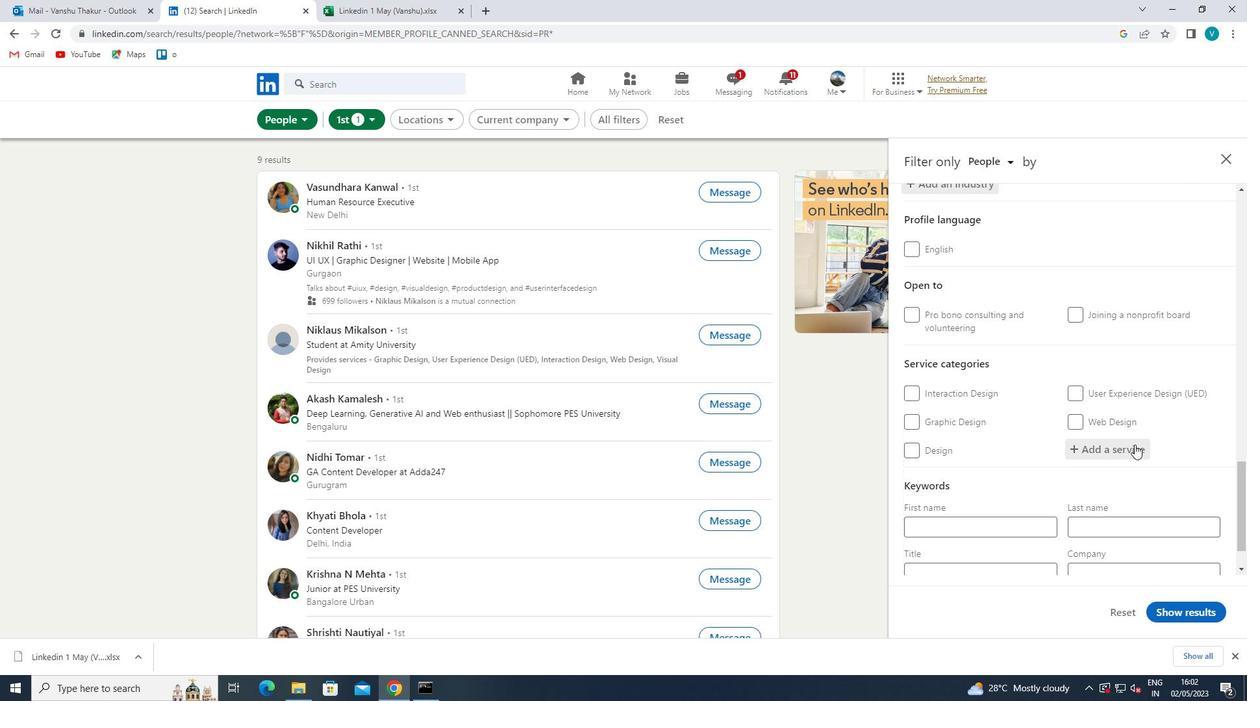 
Action: Mouse pressed left at (1134, 443)
Screenshot: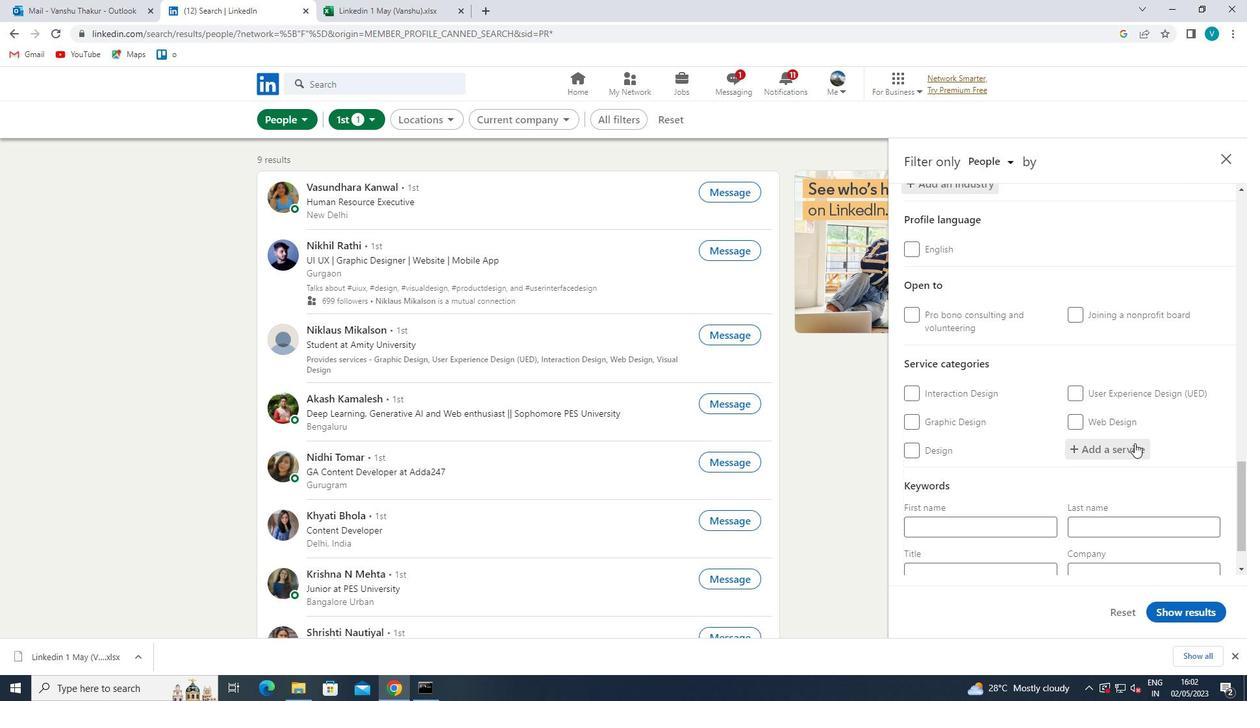
Action: Mouse moved to (1088, 465)
Screenshot: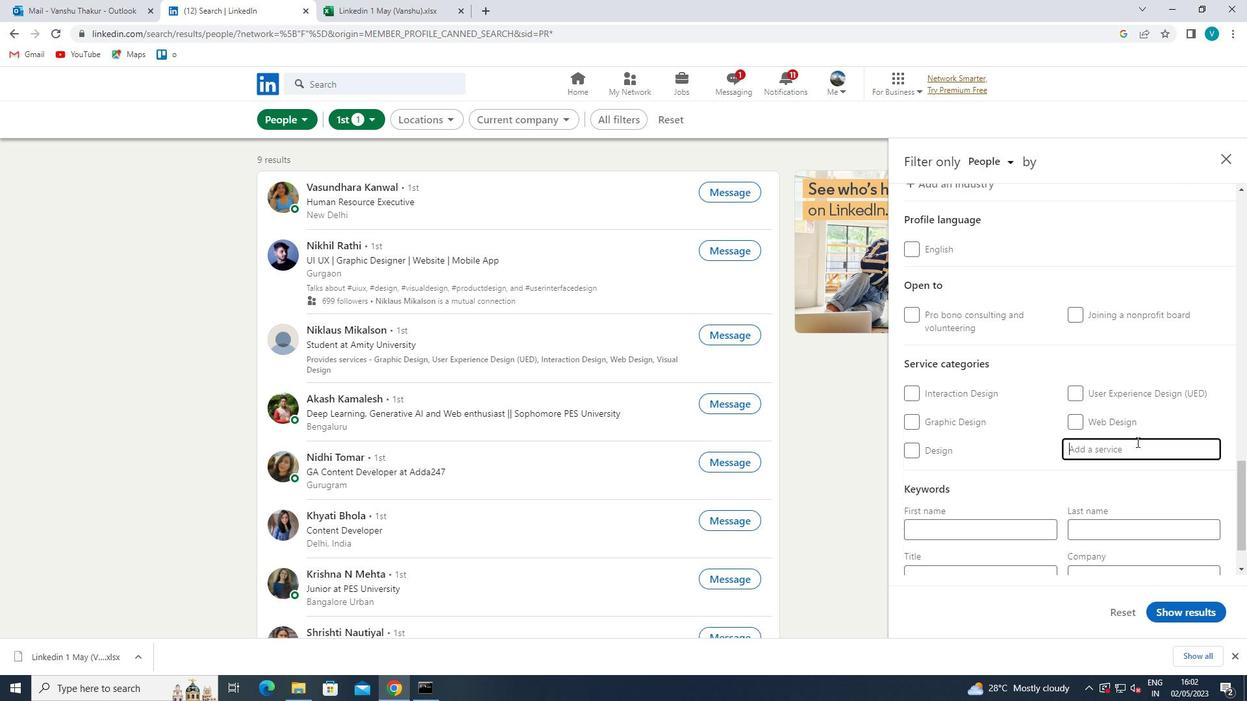 
Action: Key pressed <Key.shift>PERSONAL<Key.space>
Screenshot: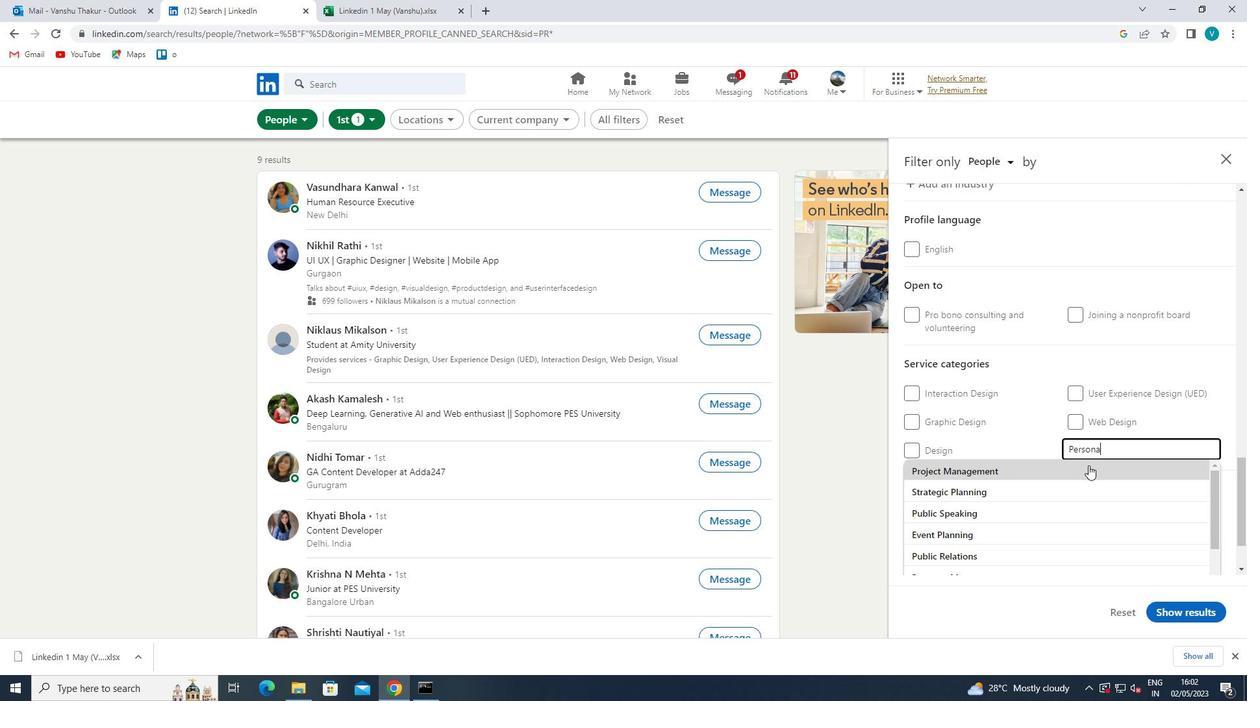 
Action: Mouse moved to (1058, 492)
Screenshot: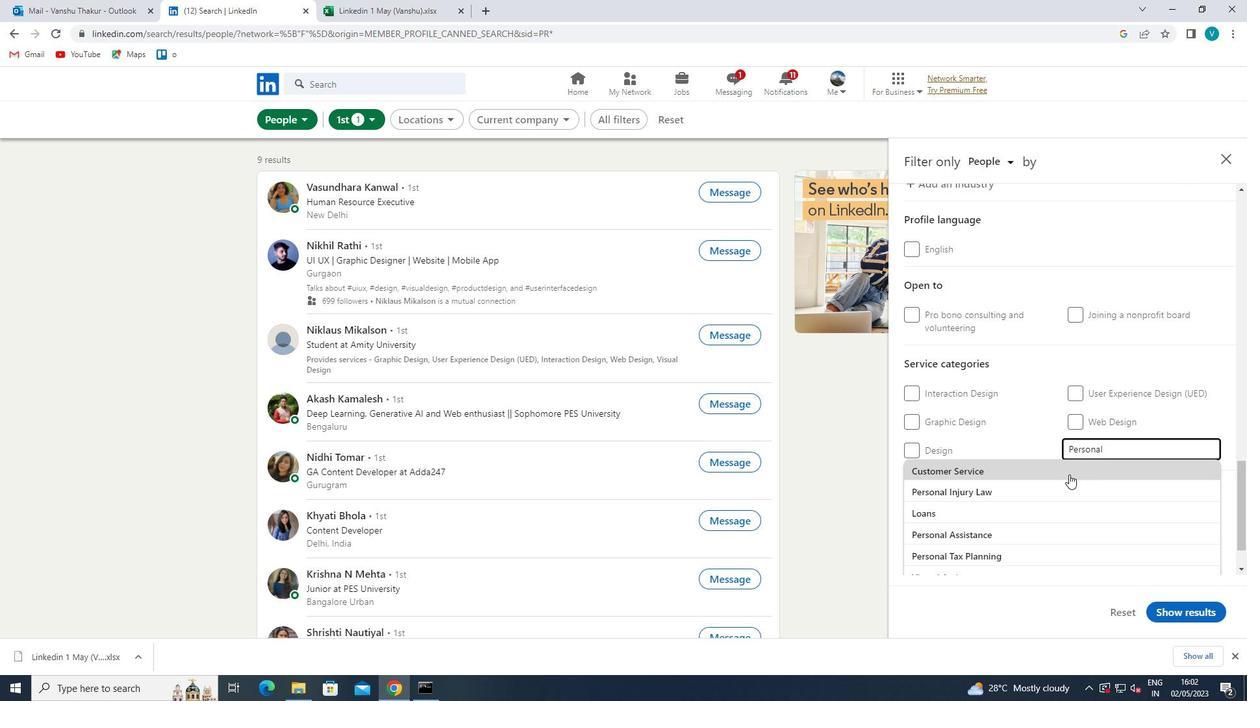 
Action: Mouse pressed left at (1058, 492)
Screenshot: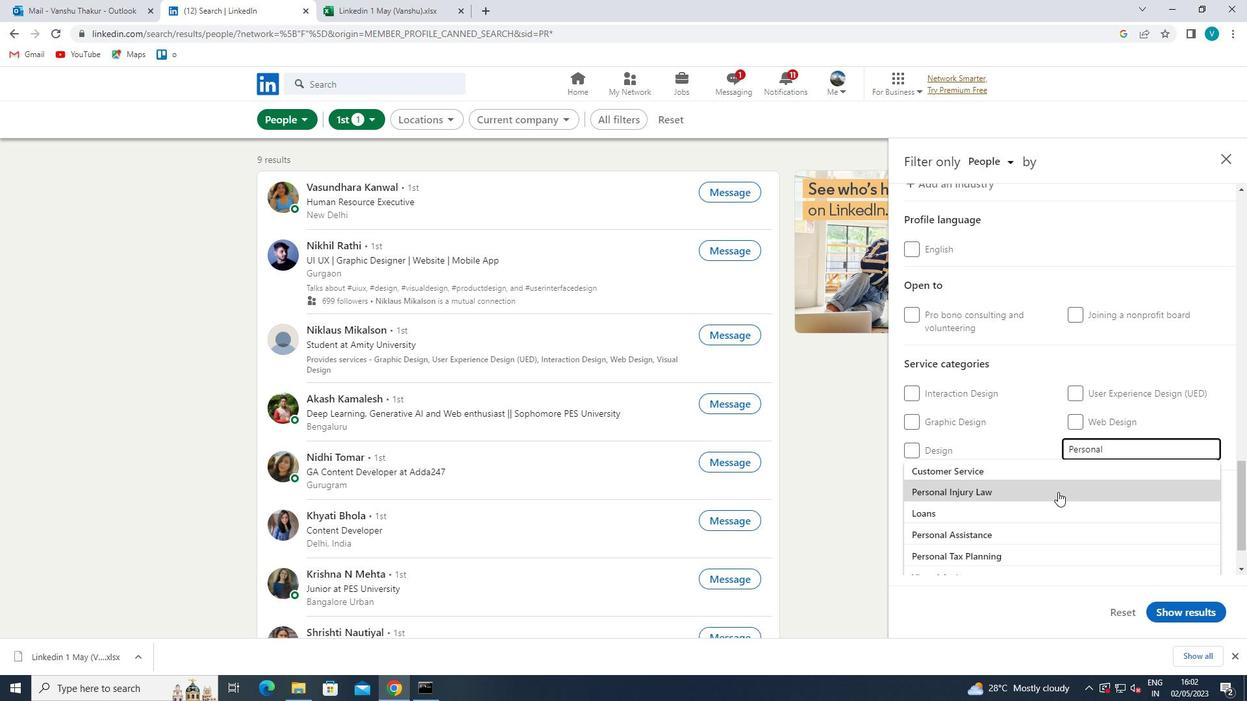 
Action: Mouse moved to (1061, 433)
Screenshot: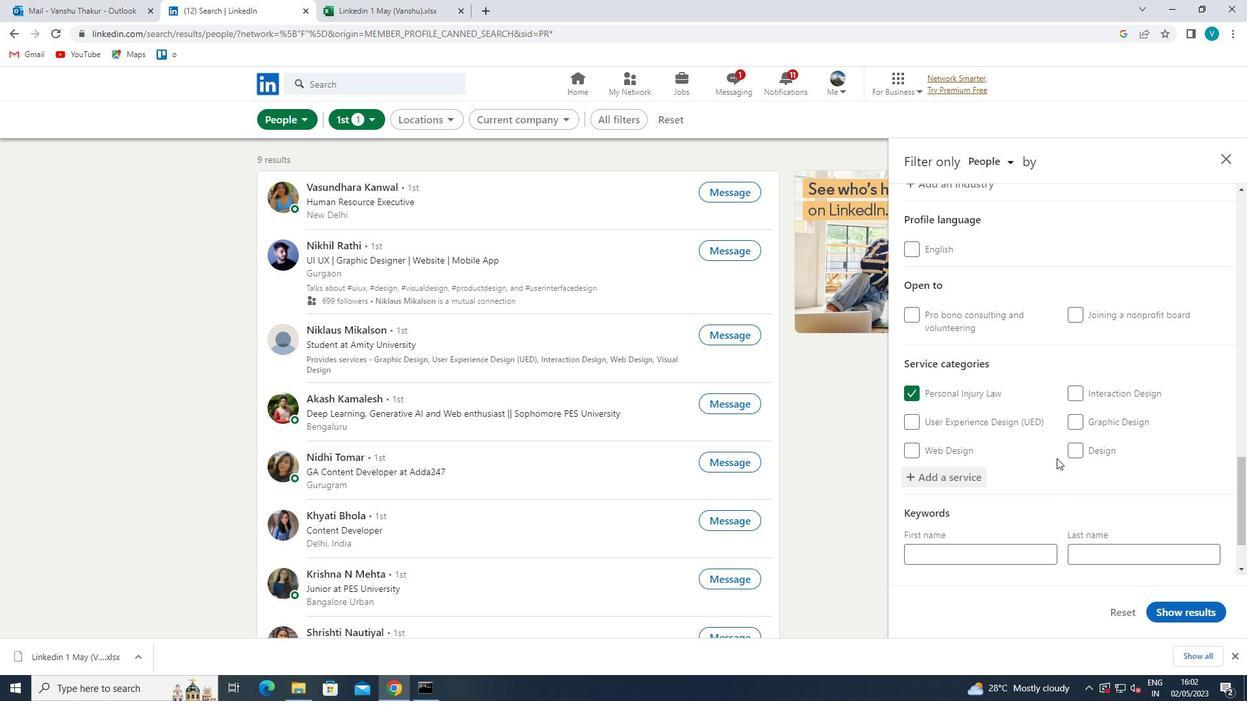
Action: Mouse scrolled (1061, 432) with delta (0, 0)
Screenshot: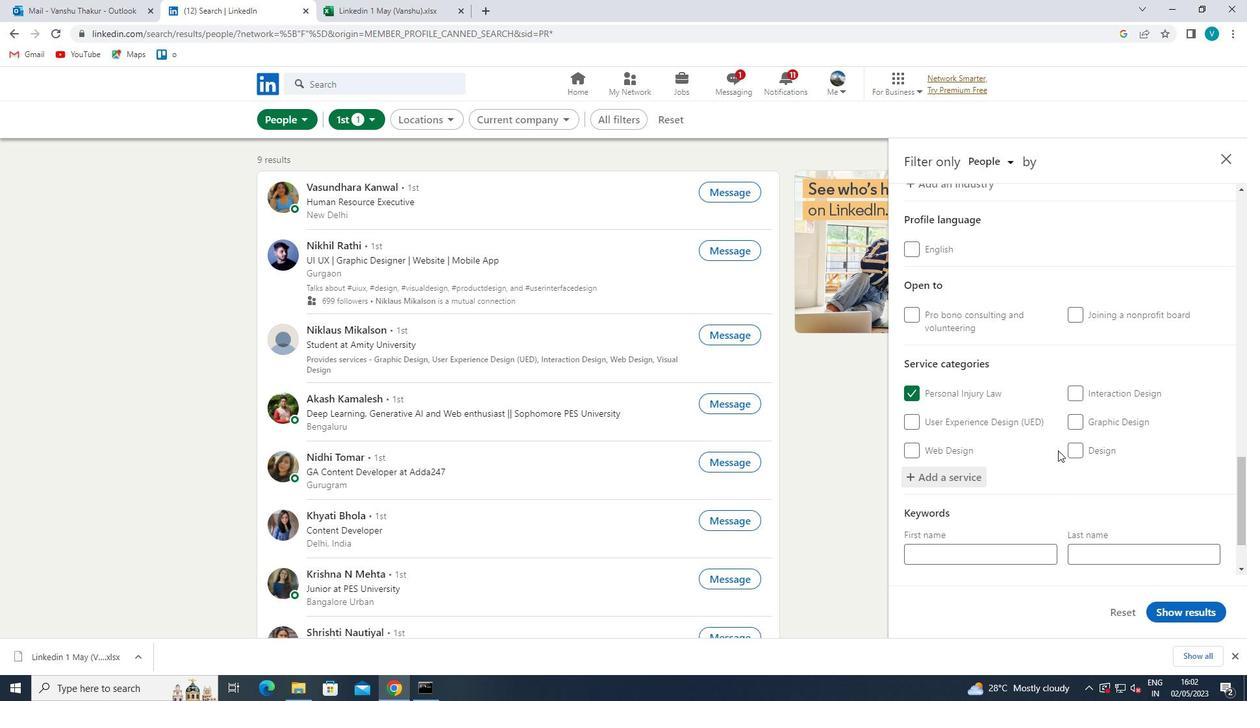 
Action: Mouse scrolled (1061, 432) with delta (0, 0)
Screenshot: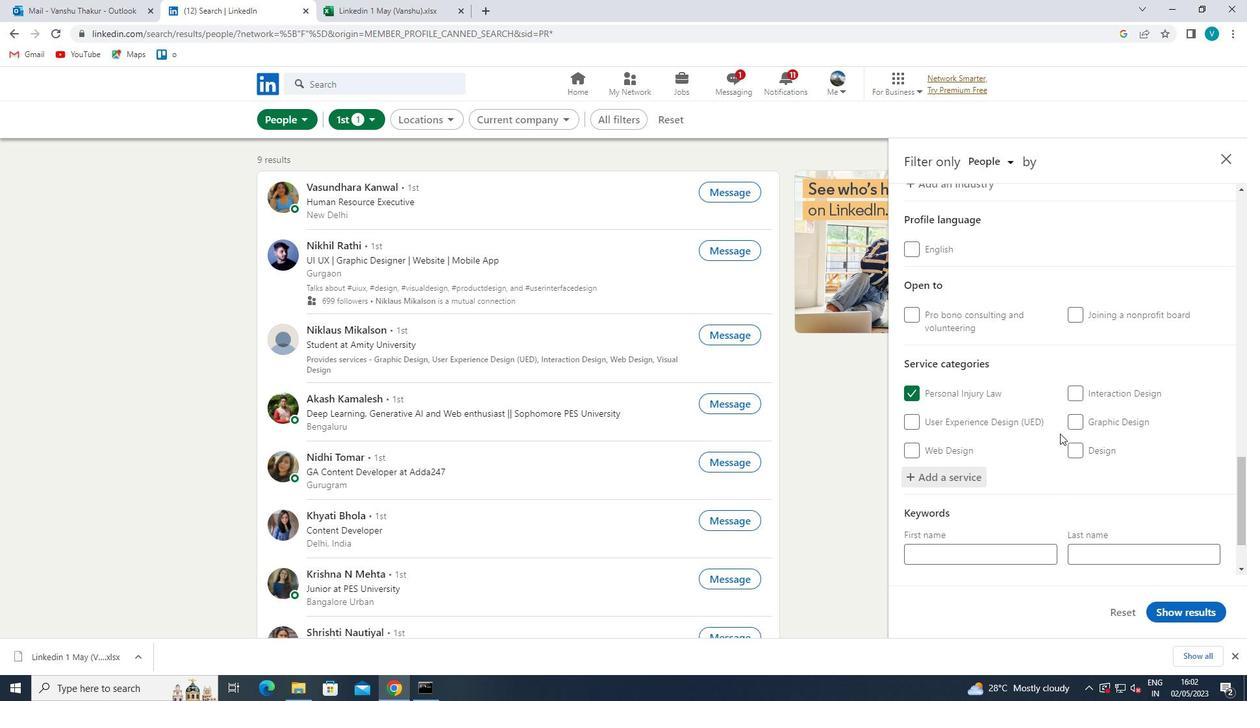 
Action: Mouse scrolled (1061, 432) with delta (0, 0)
Screenshot: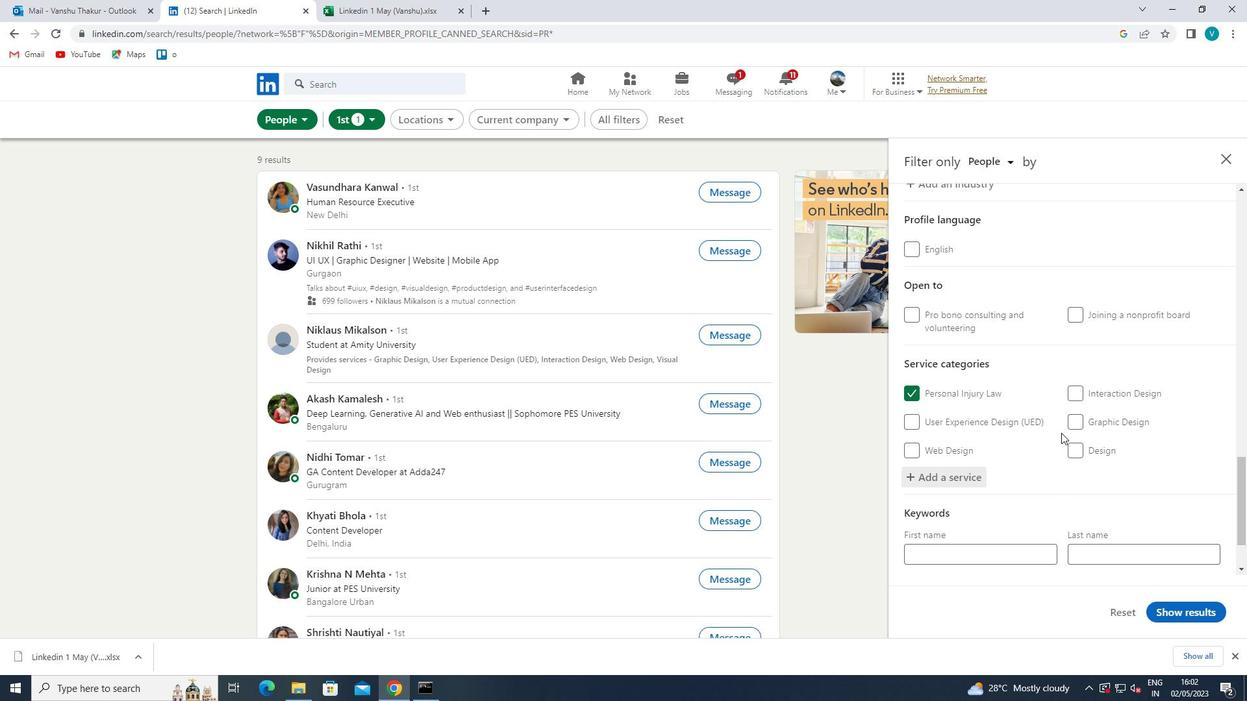 
Action: Mouse scrolled (1061, 432) with delta (0, 0)
Screenshot: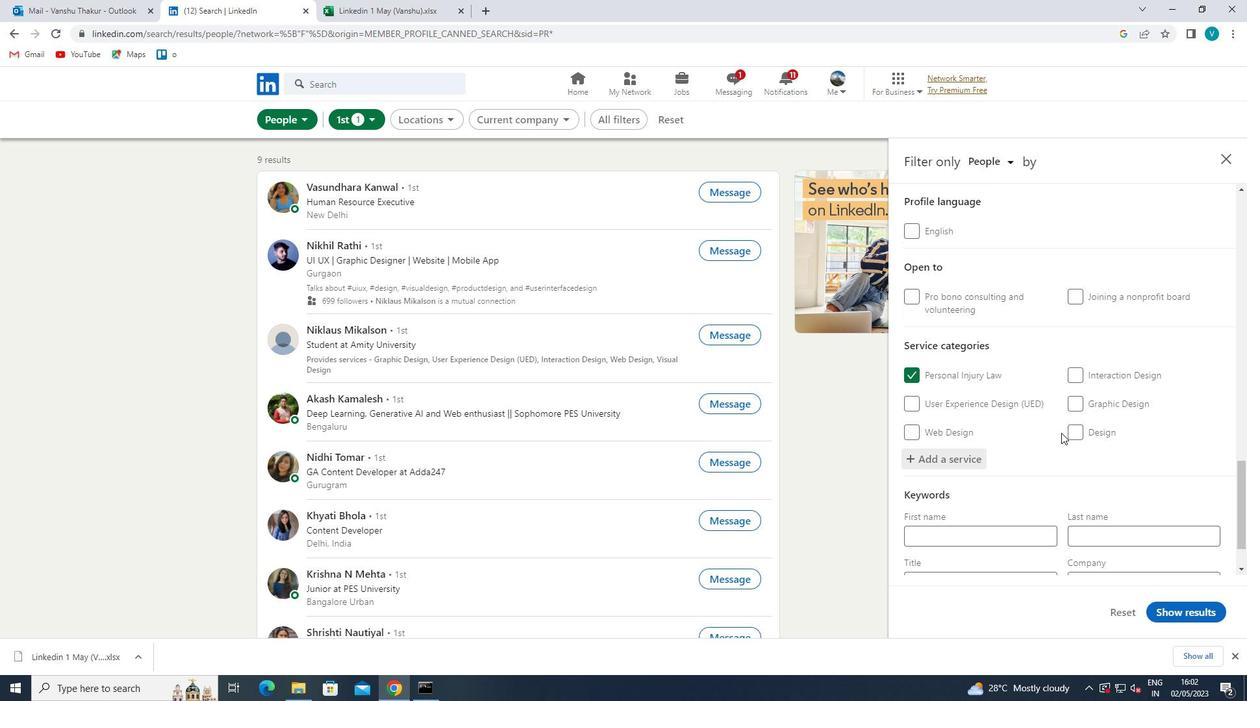
Action: Mouse moved to (1028, 518)
Screenshot: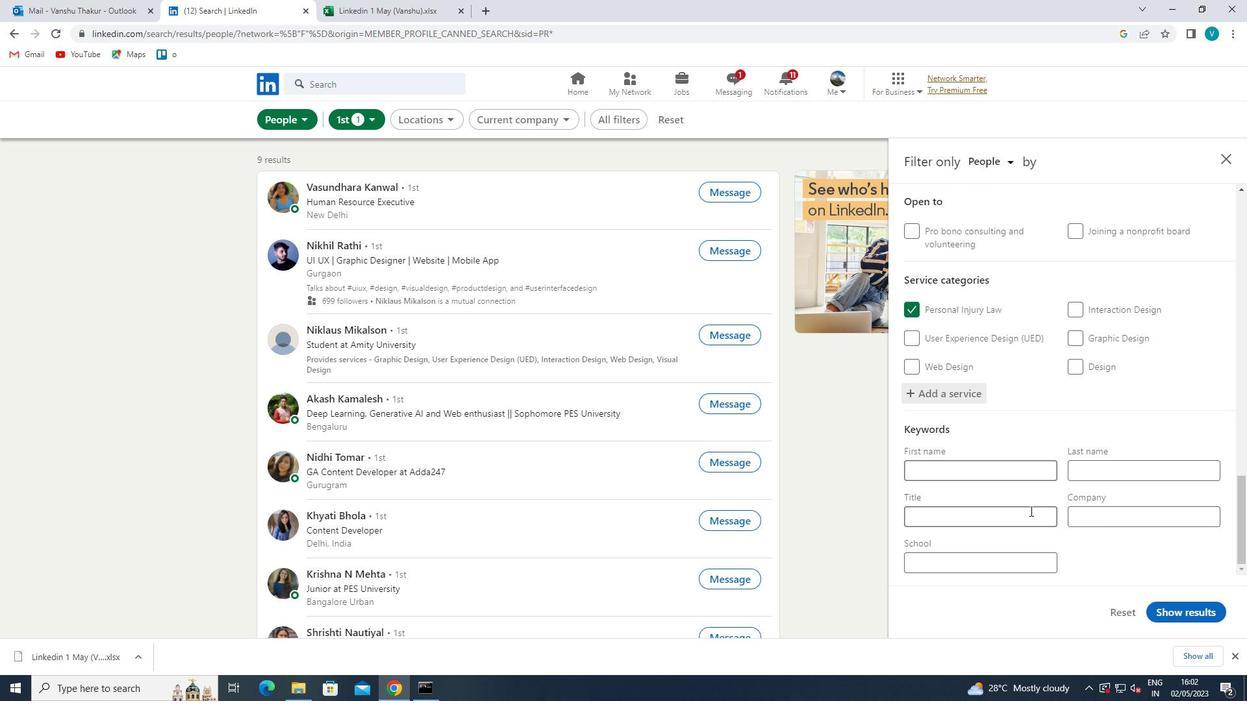 
Action: Mouse pressed left at (1028, 518)
Screenshot: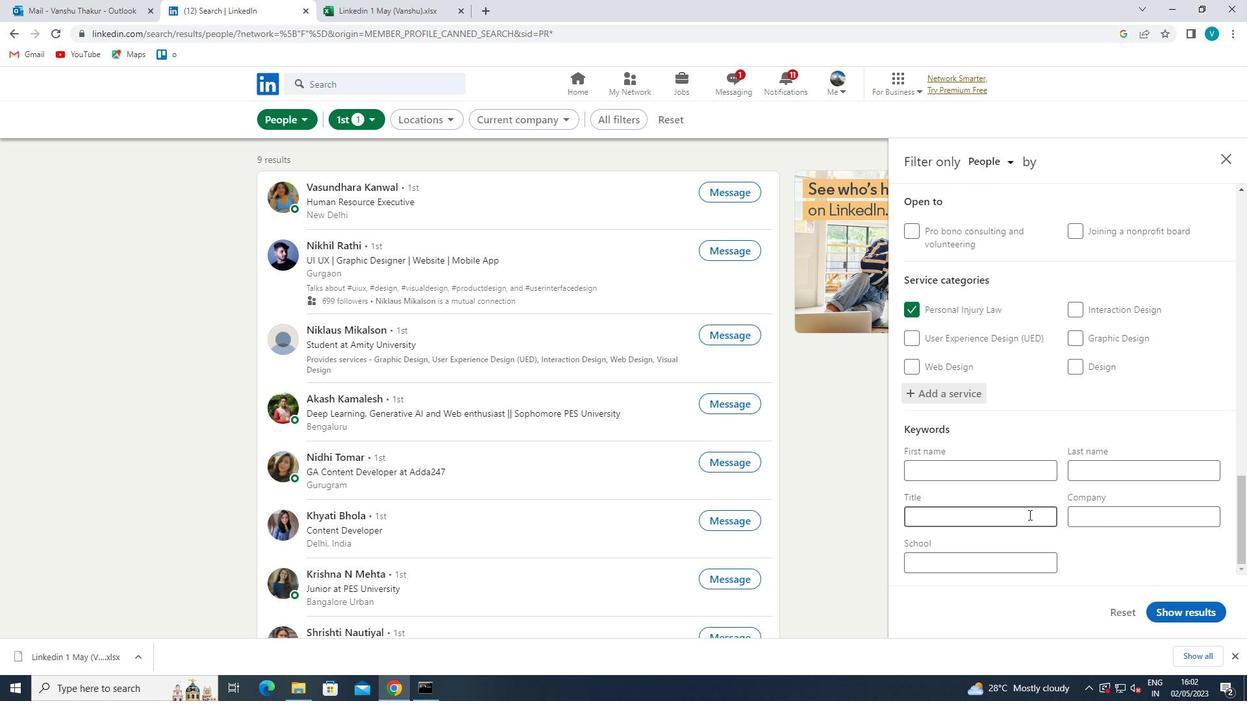 
Action: Mouse moved to (1030, 518)
Screenshot: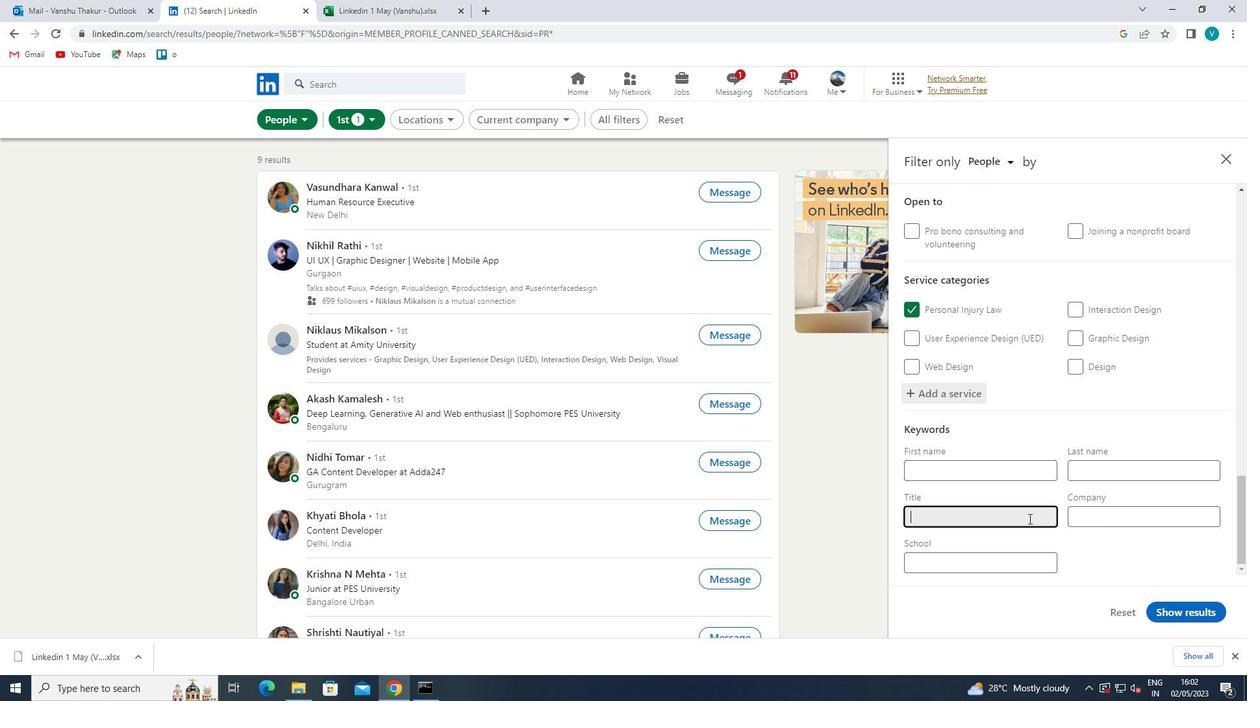 
Action: Key pressed <Key.shift>PUBLIC<Key.space><Key.shift>RELATIONS<Key.space><Key.shift>SPECIALIST<Key.space>
Screenshot: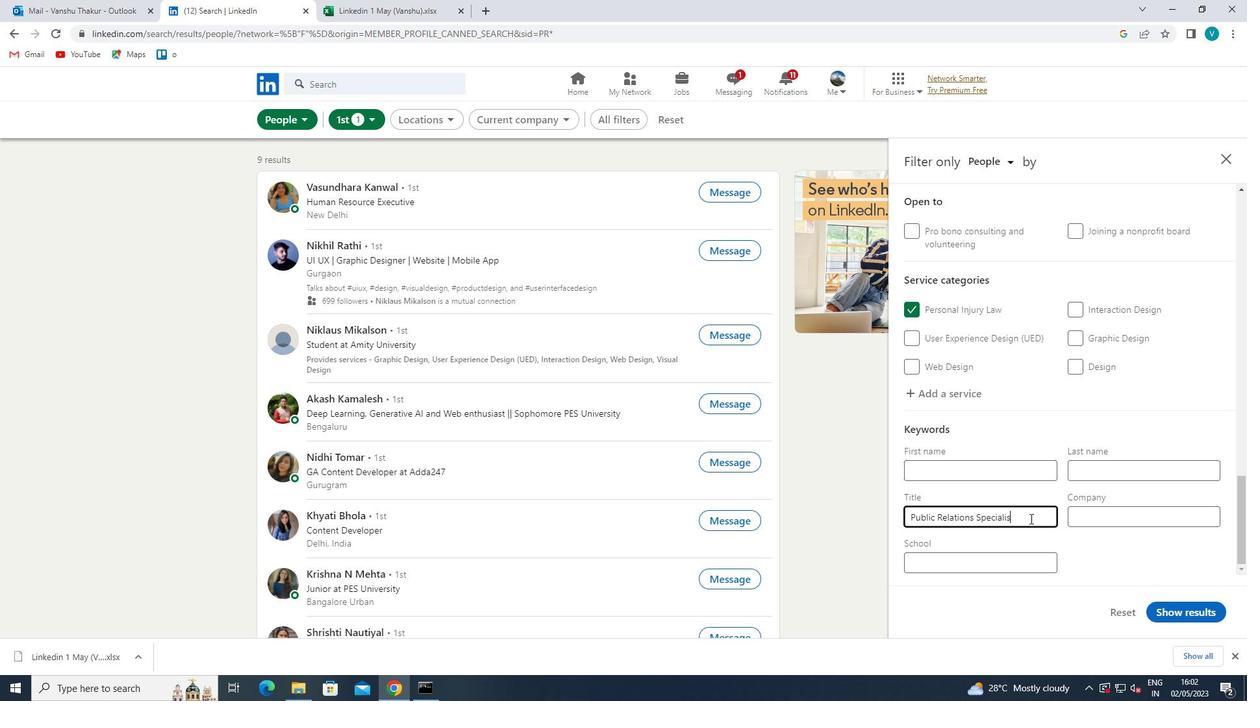 
Action: Mouse moved to (1186, 614)
Screenshot: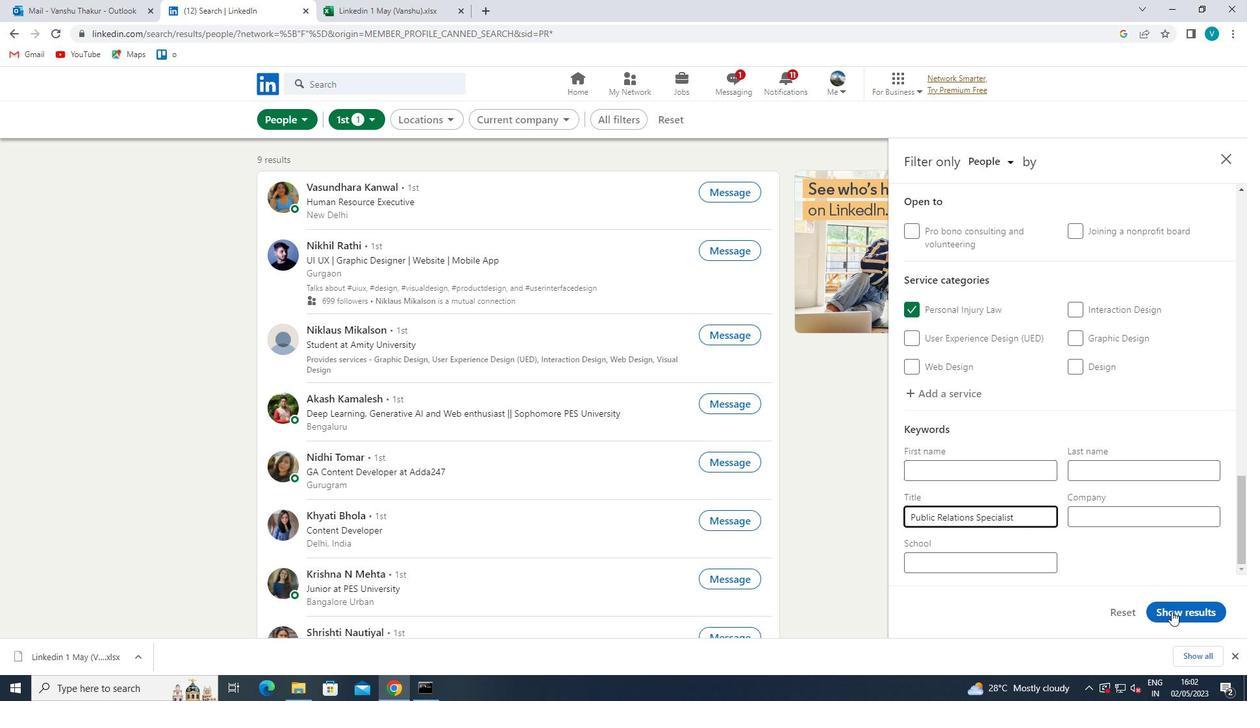 
Action: Mouse pressed left at (1186, 614)
Screenshot: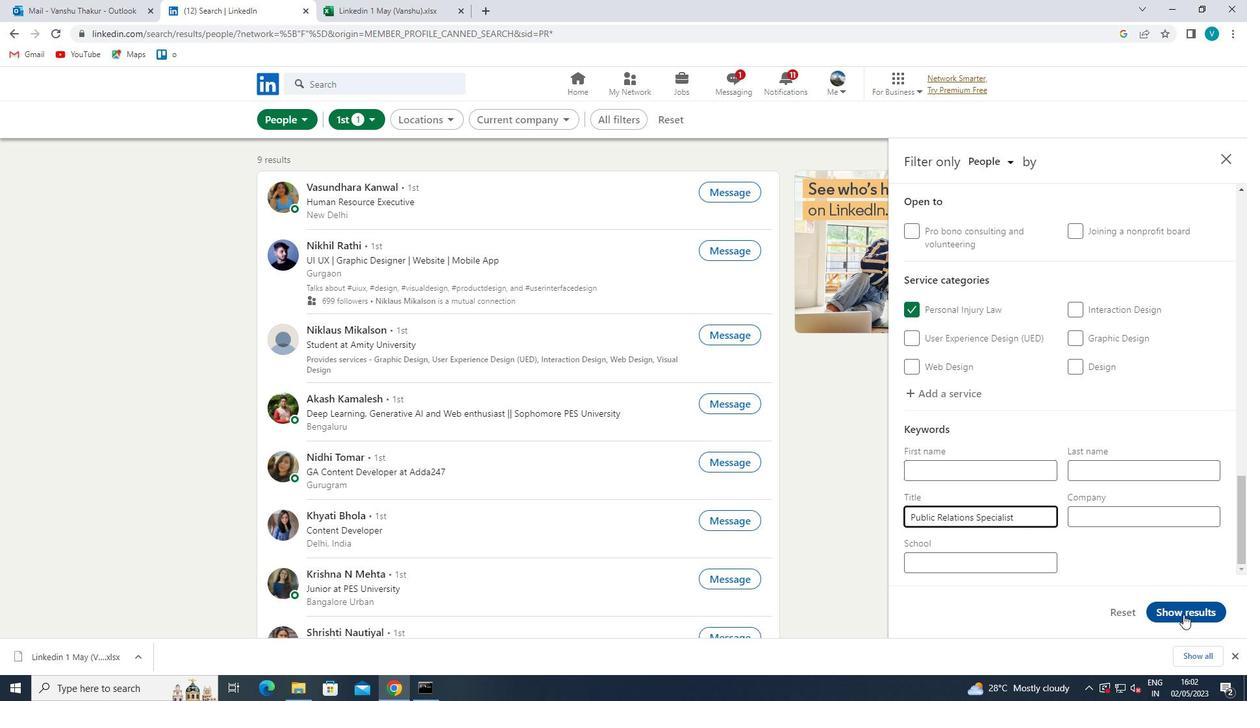 
